 Task: Buy 3 Ice Crushers from Bar & Wine Tools section under best seller category for shipping address: Jasmine Robinson, 2098 Pike Street, San Diego, California 92126, Cell Number 8585770212. Pay from credit card ending with 9757, CVV 798
Action: Mouse moved to (30, 90)
Screenshot: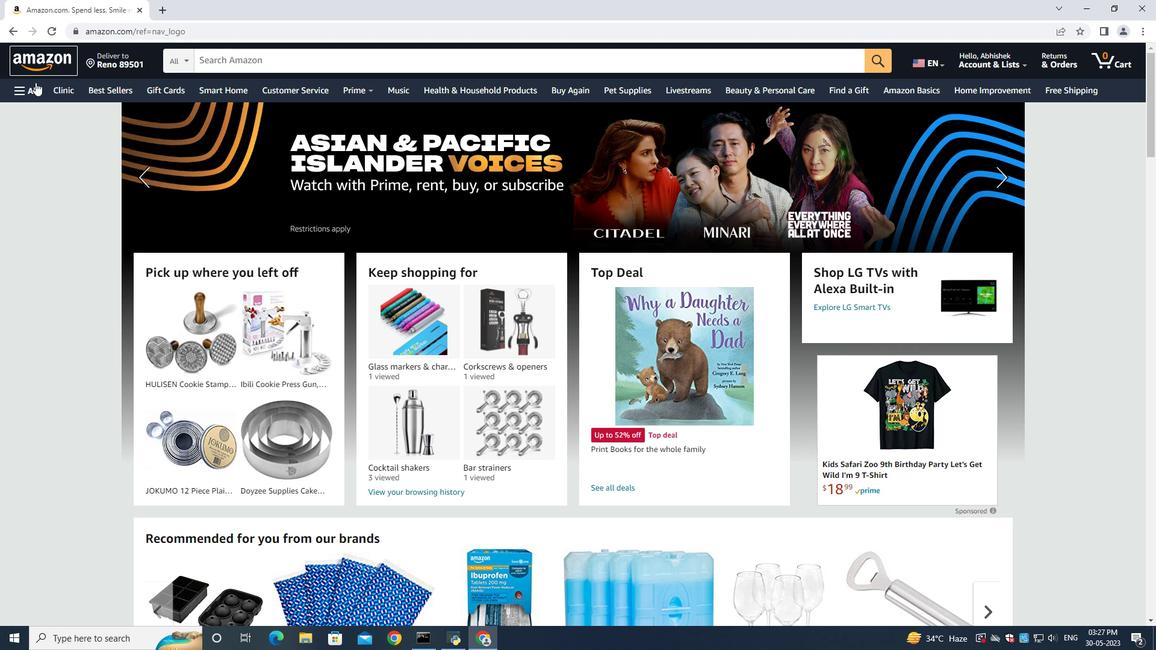 
Action: Mouse pressed left at (30, 90)
Screenshot: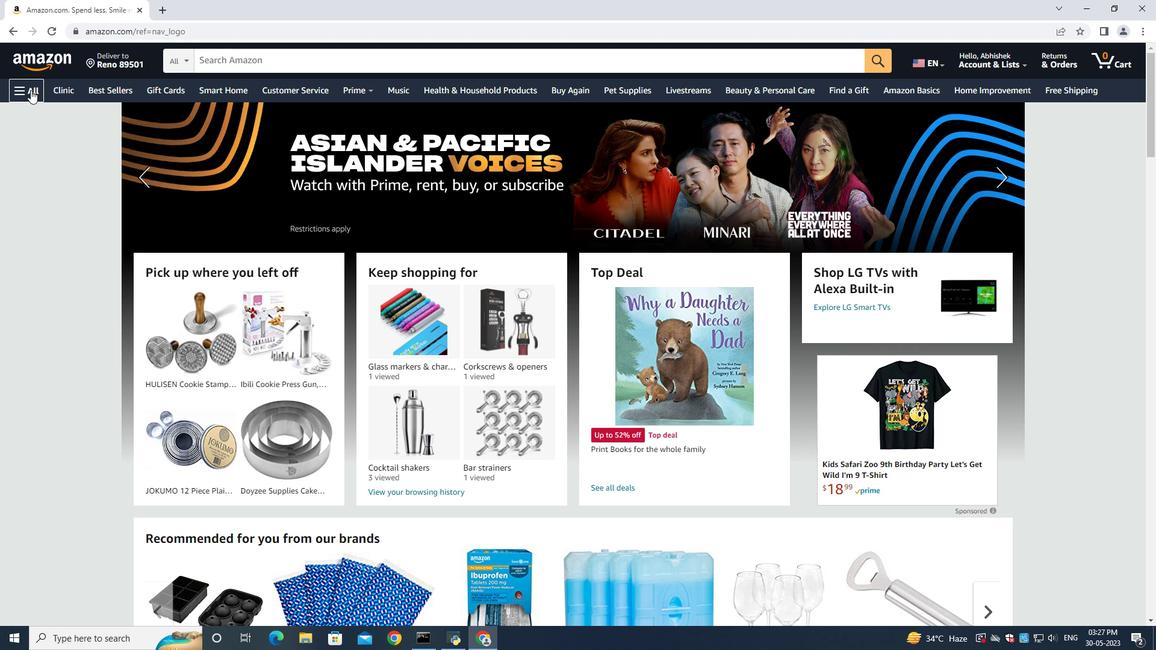
Action: Mouse moved to (36, 112)
Screenshot: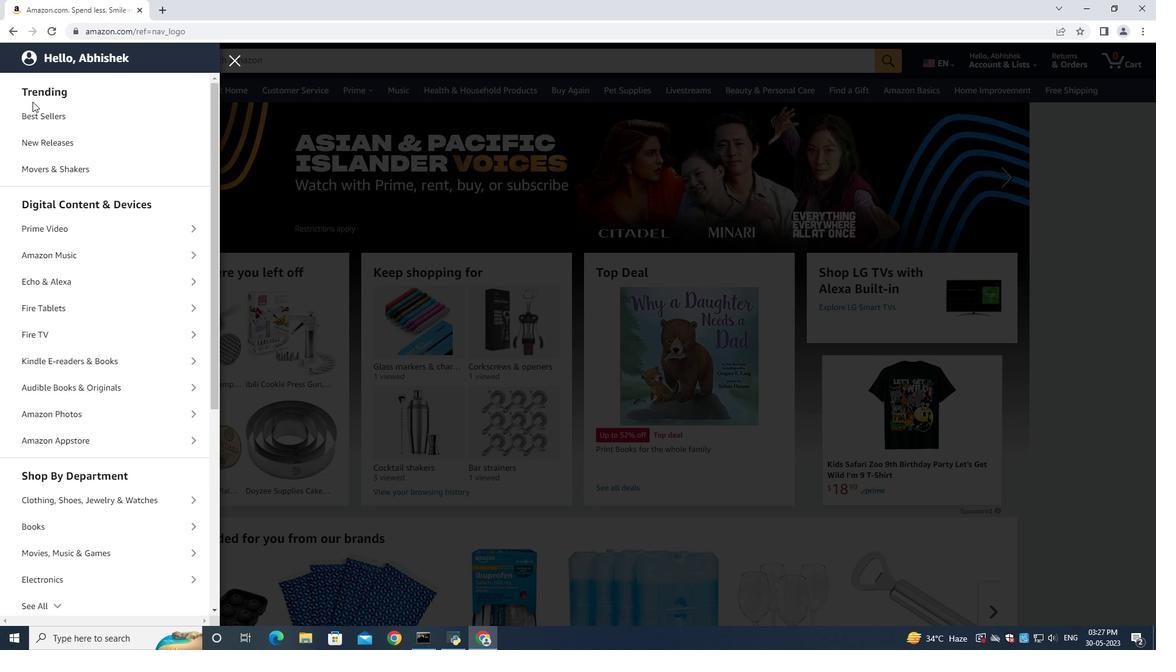 
Action: Mouse pressed left at (36, 112)
Screenshot: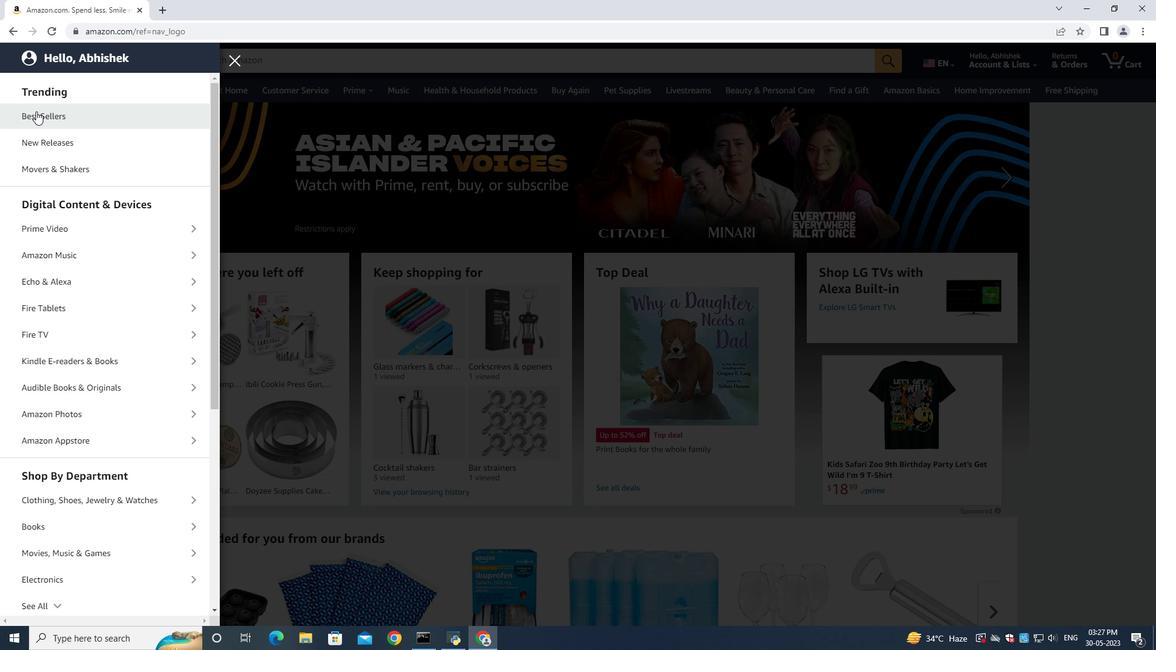
Action: Mouse moved to (234, 57)
Screenshot: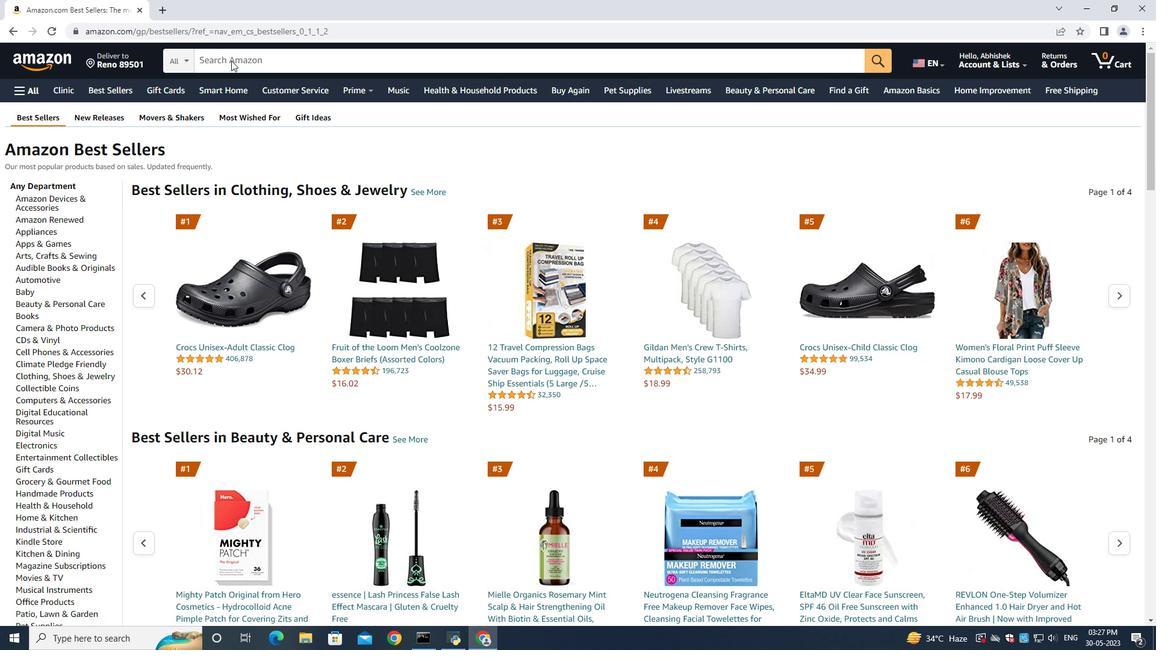 
Action: Mouse pressed left at (234, 57)
Screenshot: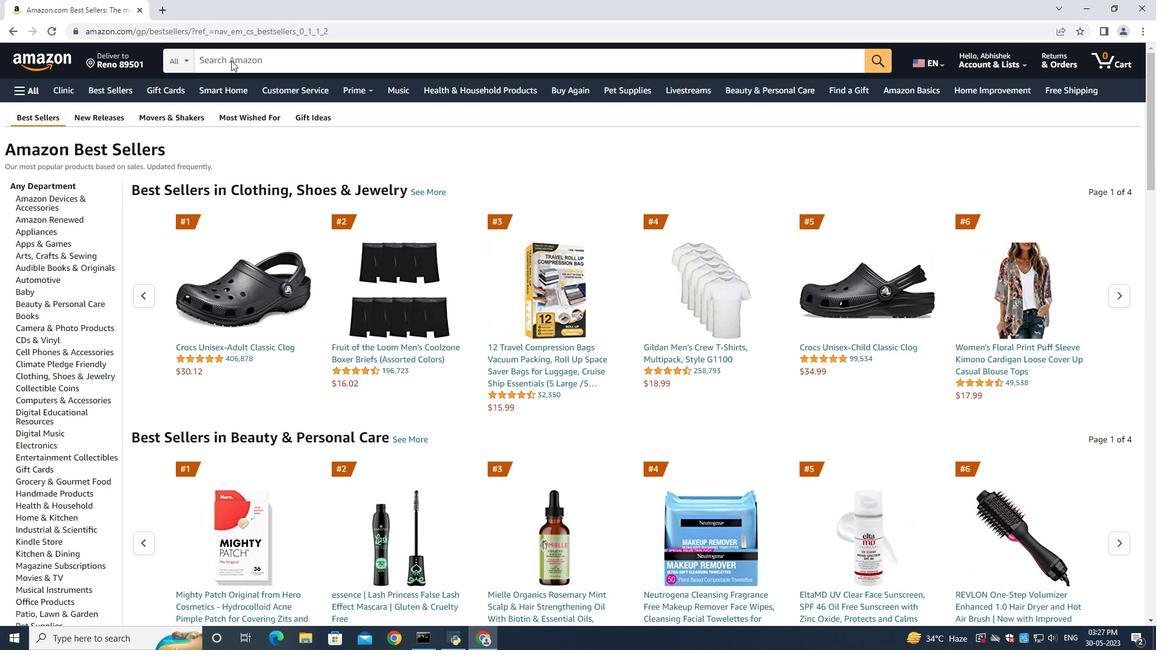 
Action: Key pressed ice<Key.space><Key.shift>Crushers<Key.enter>
Screenshot: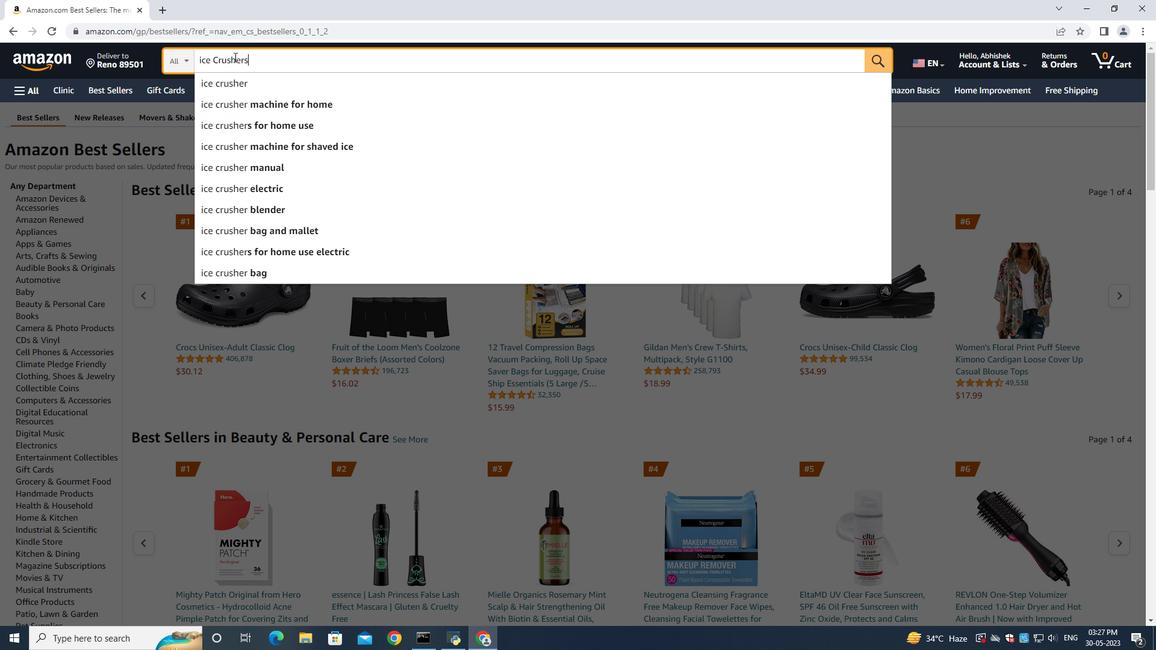 
Action: Mouse moved to (478, 368)
Screenshot: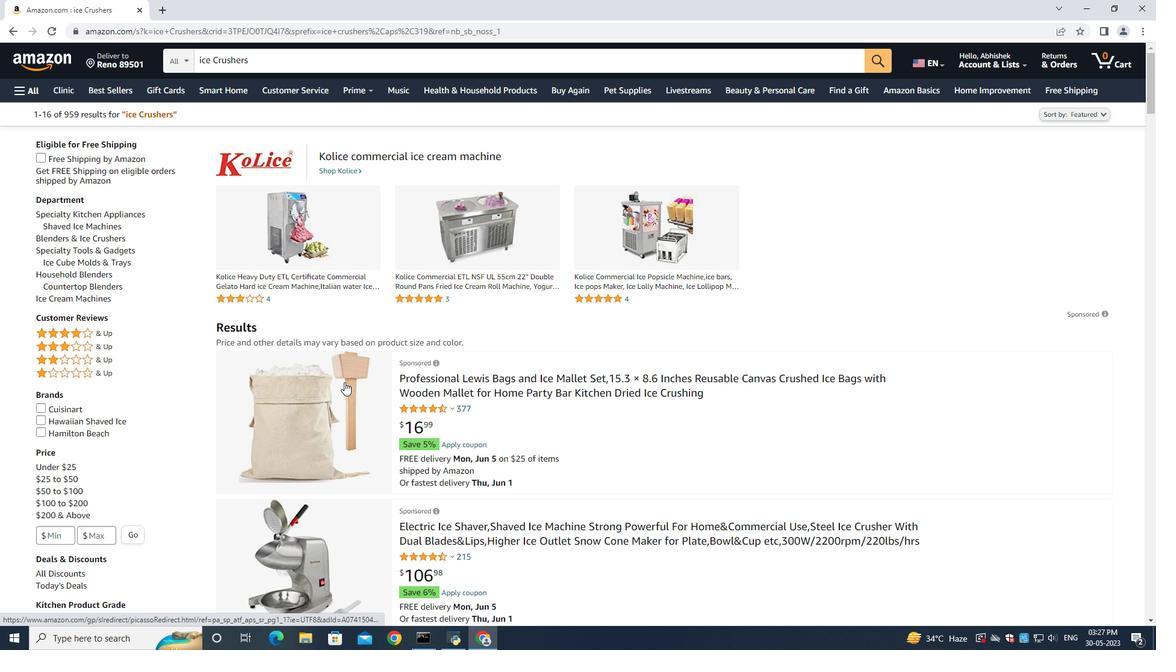 
Action: Mouse scrolled (478, 367) with delta (0, 0)
Screenshot: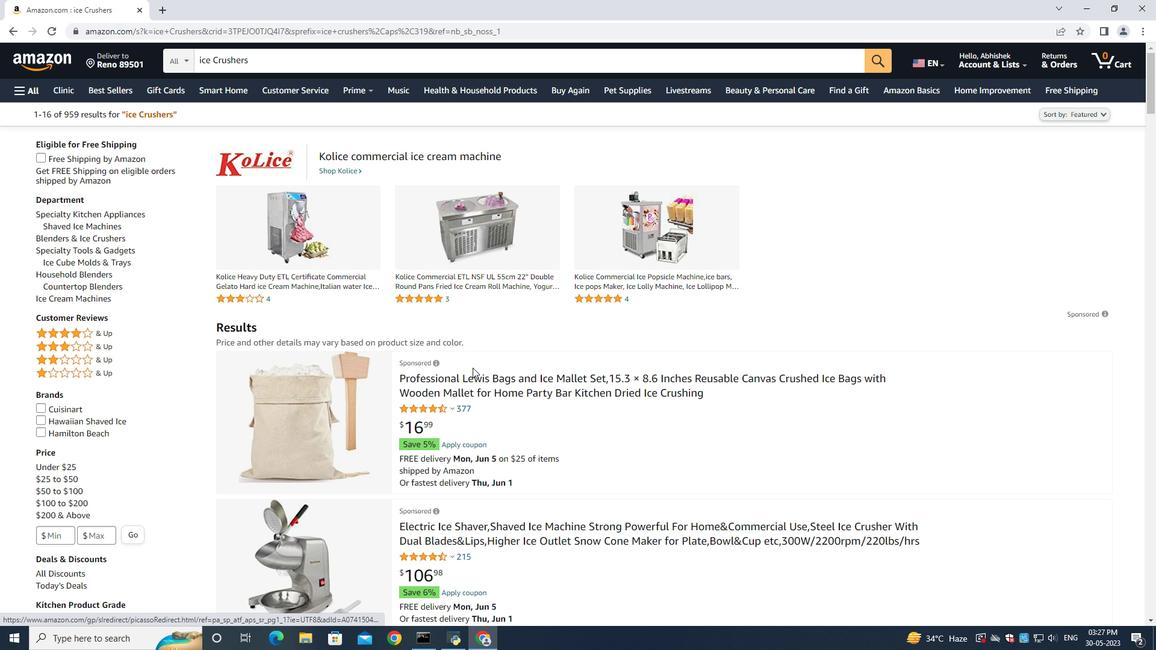 
Action: Mouse scrolled (478, 367) with delta (0, 0)
Screenshot: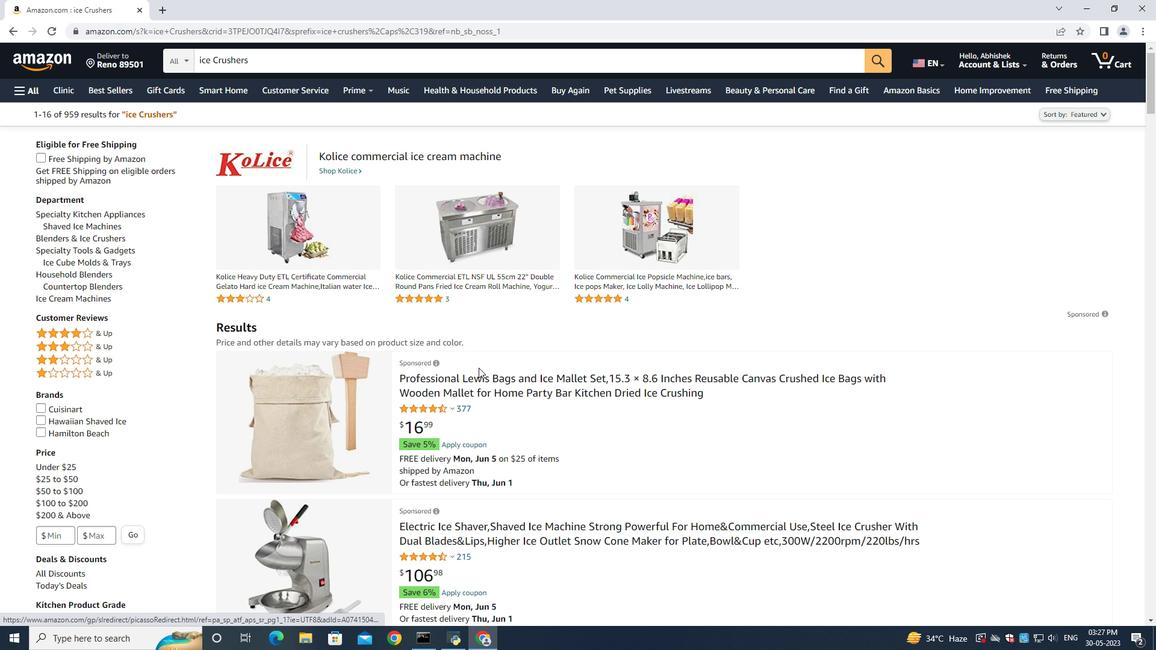 
Action: Mouse scrolled (478, 367) with delta (0, 0)
Screenshot: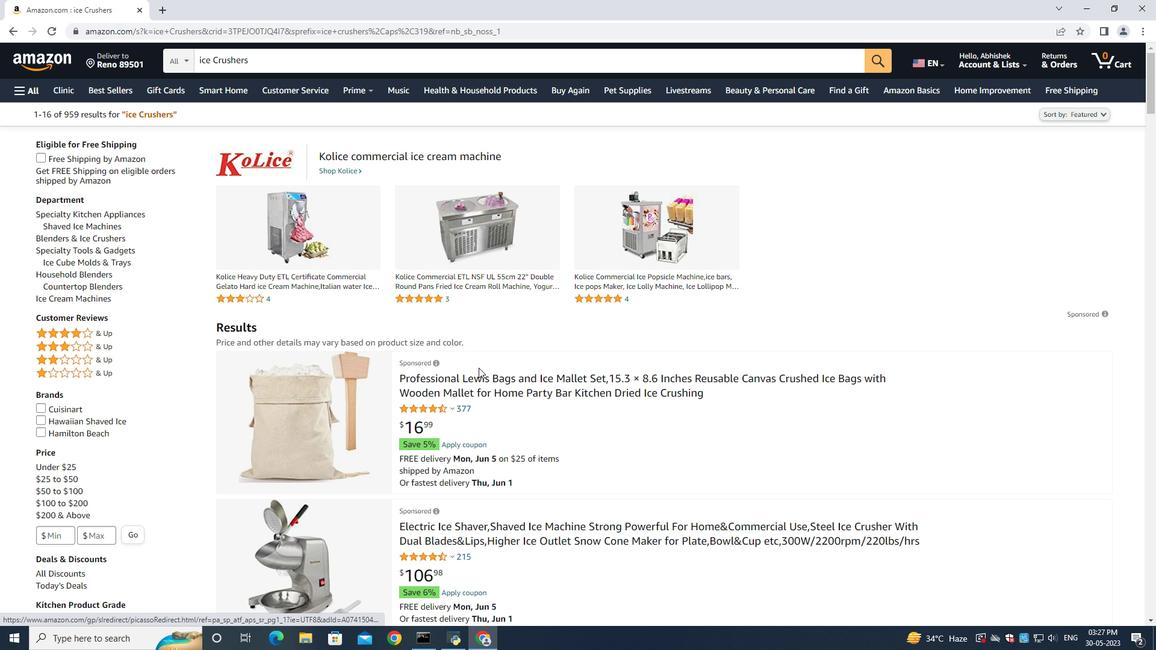 
Action: Mouse moved to (290, 342)
Screenshot: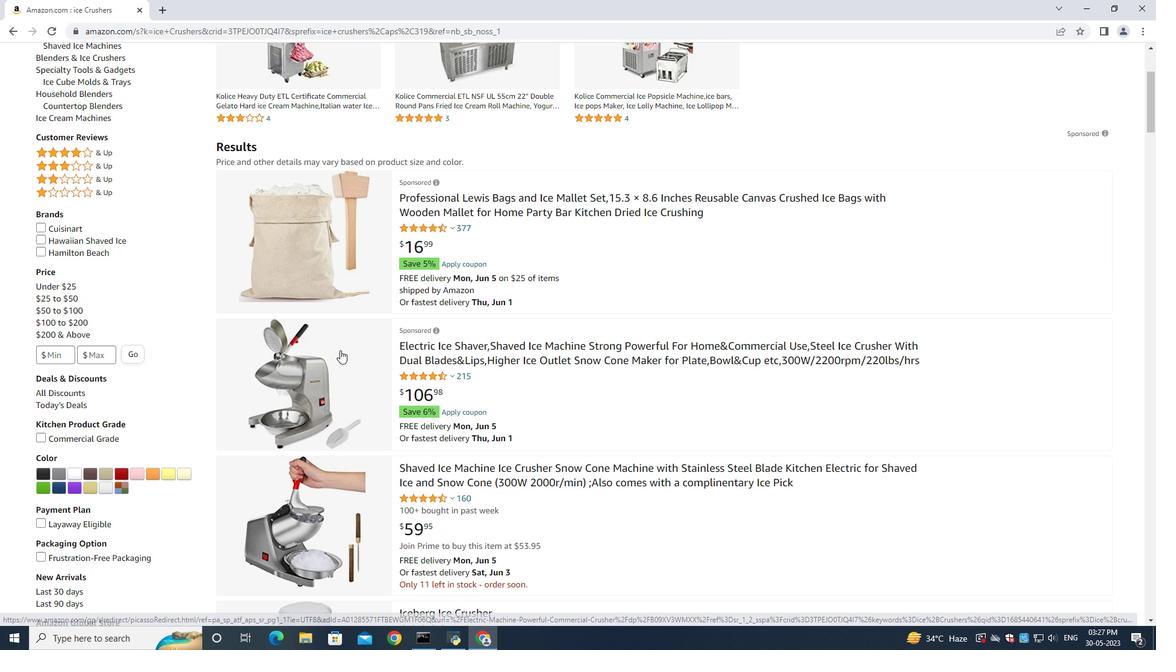 
Action: Mouse scrolled (290, 342) with delta (0, 0)
Screenshot: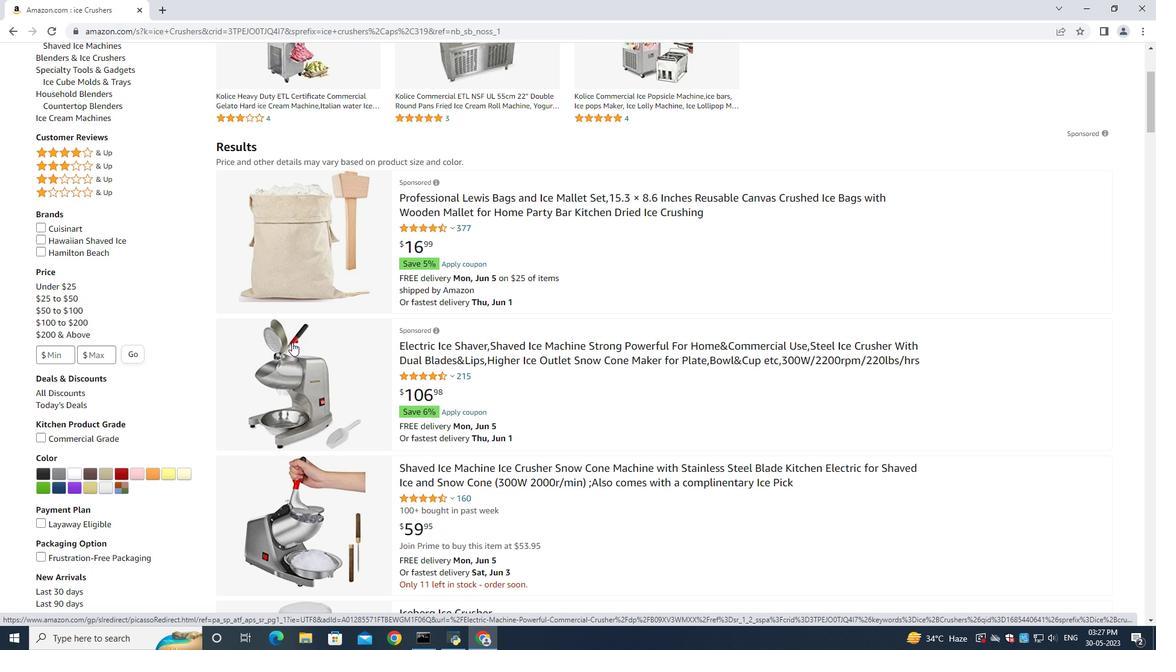
Action: Mouse moved to (616, 363)
Screenshot: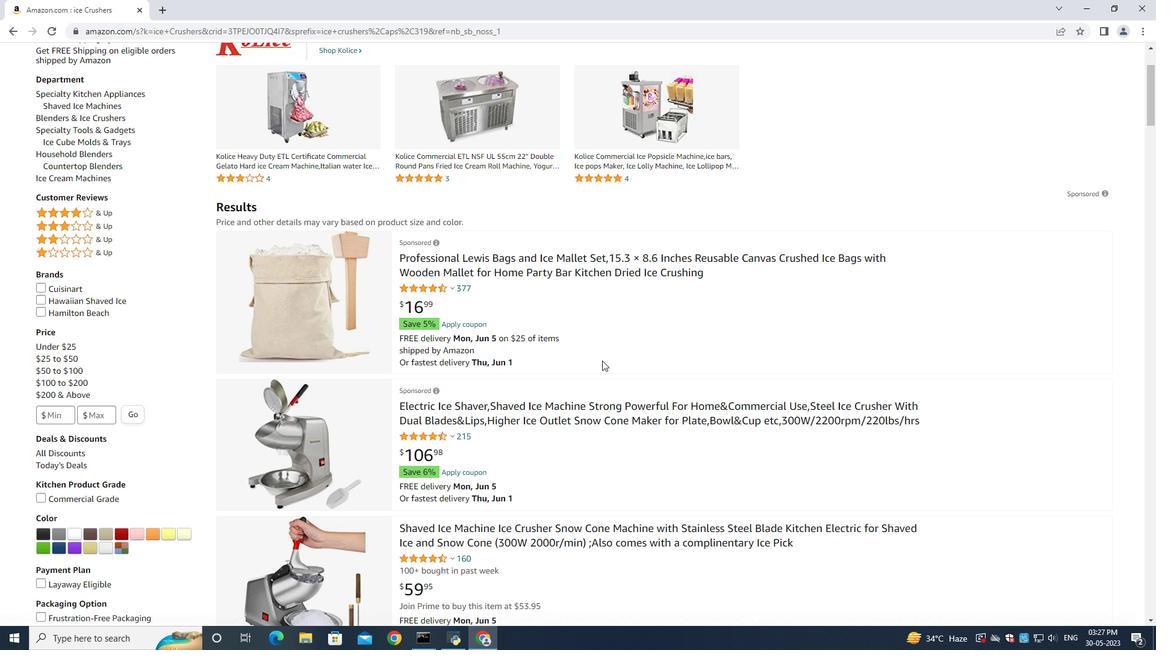 
Action: Mouse scrolled (616, 363) with delta (0, 0)
Screenshot: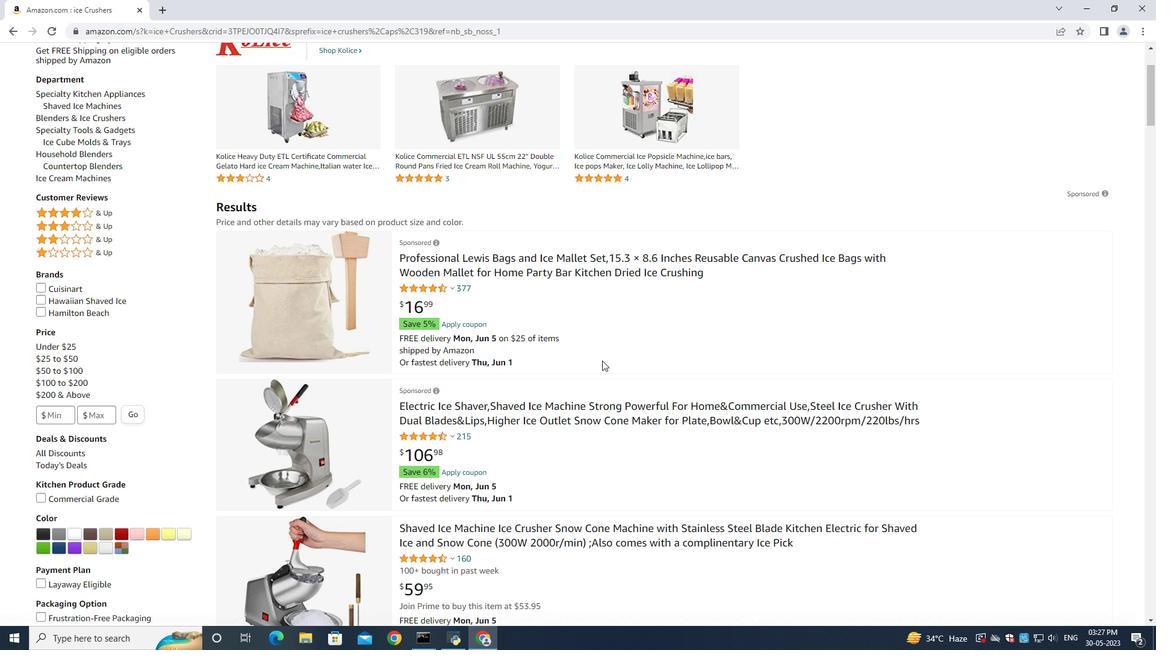 
Action: Mouse moved to (616, 364)
Screenshot: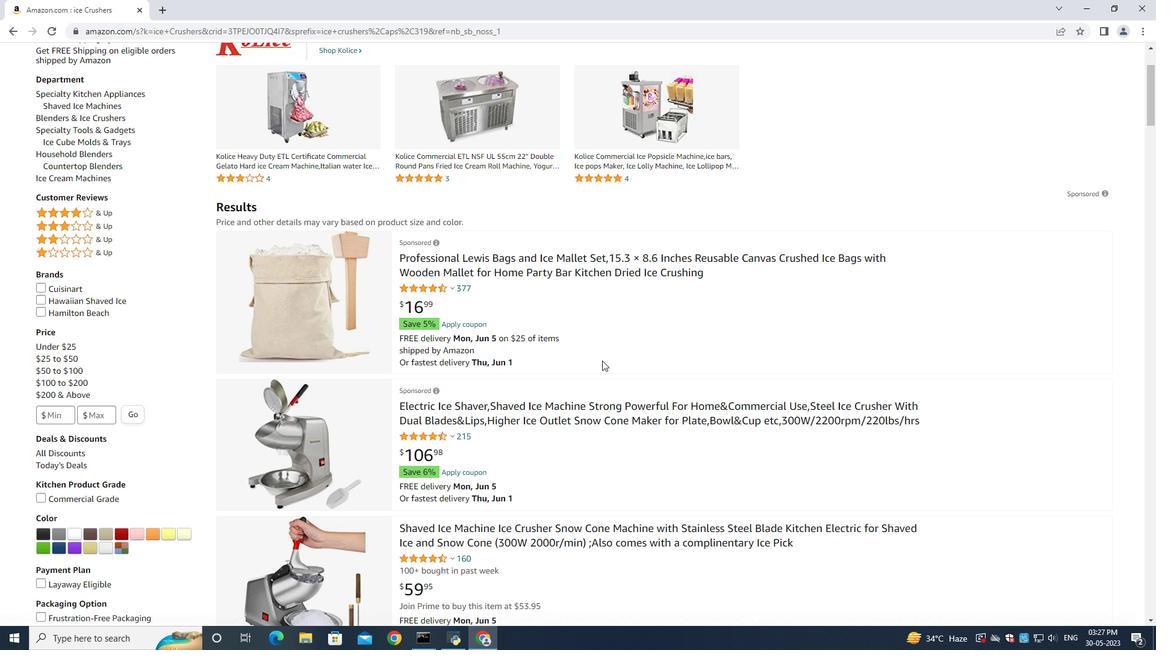 
Action: Mouse scrolled (616, 363) with delta (0, 0)
Screenshot: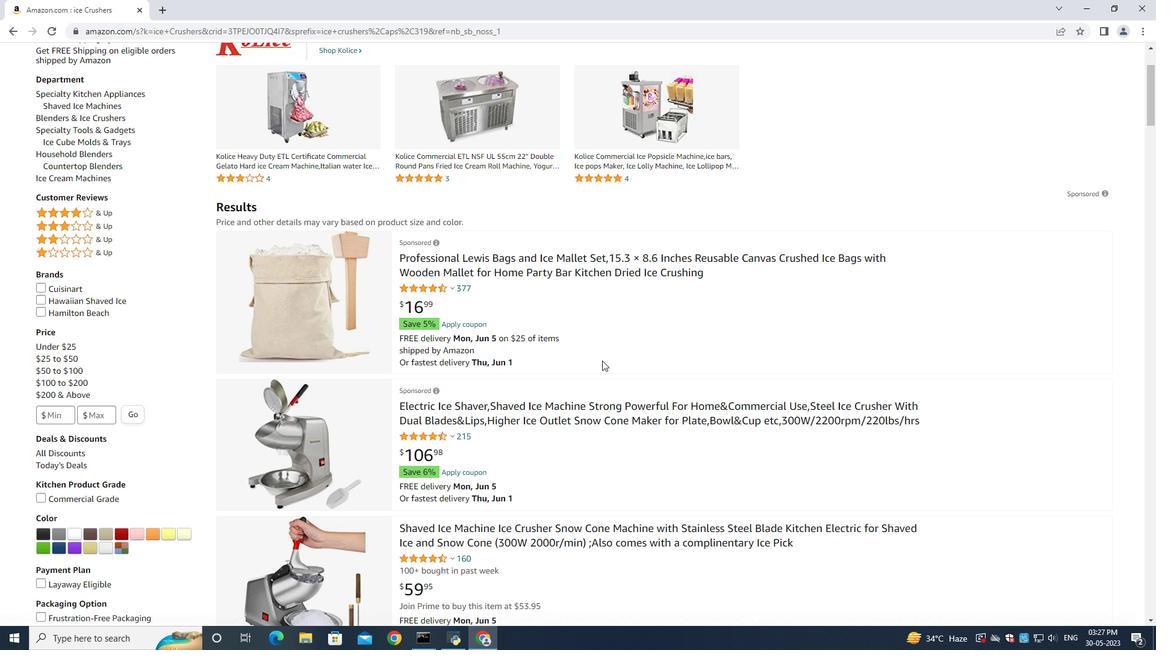 
Action: Mouse moved to (616, 364)
Screenshot: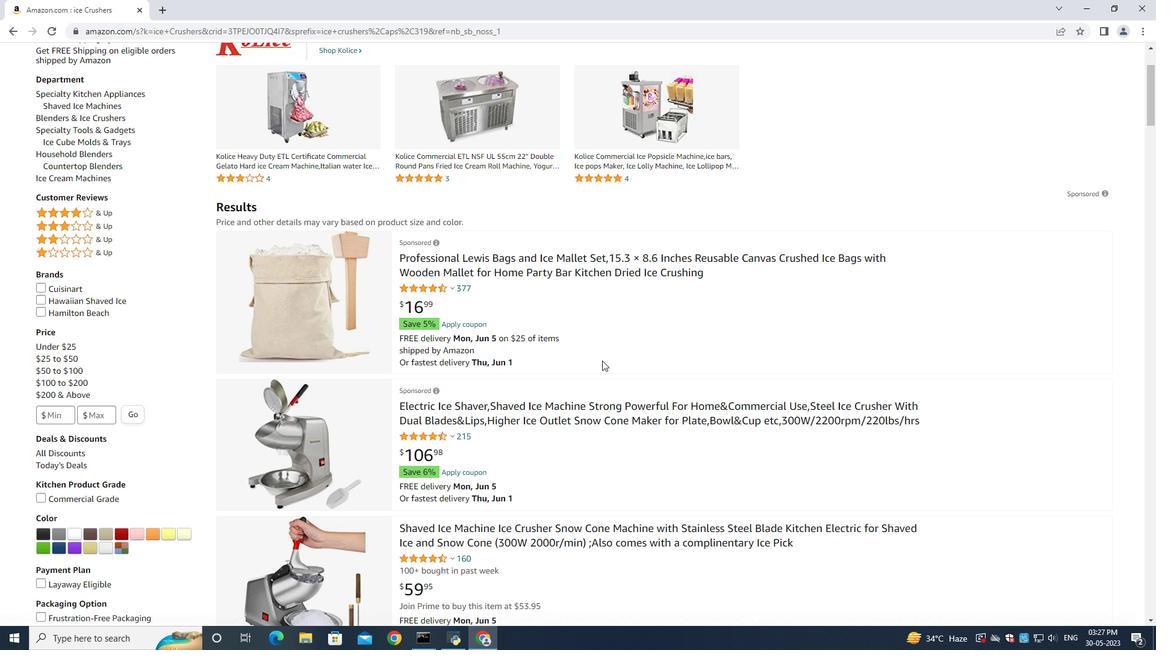 
Action: Mouse scrolled (616, 363) with delta (0, 0)
Screenshot: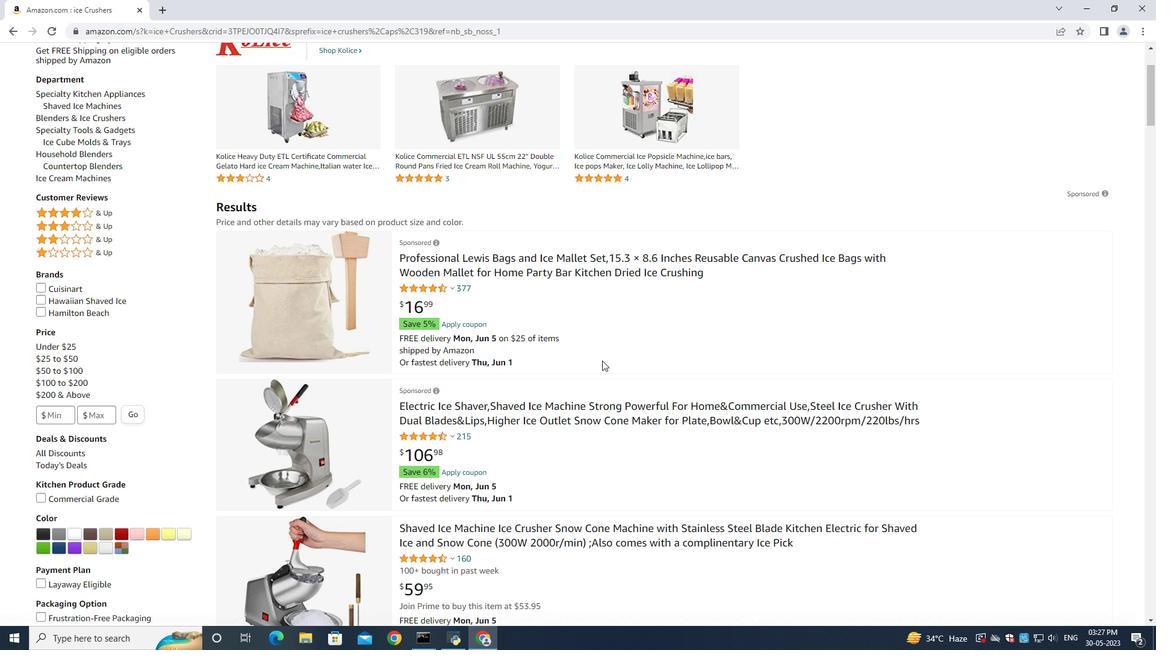 
Action: Mouse scrolled (616, 363) with delta (0, 0)
Screenshot: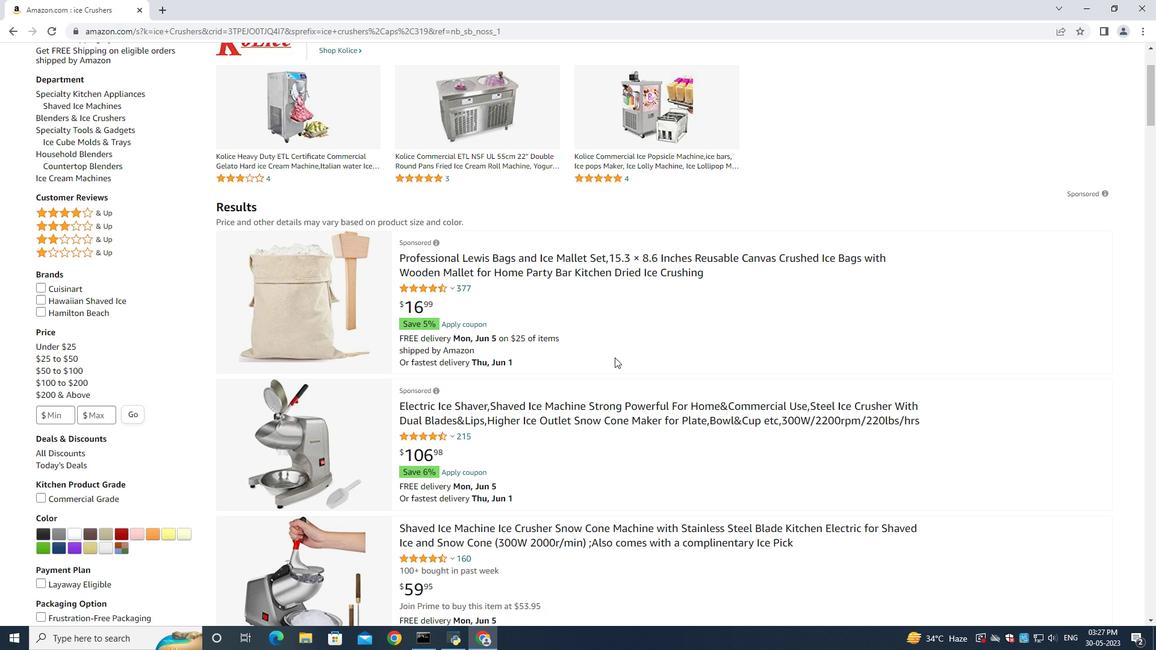 
Action: Mouse moved to (618, 360)
Screenshot: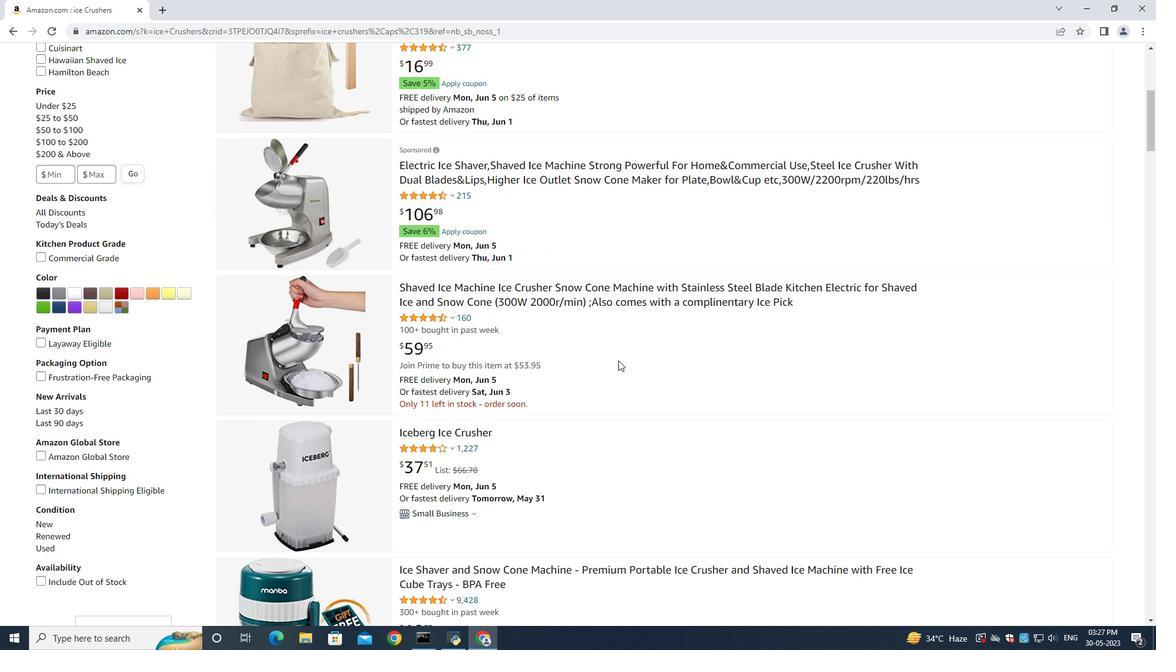 
Action: Mouse scrolled (618, 359) with delta (0, 0)
Screenshot: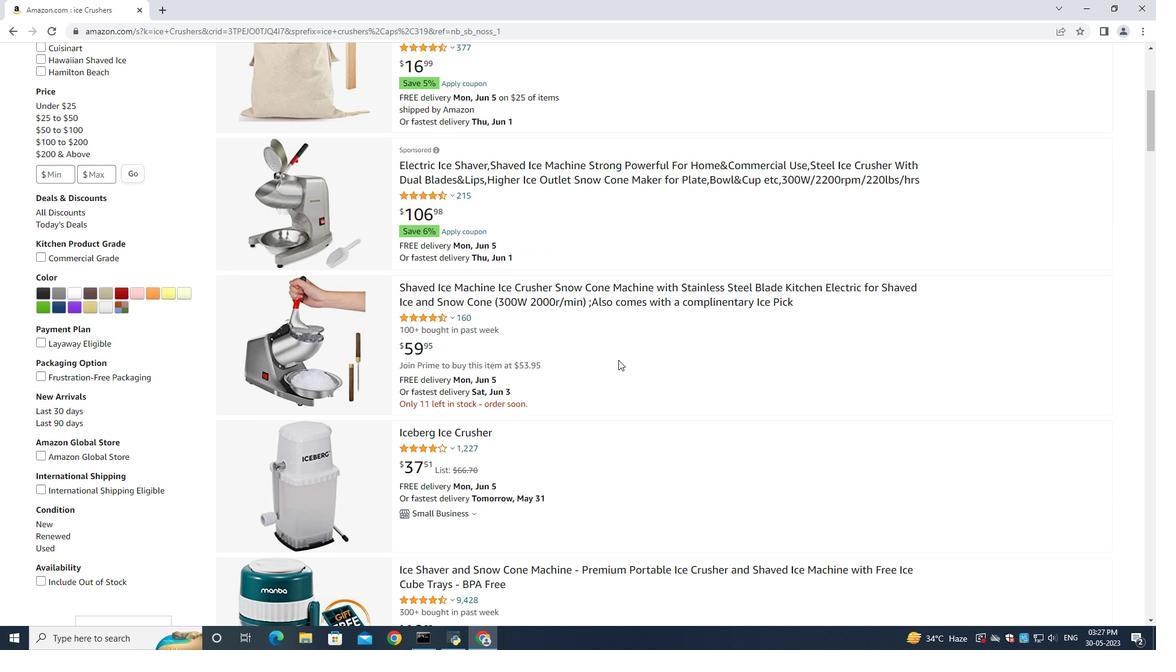 
Action: Mouse moved to (618, 360)
Screenshot: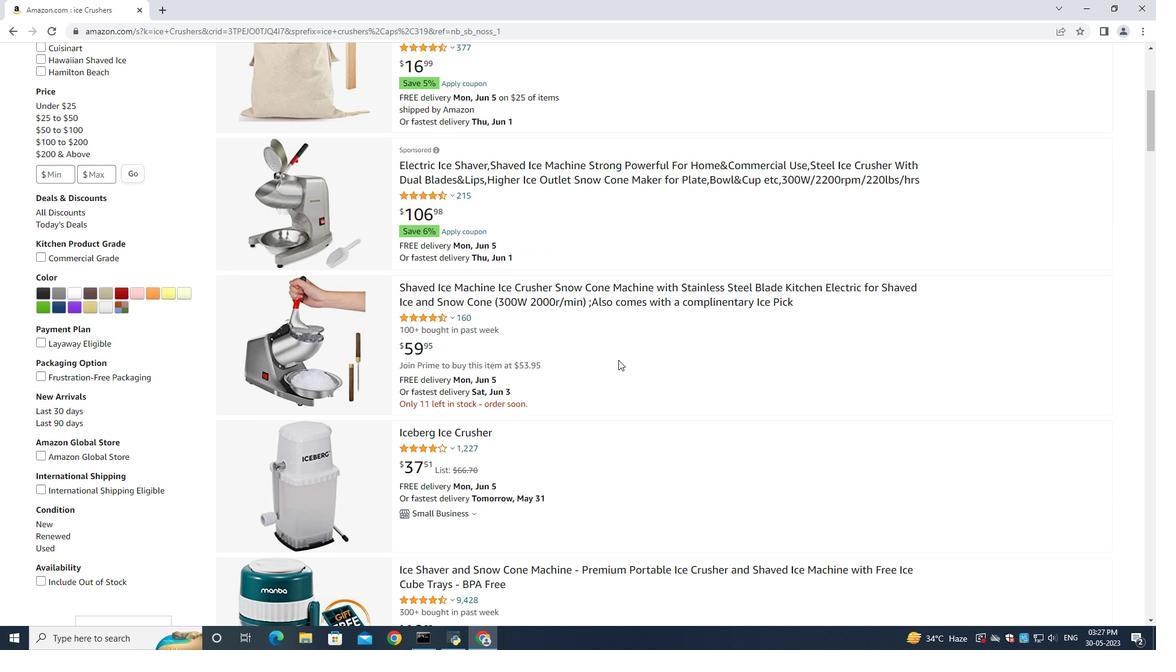 
Action: Mouse scrolled (618, 360) with delta (0, 0)
Screenshot: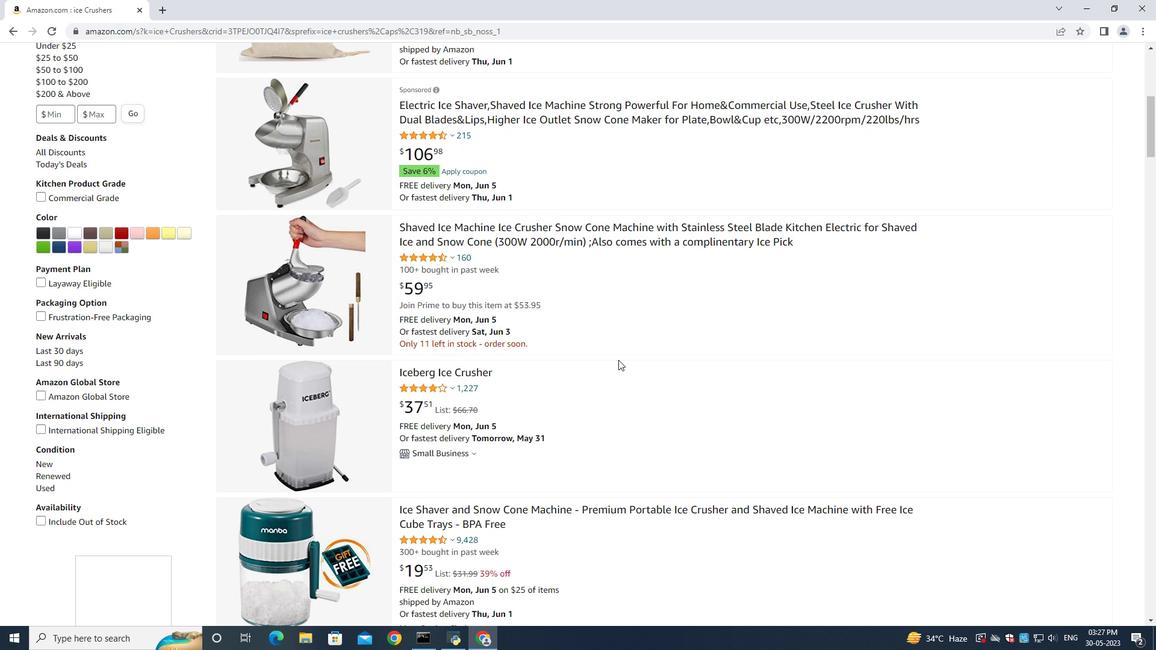 
Action: Mouse scrolled (618, 360) with delta (0, 0)
Screenshot: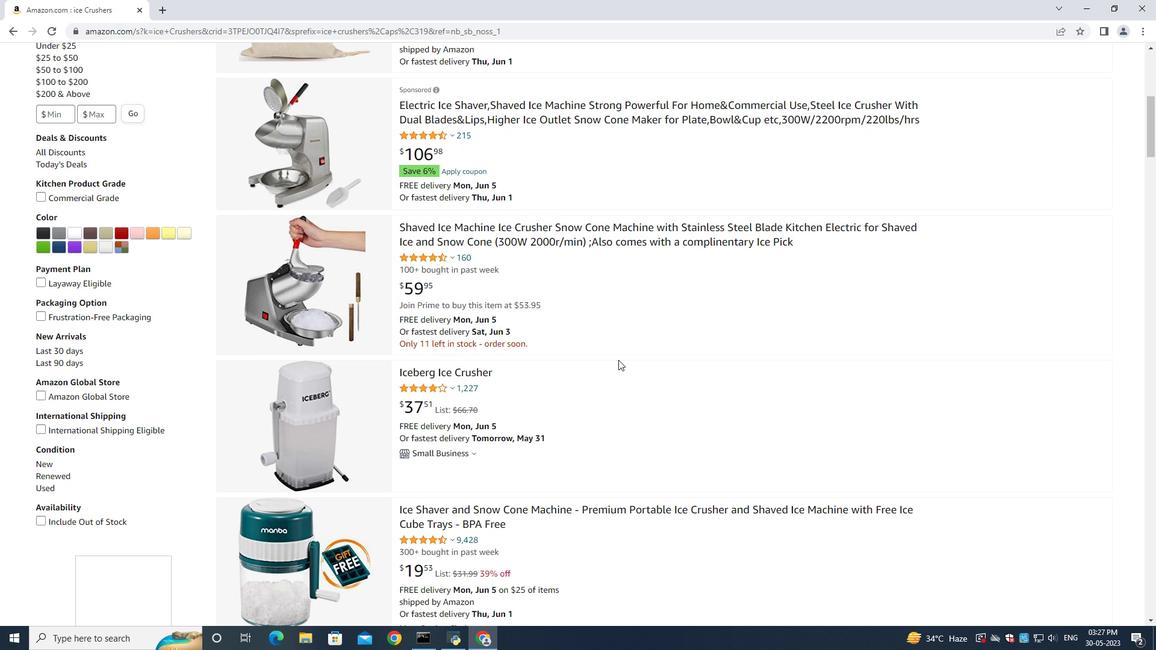 
Action: Mouse moved to (568, 352)
Screenshot: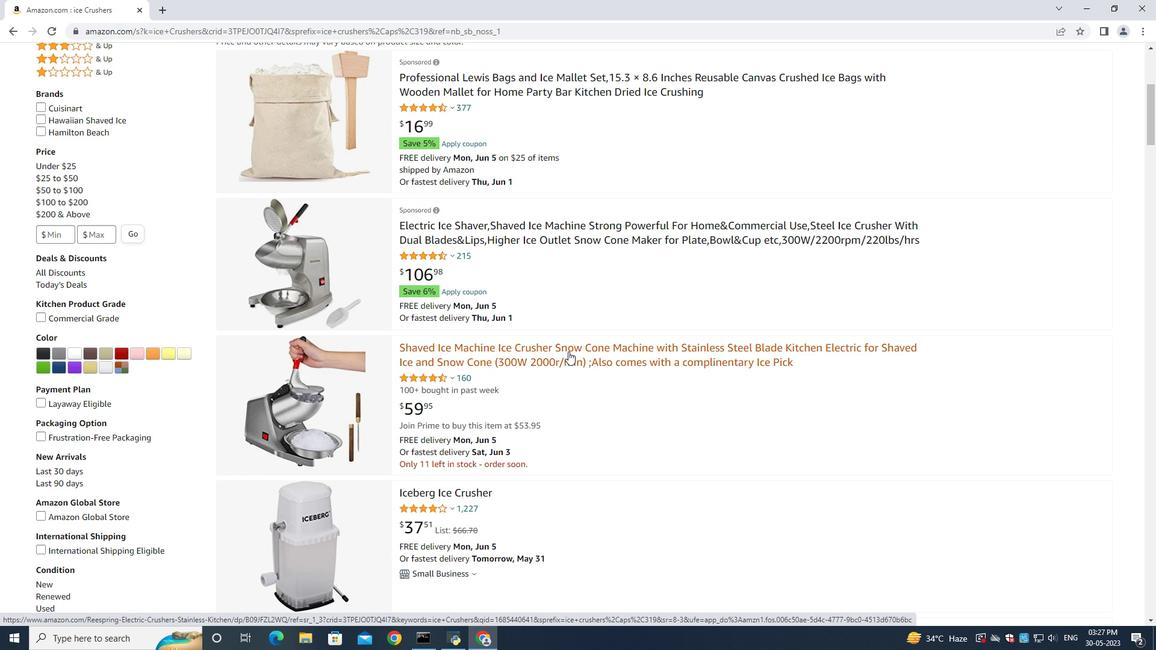 
Action: Mouse pressed left at (568, 352)
Screenshot: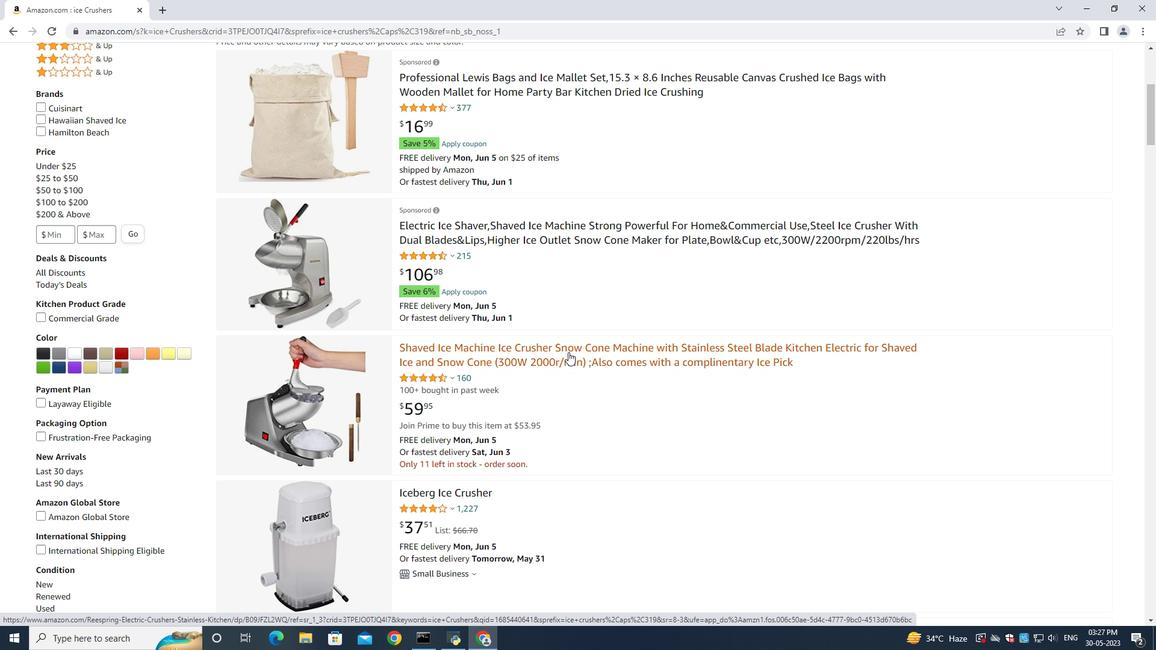 
Action: Mouse moved to (906, 445)
Screenshot: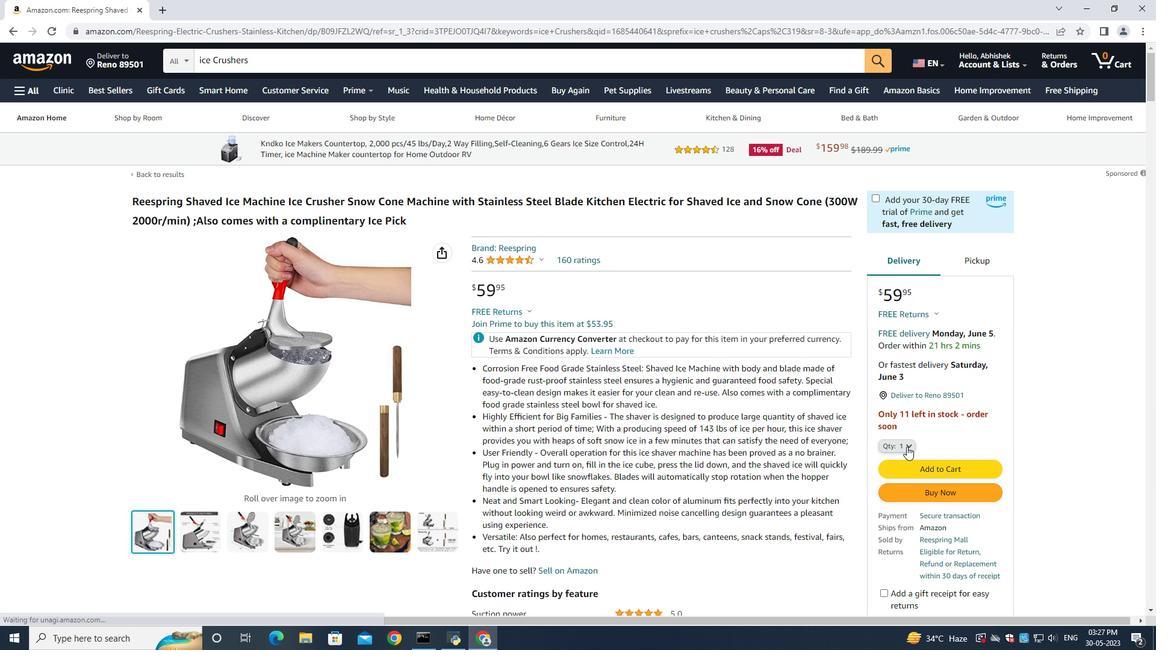 
Action: Mouse pressed left at (906, 445)
Screenshot: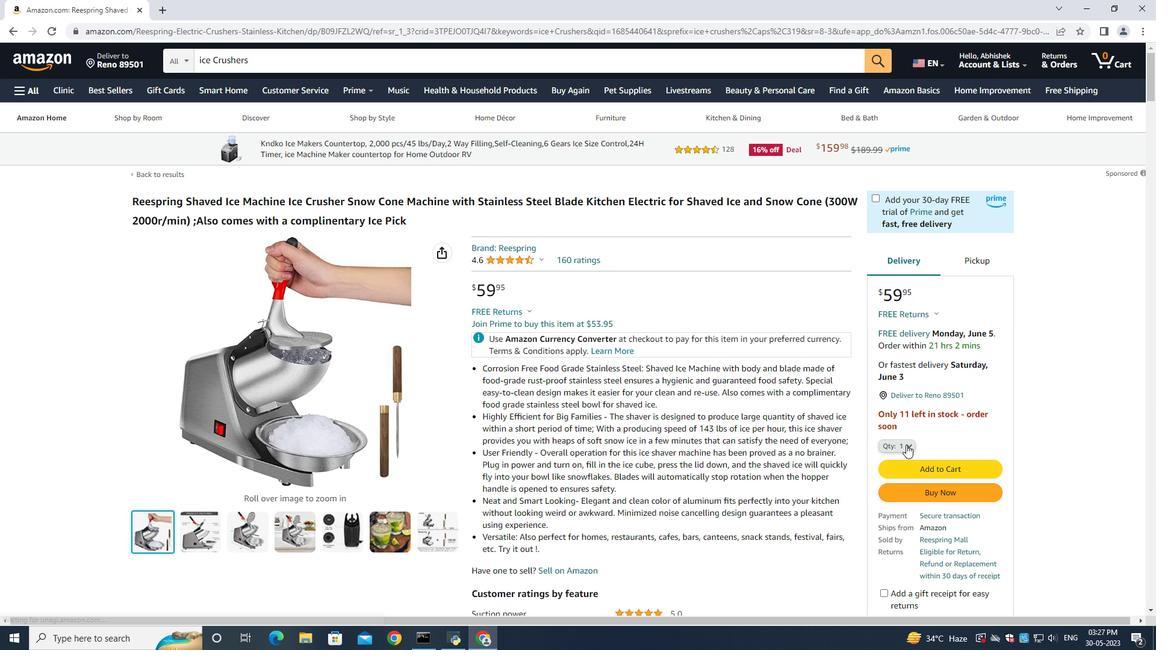 
Action: Mouse moved to (893, 481)
Screenshot: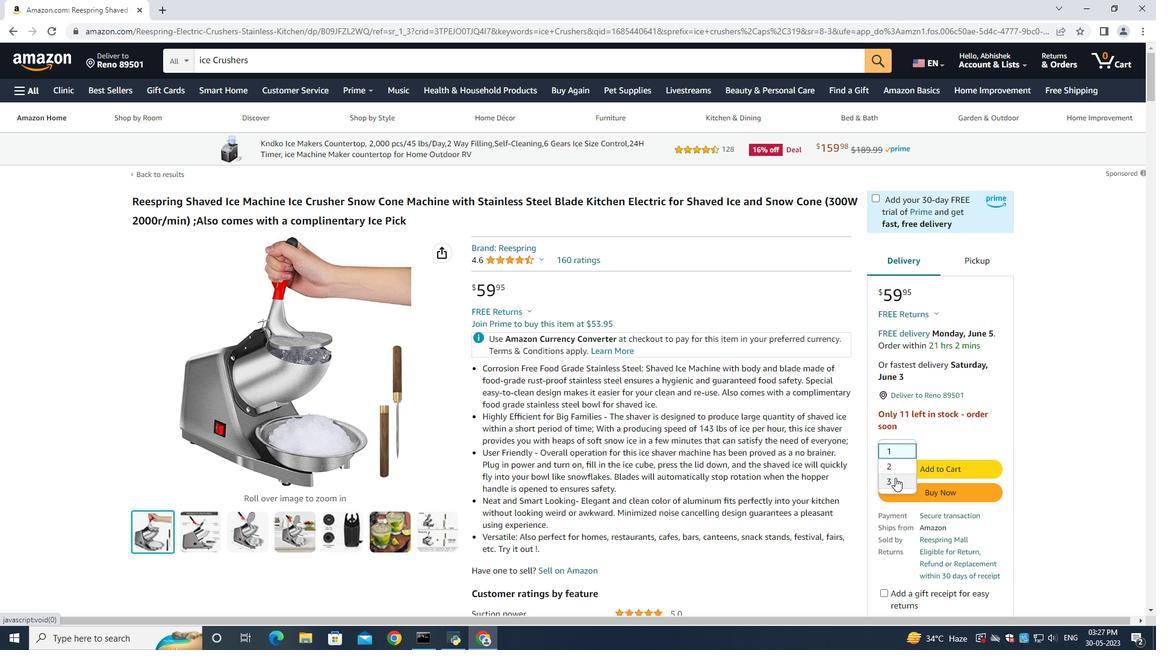 
Action: Mouse pressed left at (893, 481)
Screenshot: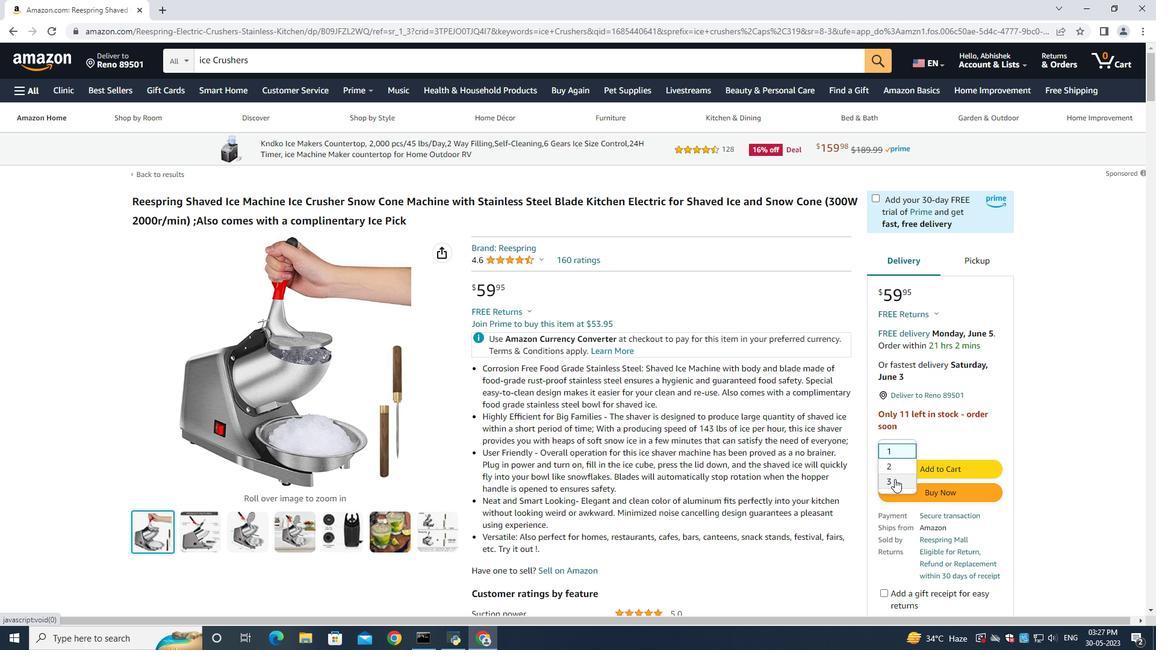 
Action: Mouse moved to (928, 492)
Screenshot: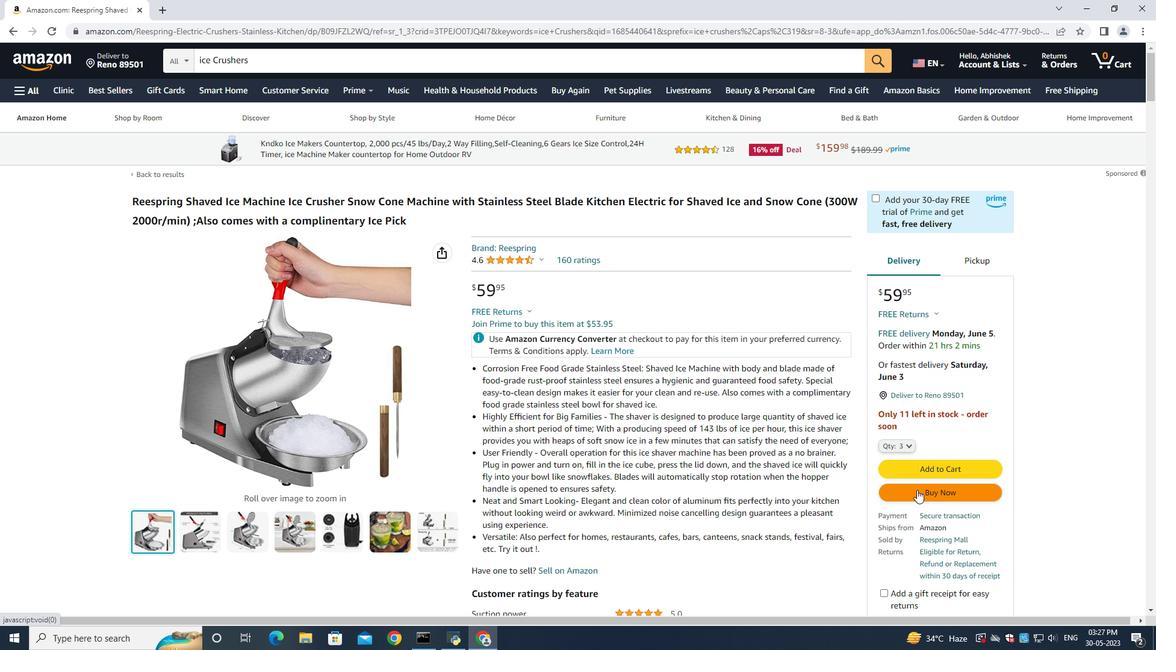 
Action: Mouse pressed left at (928, 492)
Screenshot: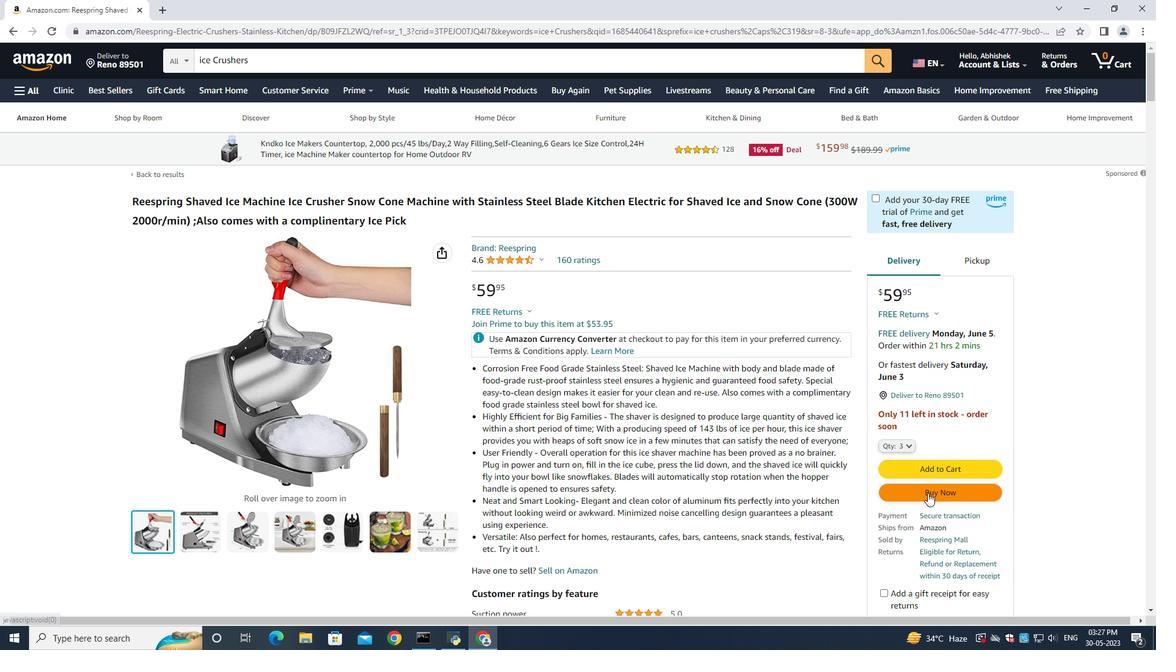 
Action: Mouse moved to (533, 433)
Screenshot: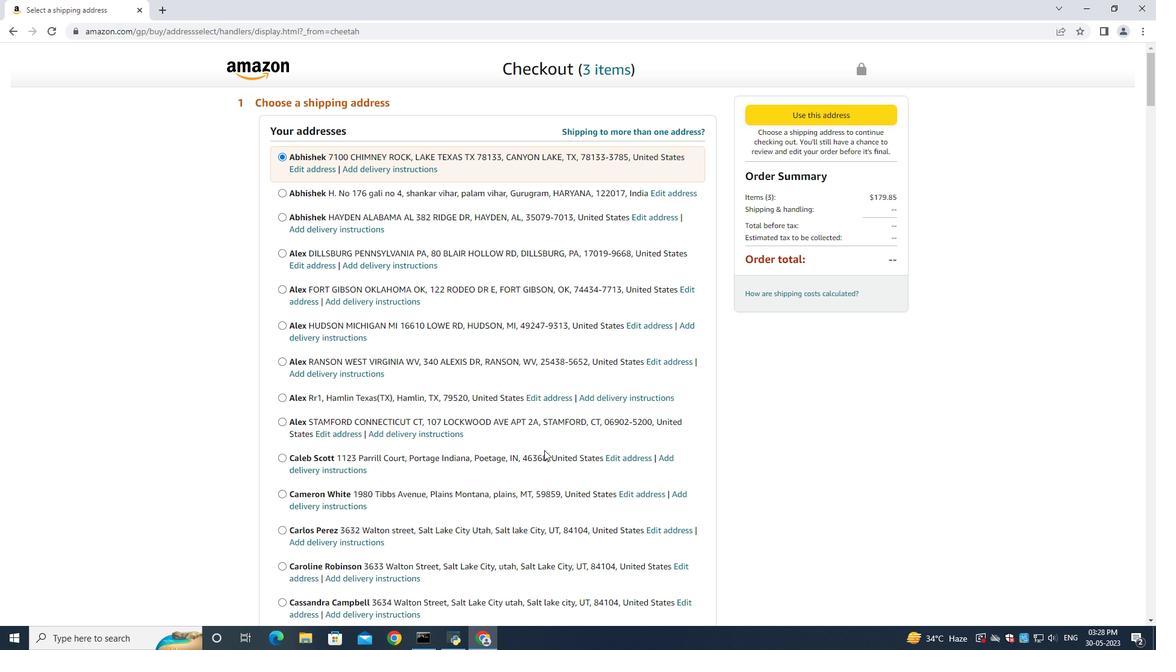 
Action: Mouse scrolled (533, 432) with delta (0, 0)
Screenshot: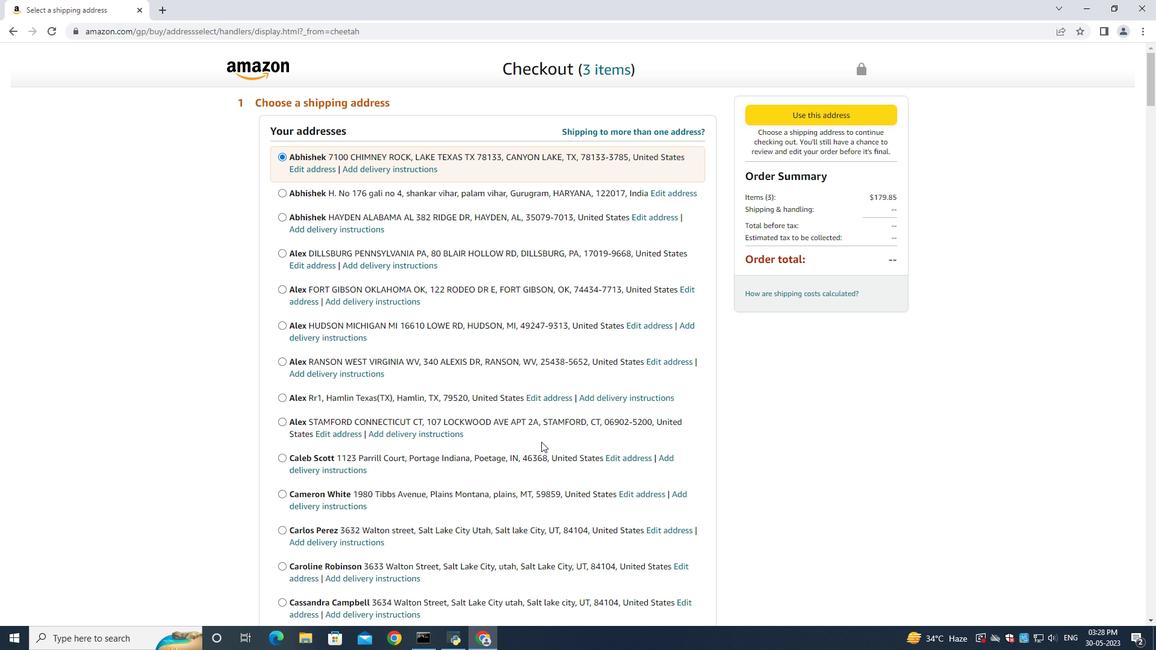 
Action: Mouse moved to (533, 433)
Screenshot: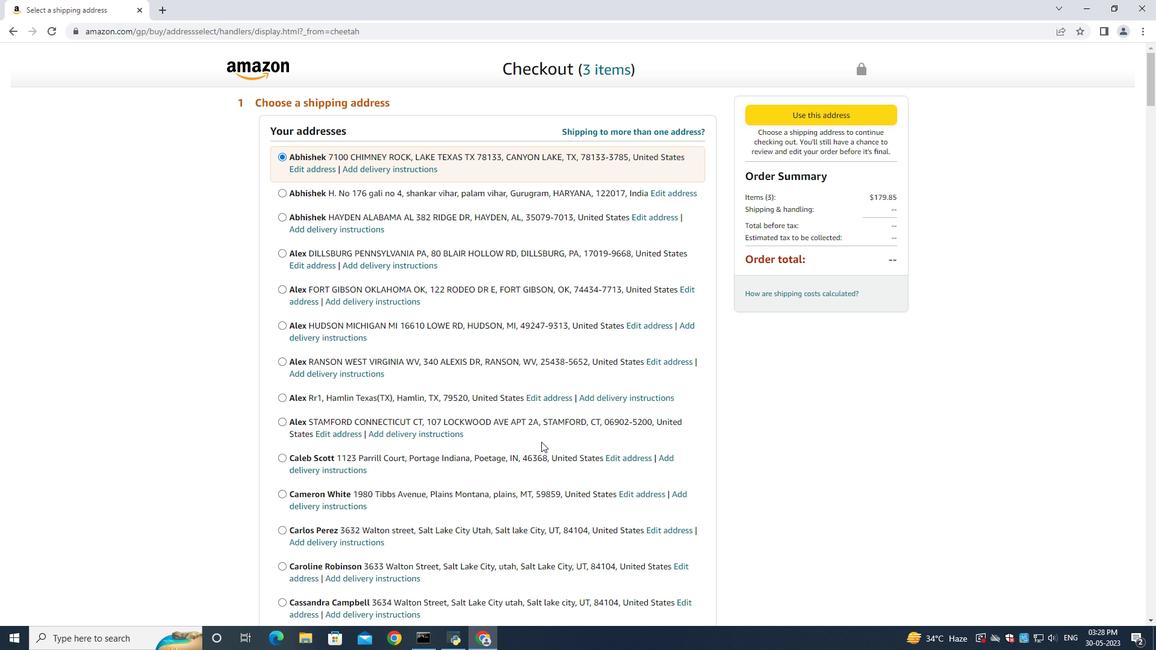 
Action: Mouse scrolled (533, 432) with delta (0, 0)
Screenshot: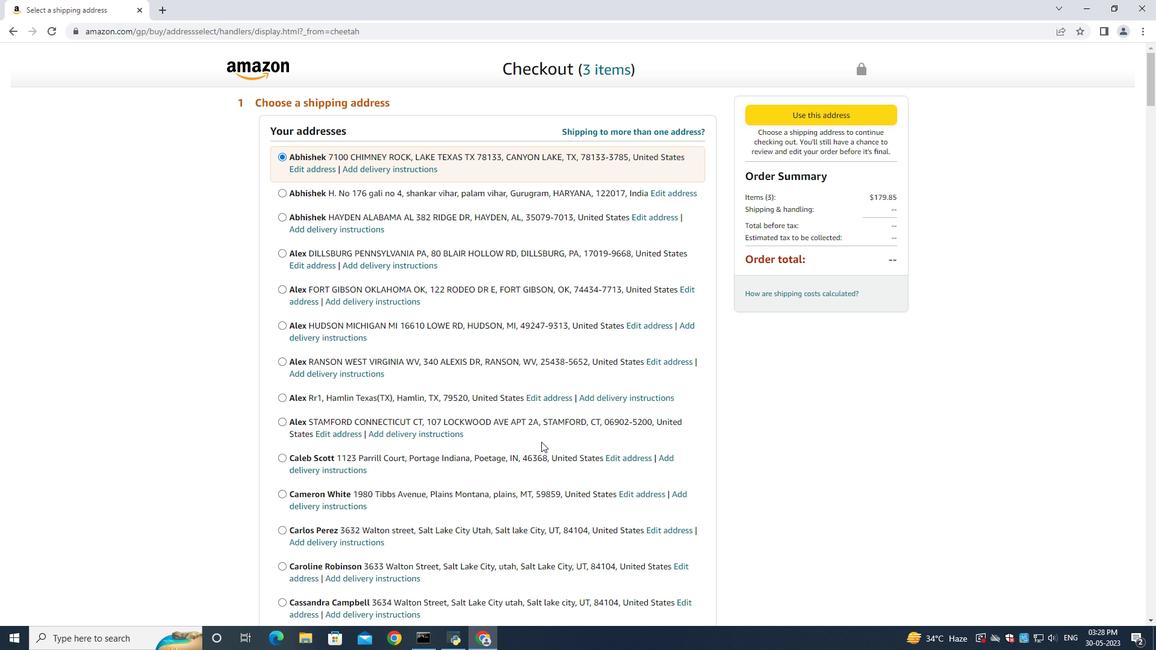 
Action: Mouse moved to (533, 433)
Screenshot: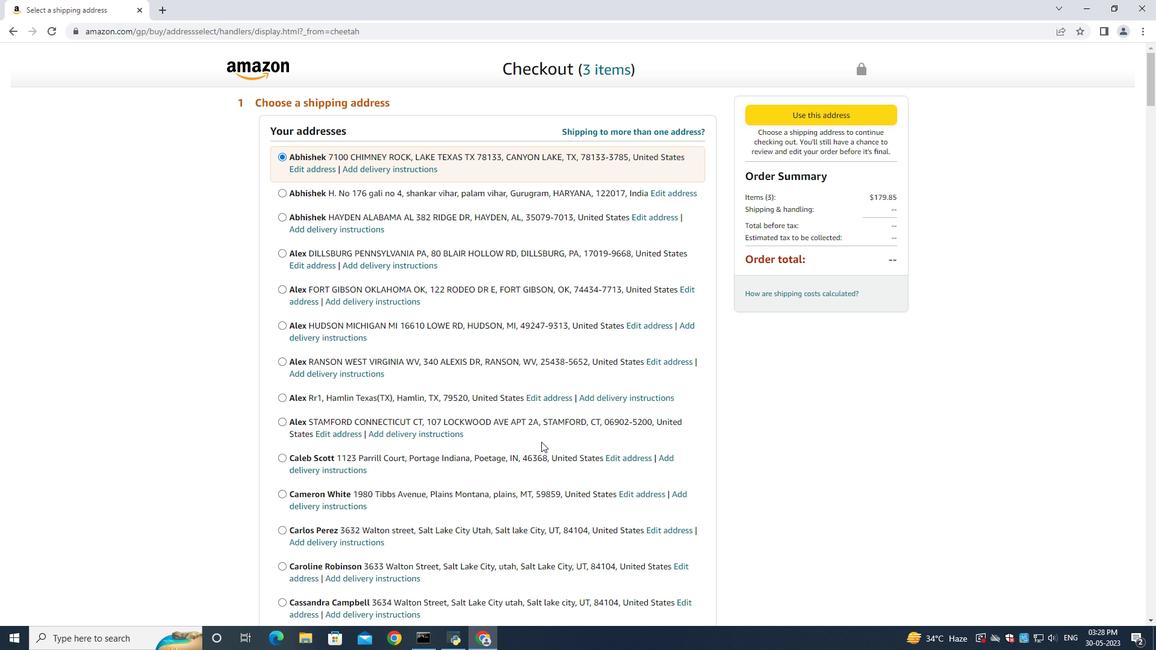
Action: Mouse scrolled (533, 432) with delta (0, 0)
Screenshot: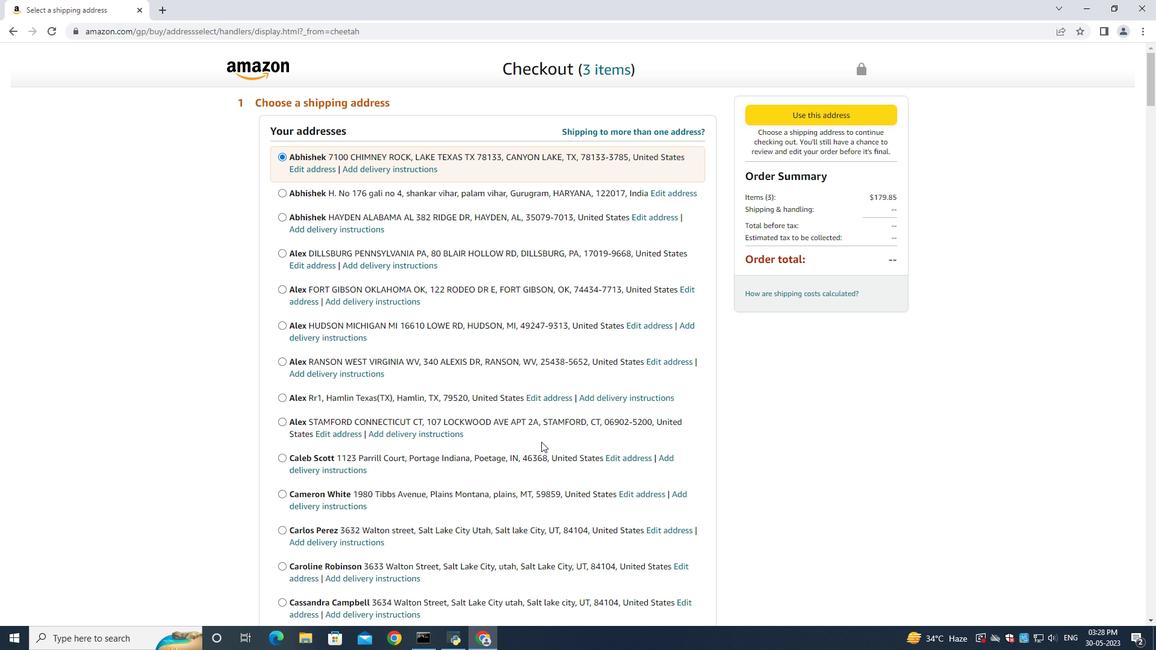 
Action: Mouse moved to (532, 433)
Screenshot: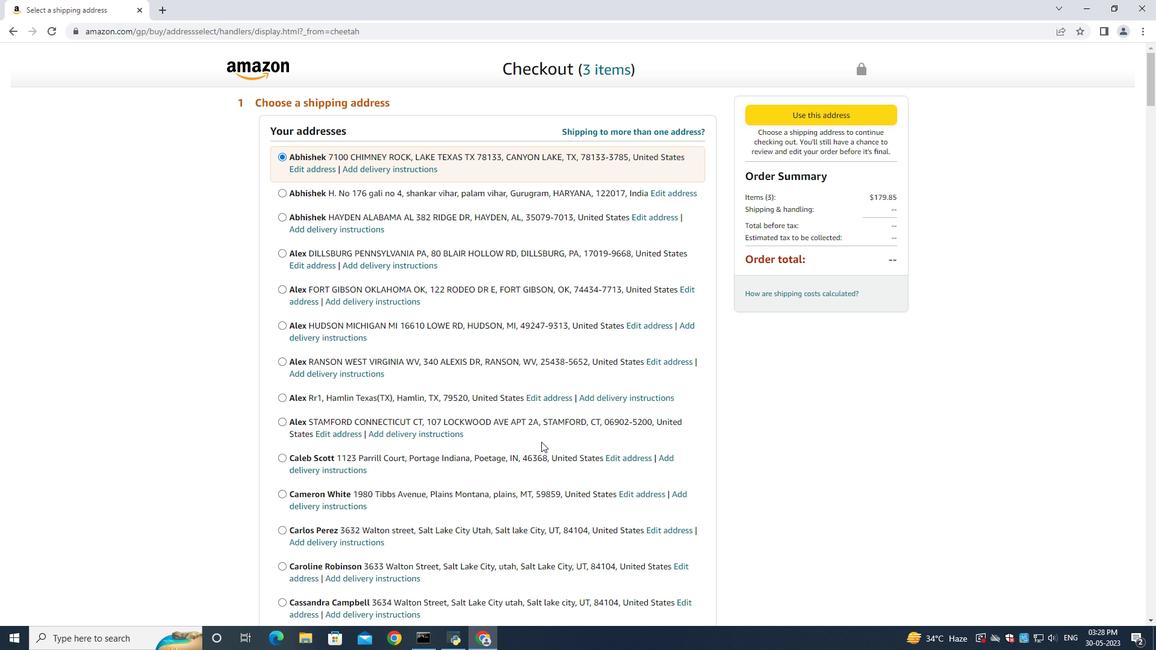 
Action: Mouse scrolled (533, 432) with delta (0, 0)
Screenshot: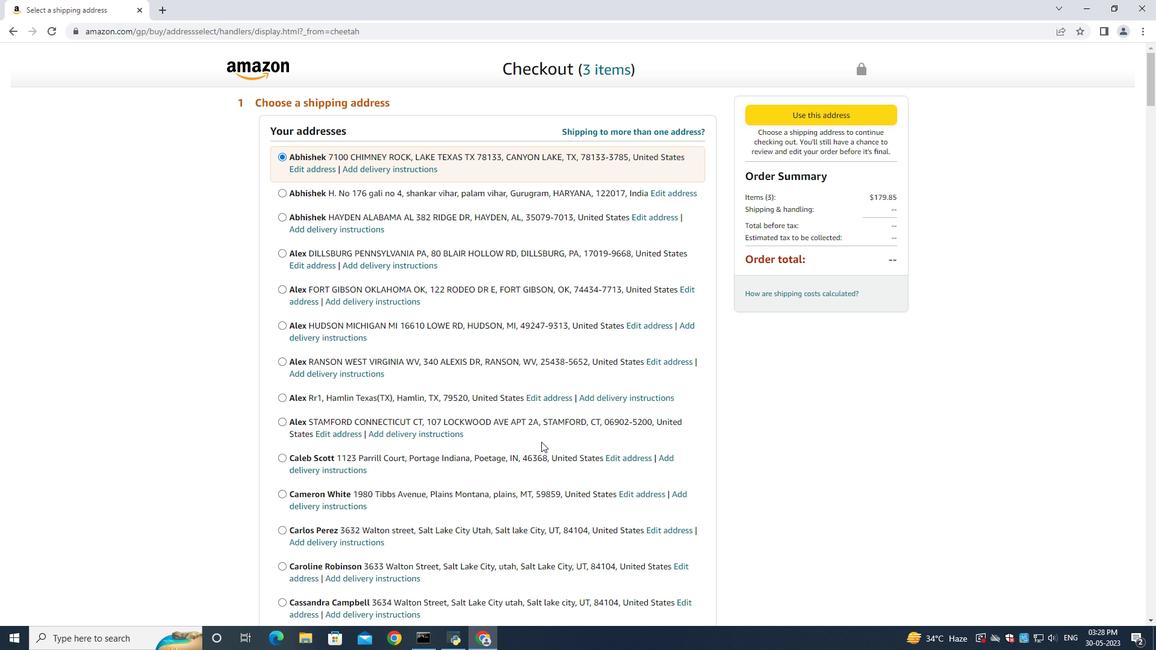
Action: Mouse moved to (532, 430)
Screenshot: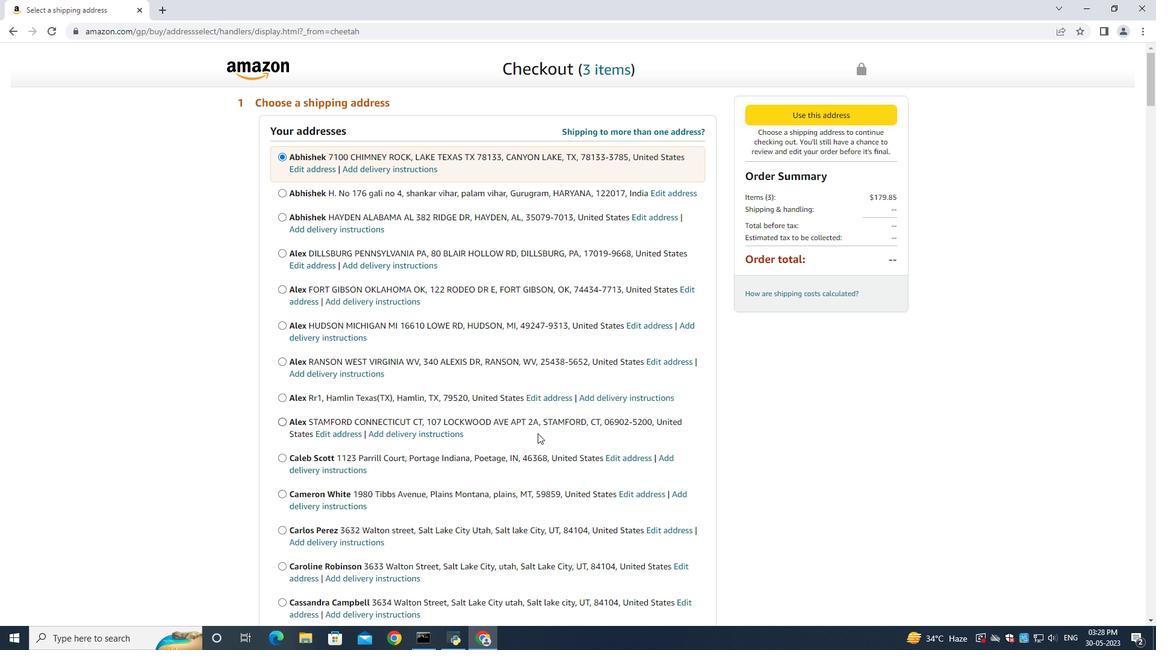 
Action: Mouse scrolled (532, 432) with delta (0, 0)
Screenshot: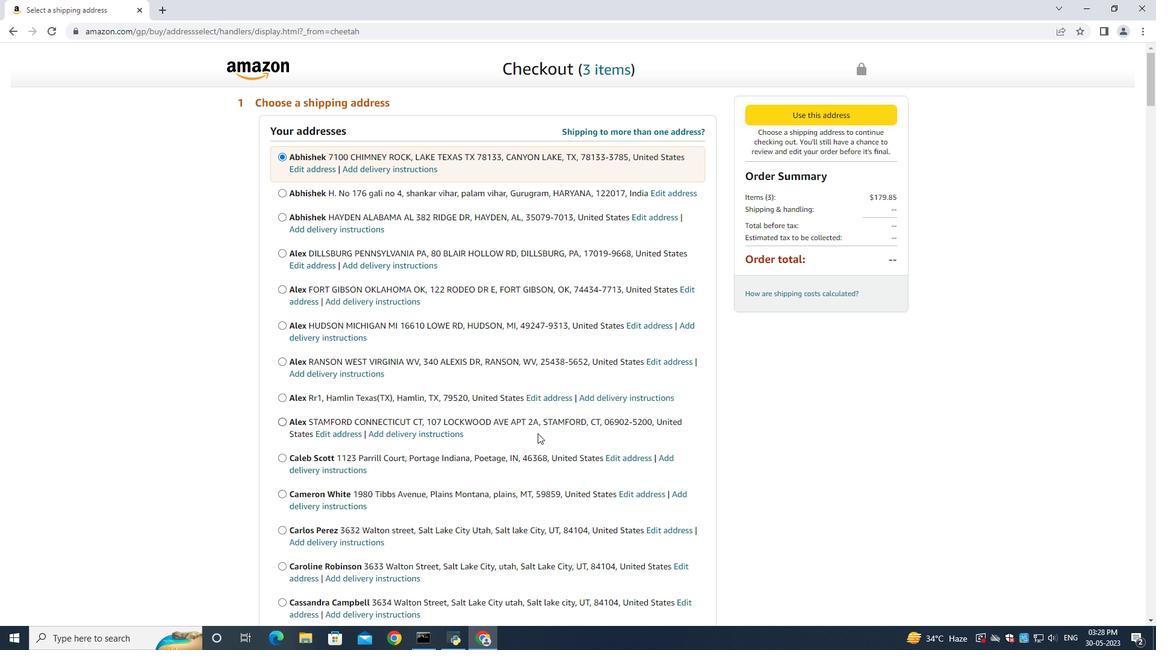 
Action: Mouse moved to (533, 427)
Screenshot: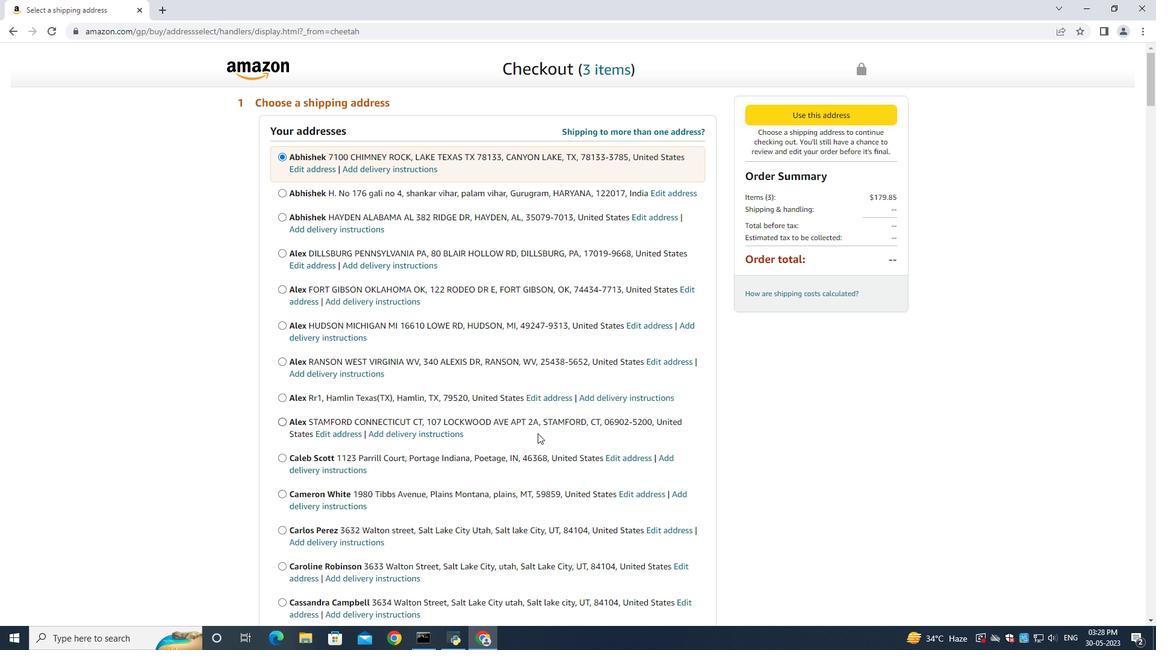 
Action: Mouse scrolled (532, 429) with delta (0, 0)
Screenshot: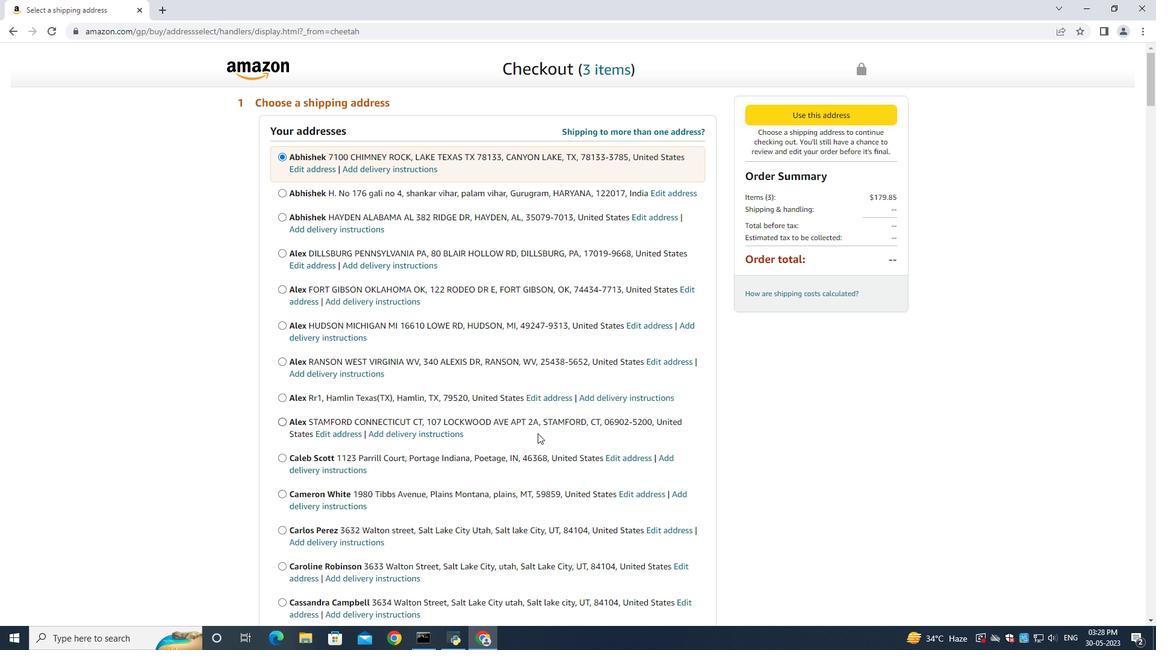 
Action: Mouse moved to (532, 418)
Screenshot: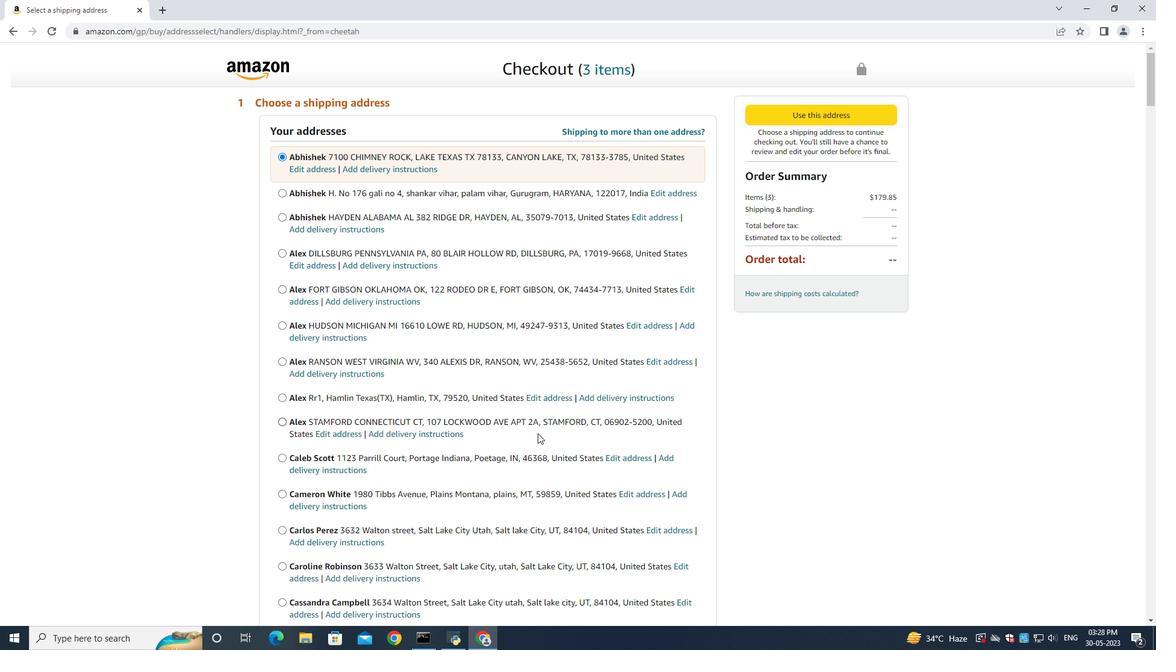 
Action: Mouse scrolled (532, 417) with delta (0, 0)
Screenshot: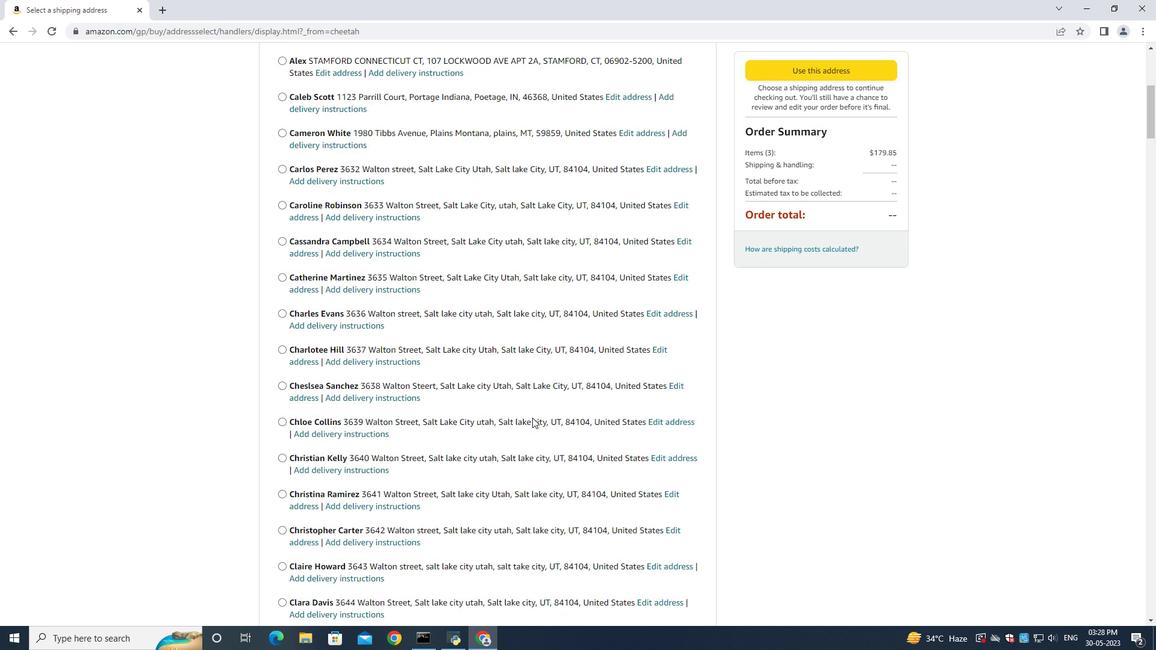 
Action: Mouse scrolled (532, 417) with delta (0, 0)
Screenshot: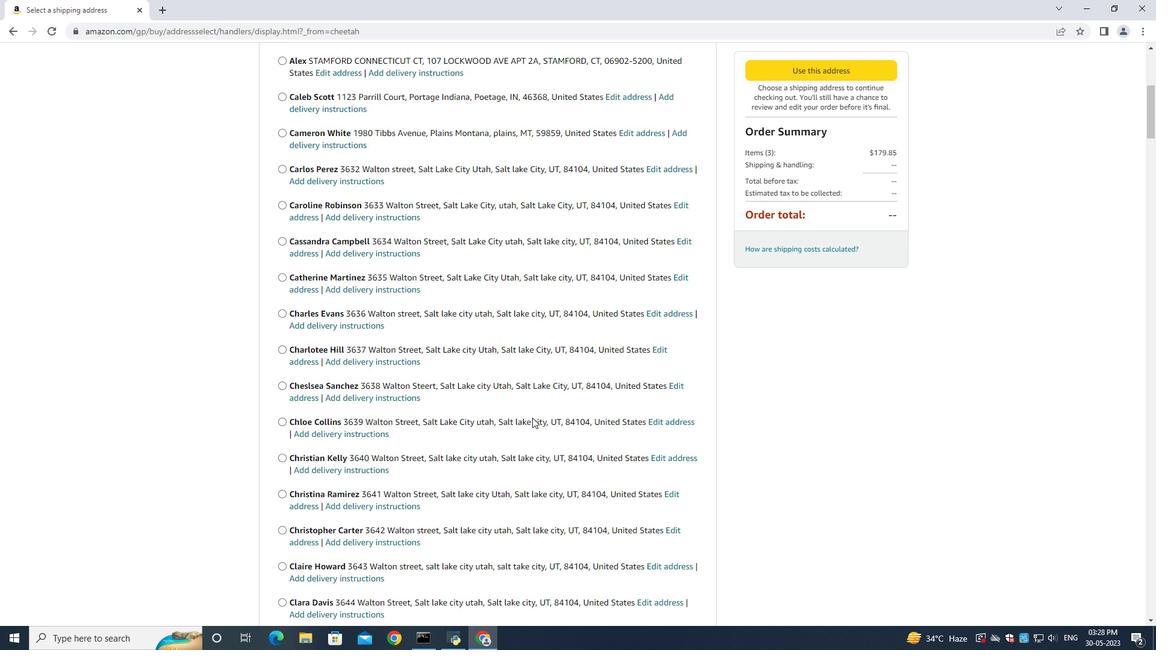 
Action: Mouse scrolled (532, 417) with delta (0, 0)
Screenshot: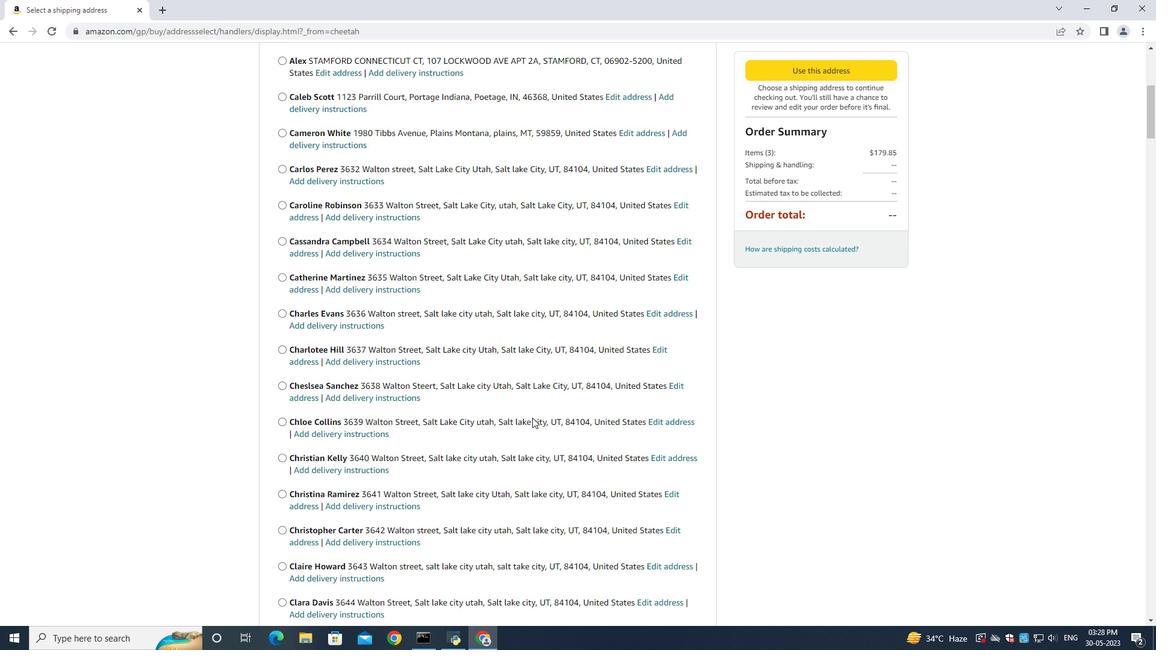 
Action: Mouse moved to (532, 418)
Screenshot: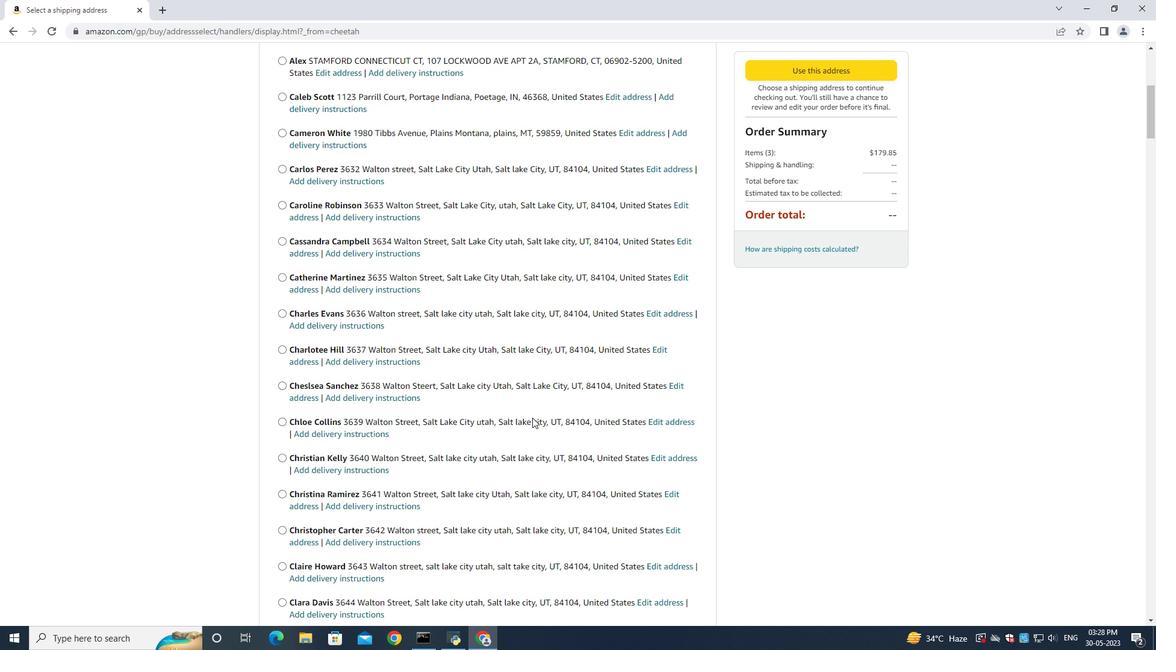 
Action: Mouse scrolled (532, 417) with delta (0, 0)
Screenshot: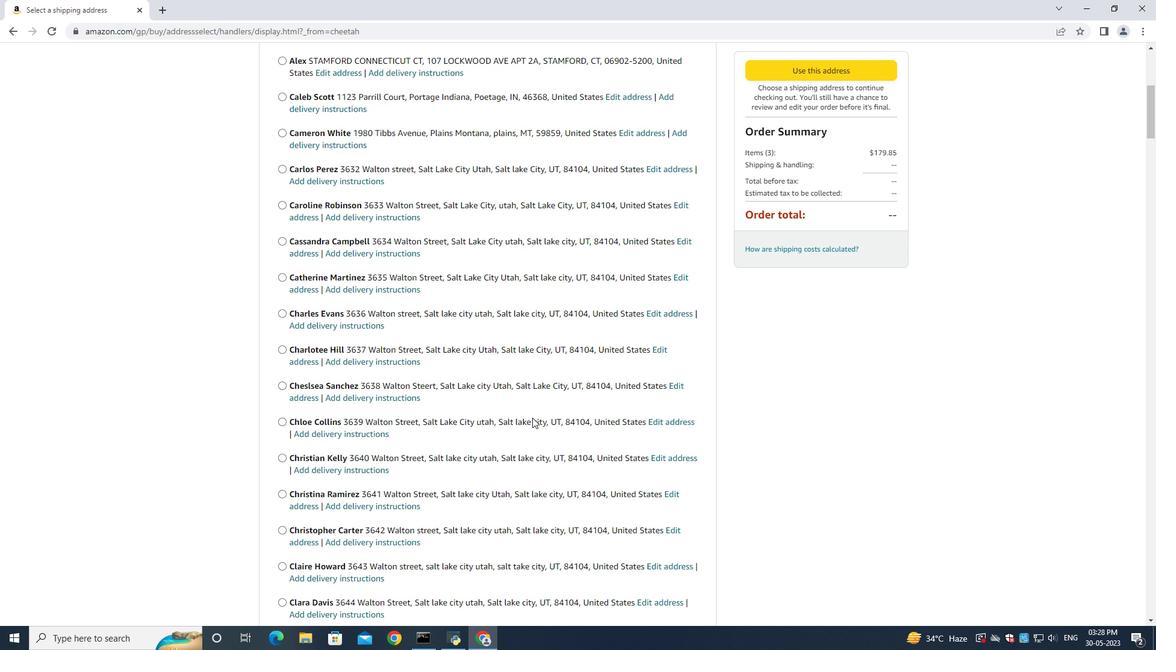 
Action: Mouse moved to (531, 416)
Screenshot: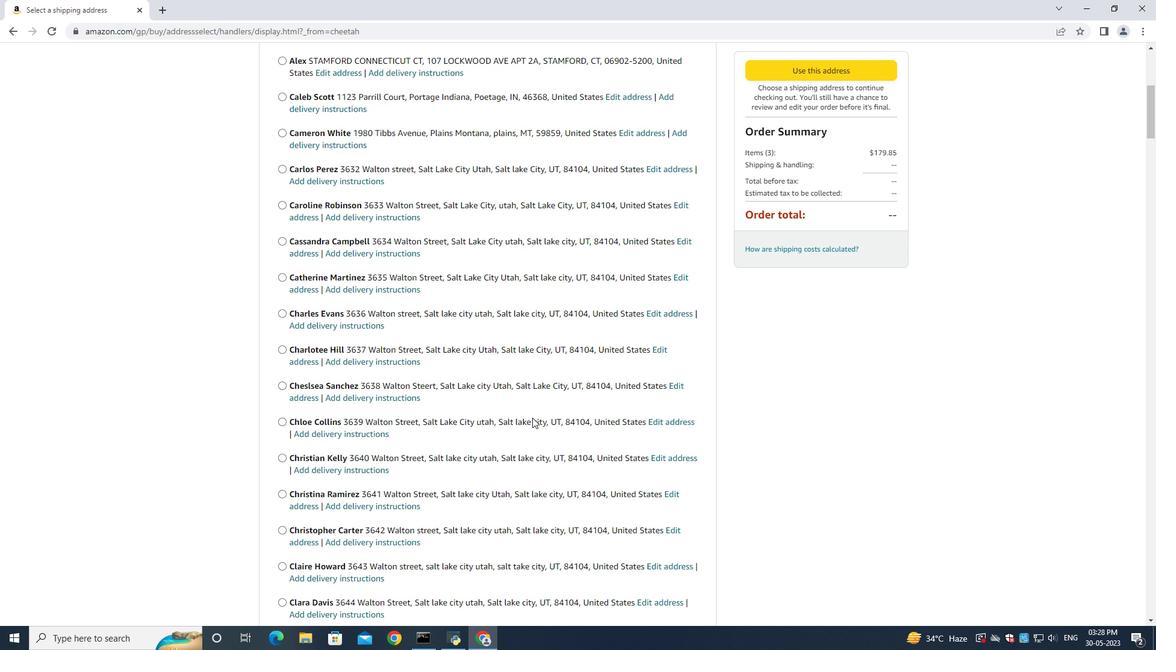 
Action: Mouse scrolled (532, 417) with delta (0, 0)
Screenshot: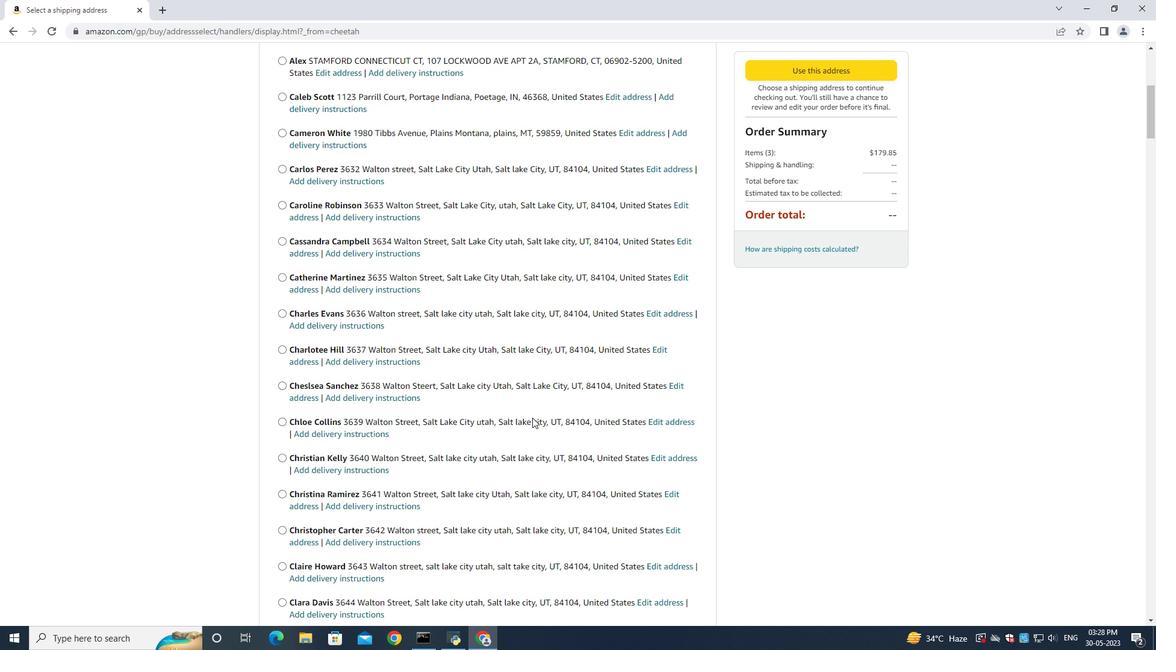 
Action: Mouse moved to (530, 416)
Screenshot: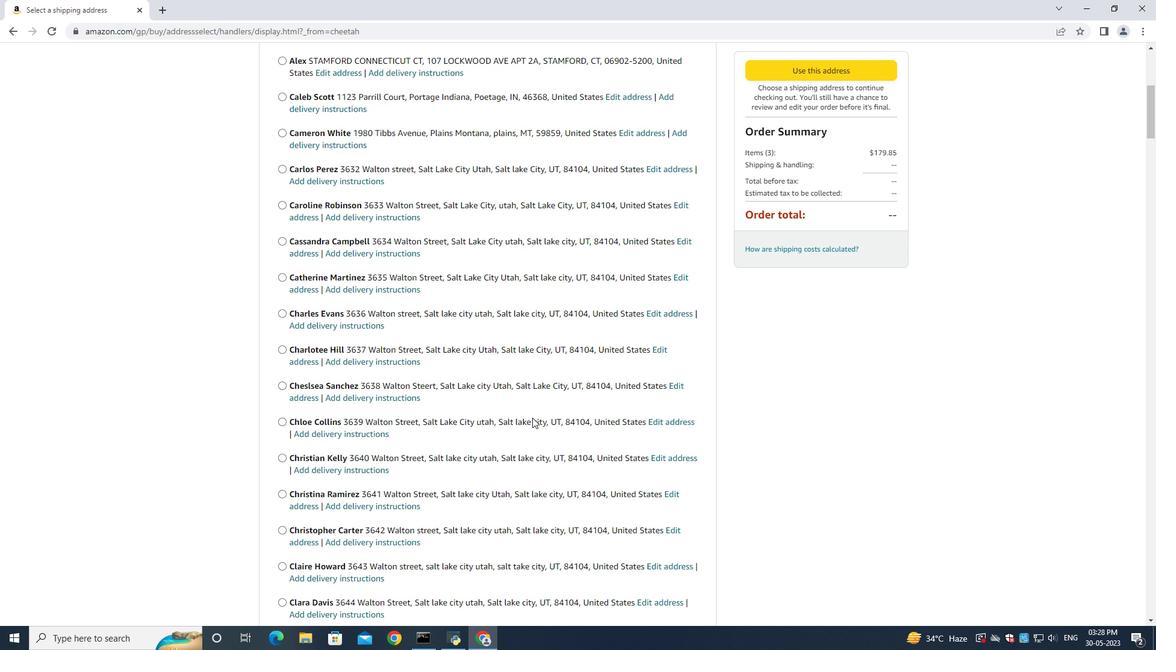 
Action: Mouse scrolled (532, 417) with delta (0, 0)
Screenshot: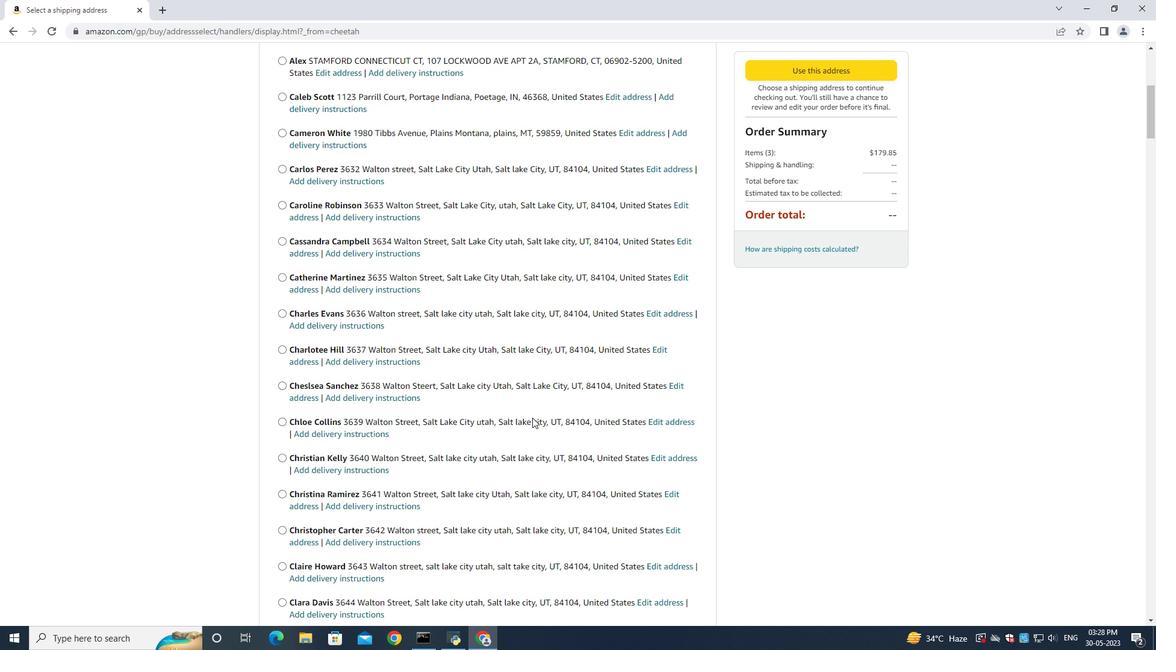 
Action: Mouse moved to (528, 413)
Screenshot: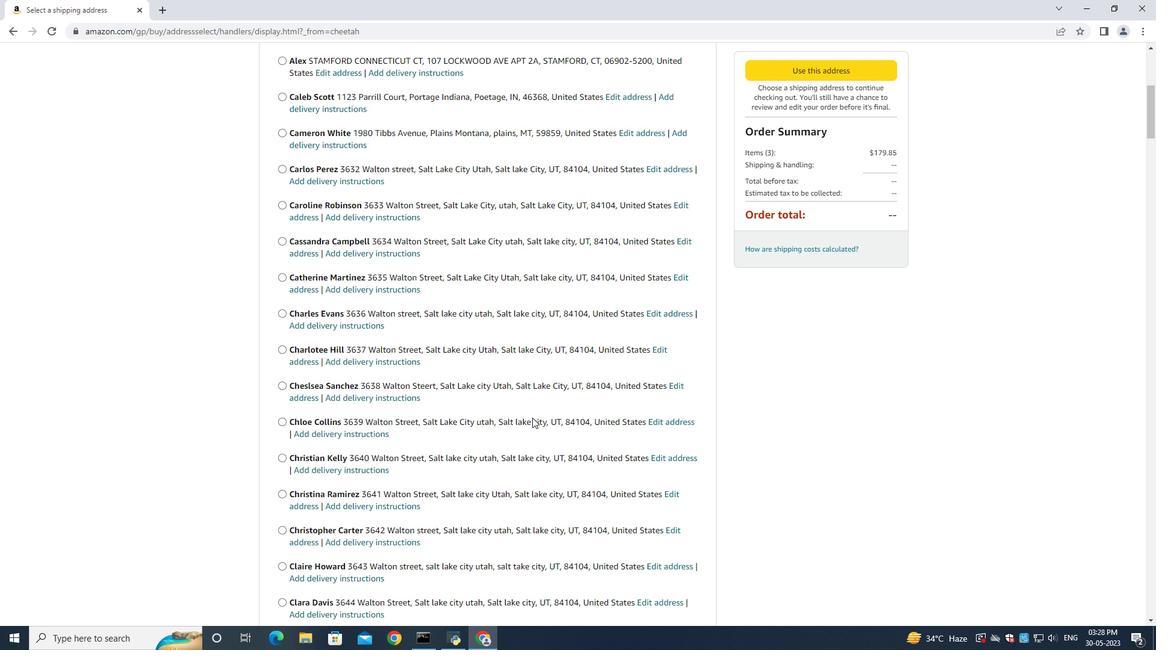
Action: Mouse scrolled (528, 412) with delta (0, 0)
Screenshot: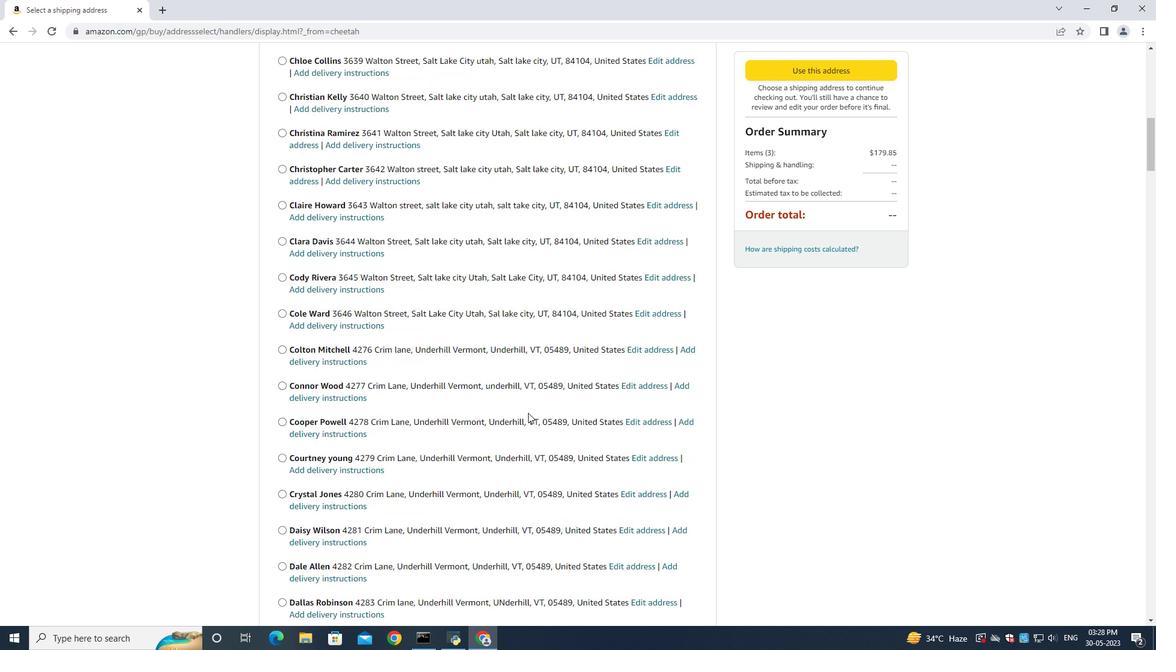 
Action: Mouse scrolled (528, 412) with delta (0, 0)
Screenshot: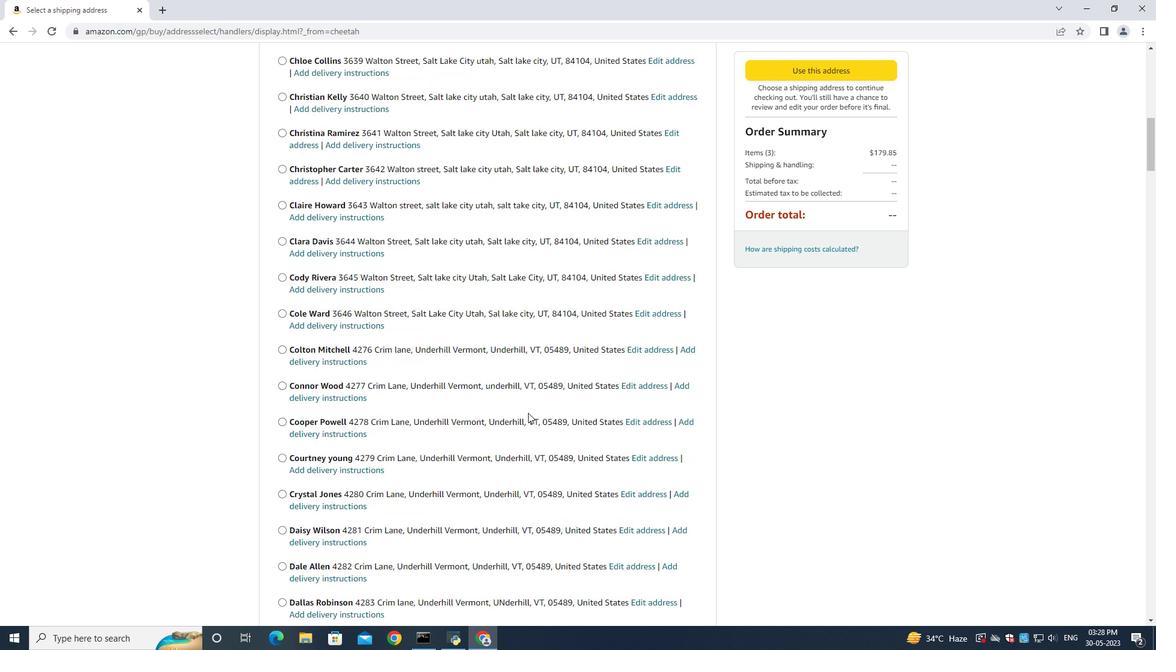 
Action: Mouse scrolled (528, 412) with delta (0, 0)
Screenshot: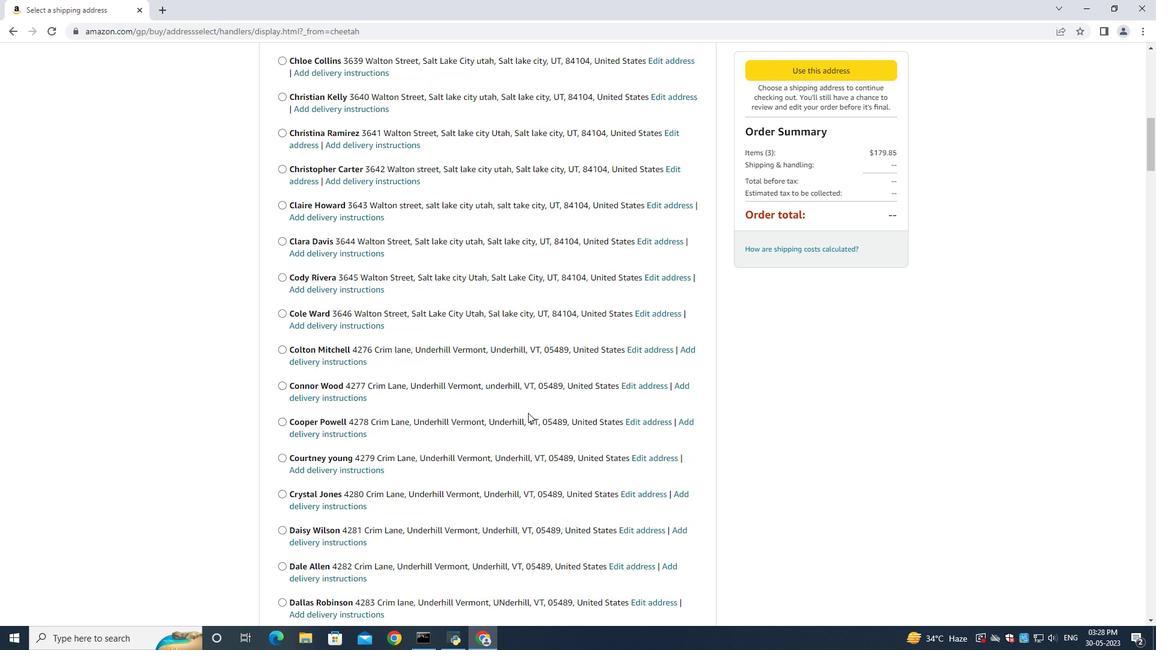 
Action: Mouse scrolled (528, 412) with delta (0, 0)
Screenshot: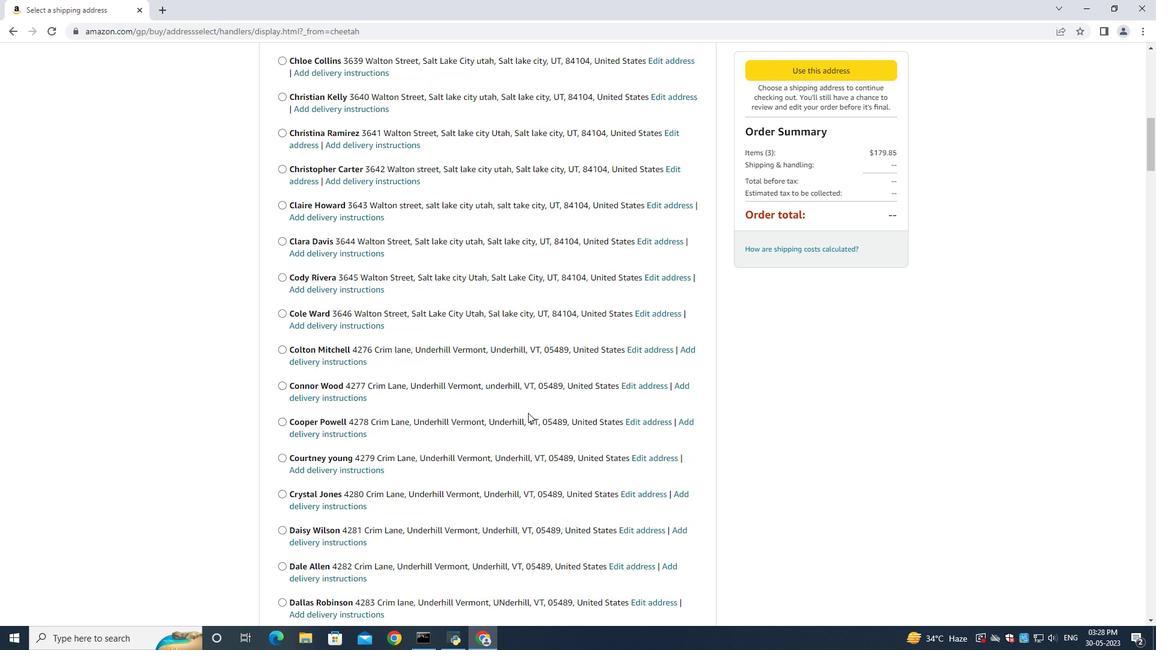 
Action: Mouse scrolled (528, 412) with delta (0, 0)
Screenshot: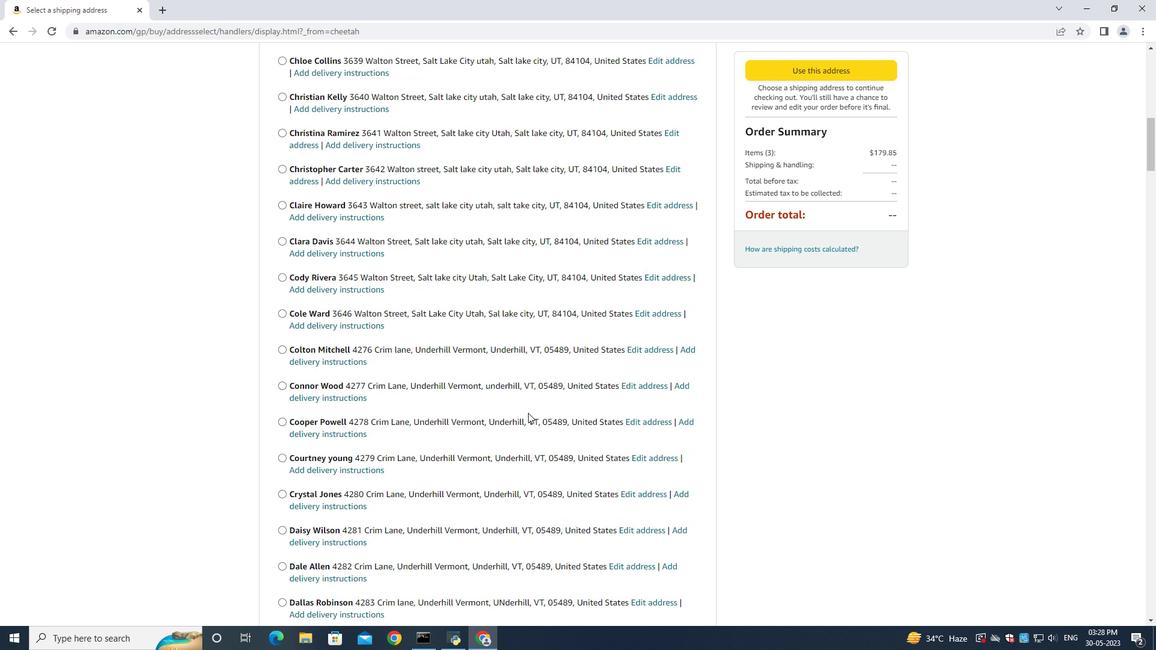 
Action: Mouse moved to (527, 410)
Screenshot: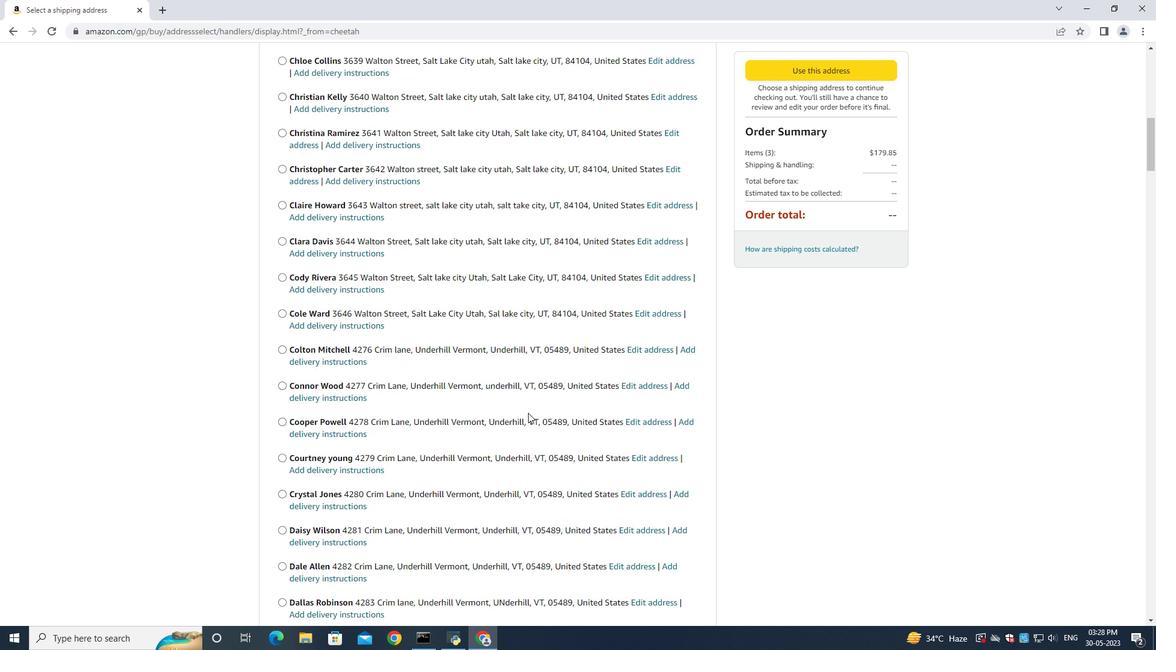 
Action: Mouse scrolled (527, 410) with delta (0, 0)
Screenshot: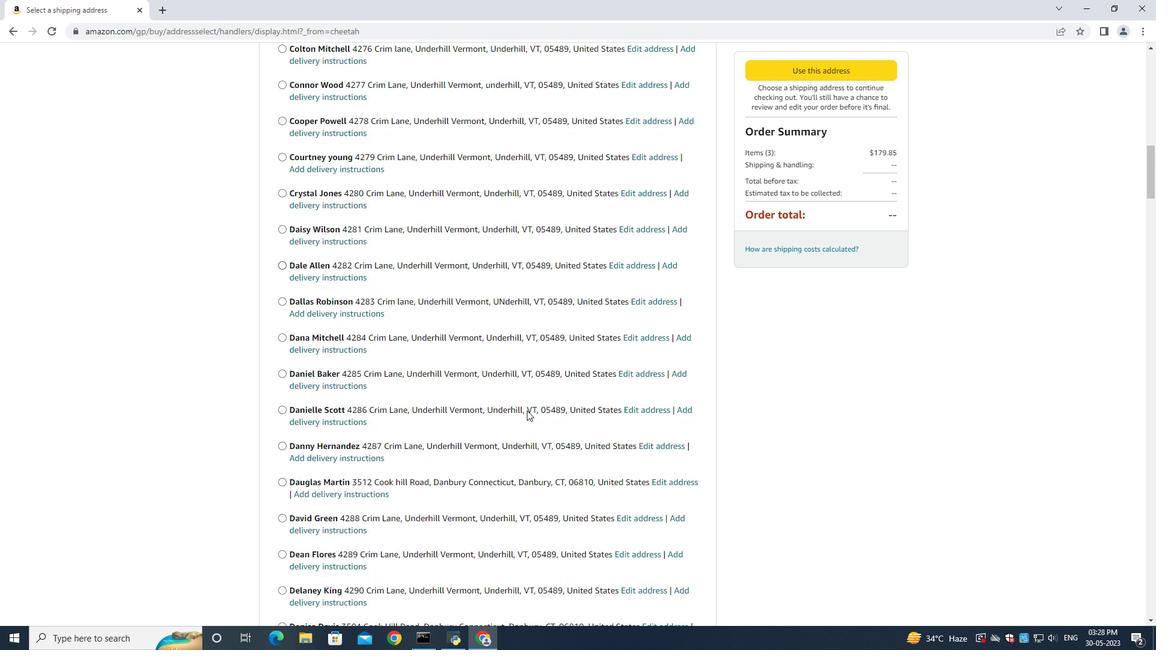 
Action: Mouse scrolled (527, 410) with delta (0, 0)
Screenshot: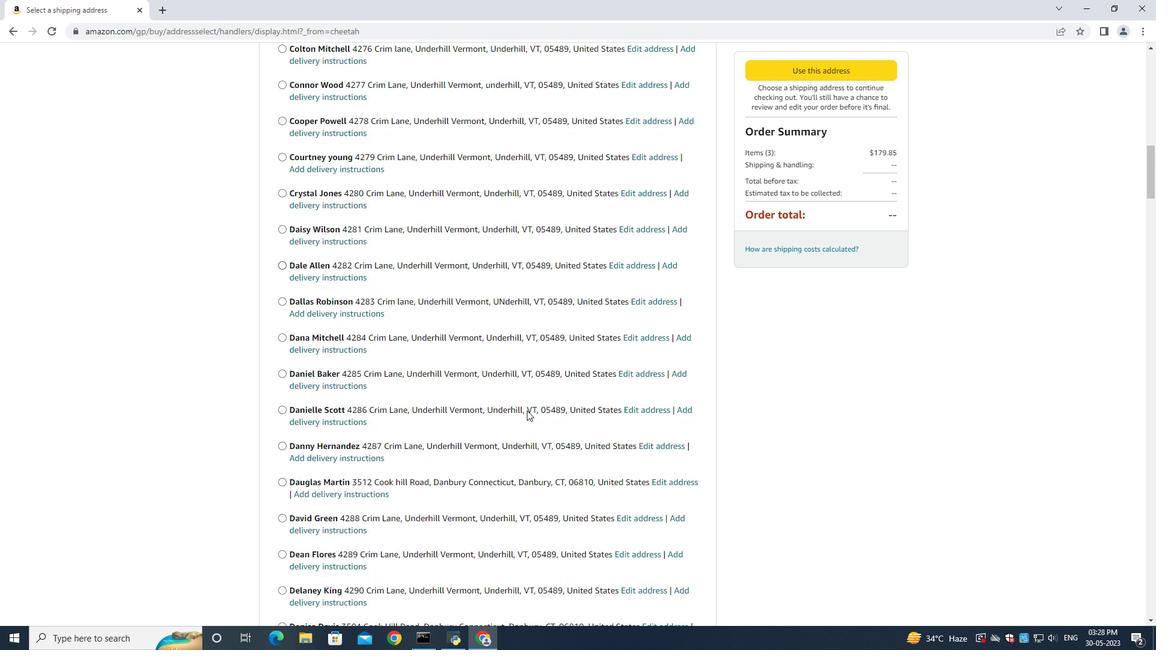 
Action: Mouse scrolled (527, 410) with delta (0, 0)
Screenshot: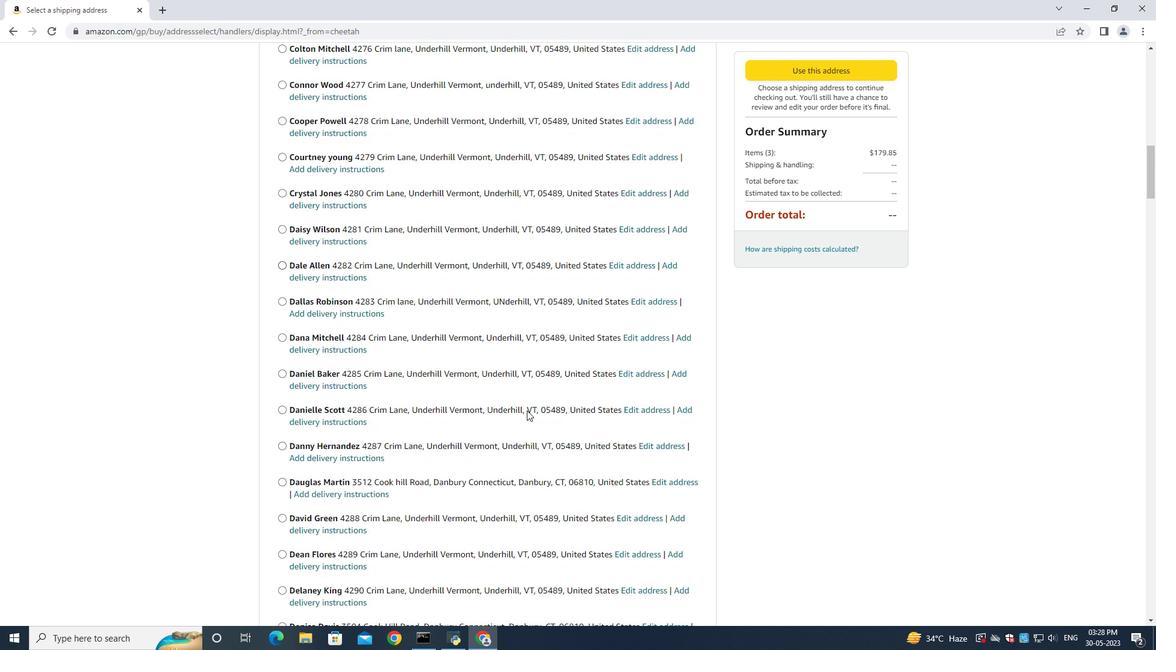 
Action: Mouse scrolled (527, 410) with delta (0, 0)
Screenshot: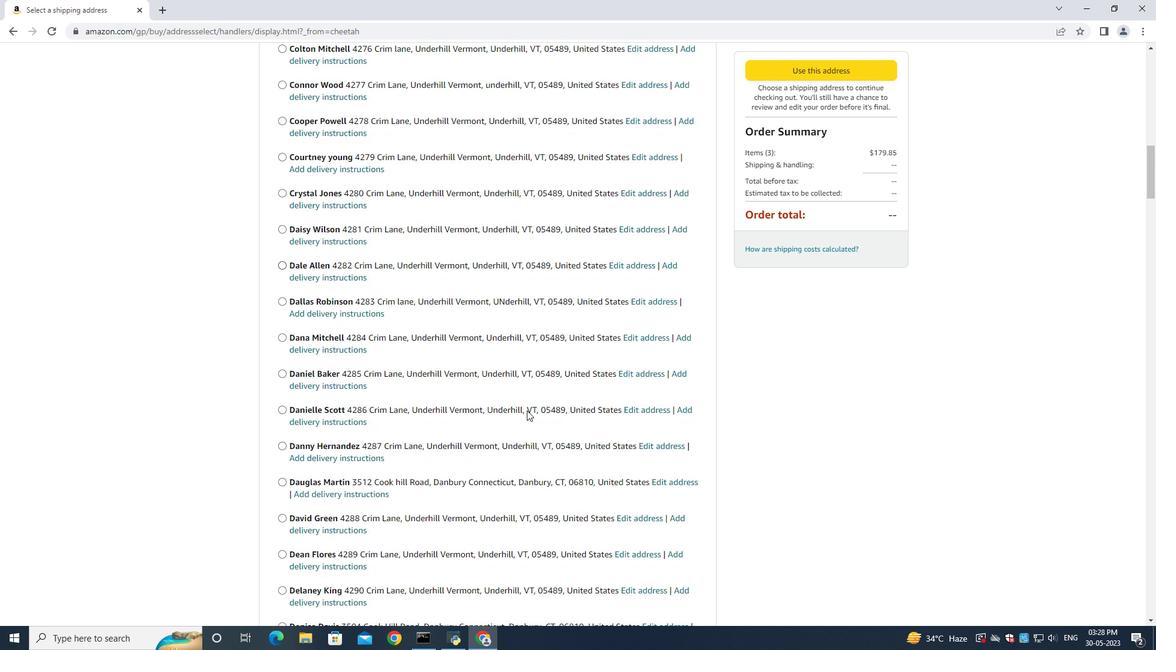 
Action: Mouse scrolled (527, 410) with delta (0, 0)
Screenshot: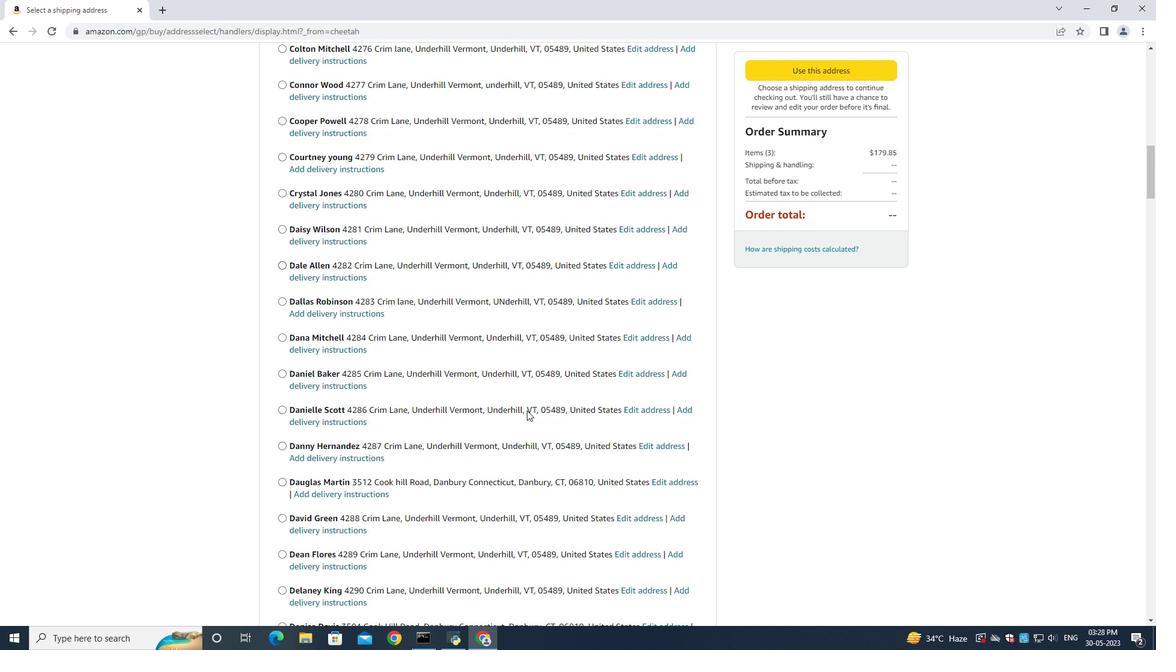 
Action: Mouse scrolled (527, 410) with delta (0, 0)
Screenshot: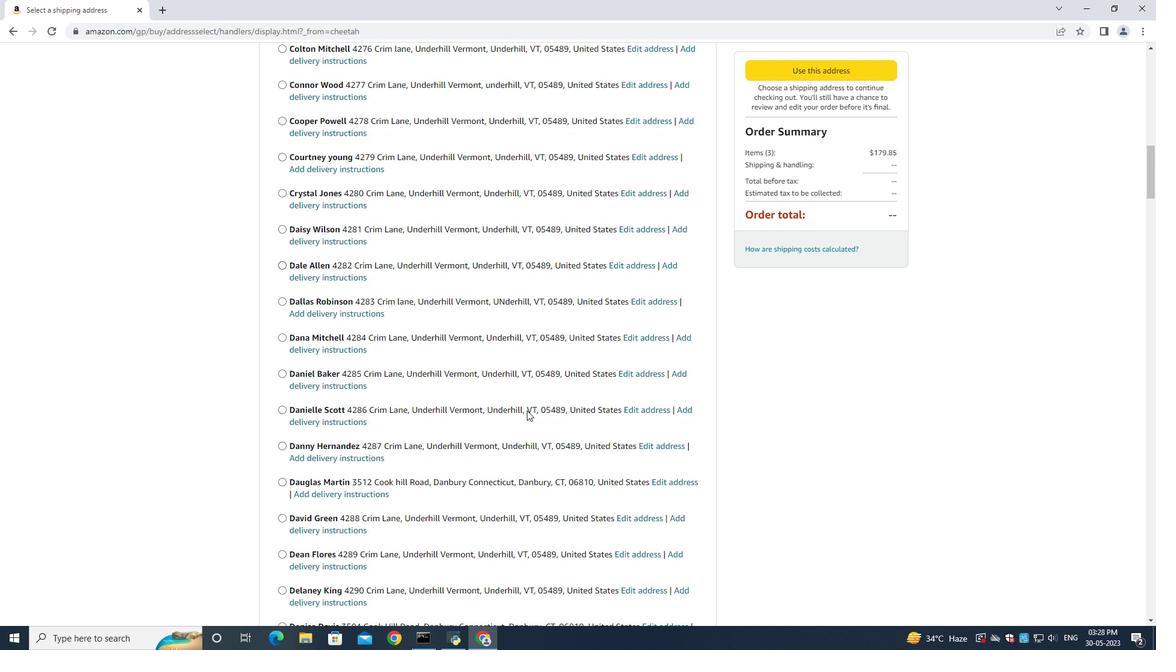 
Action: Mouse moved to (527, 407)
Screenshot: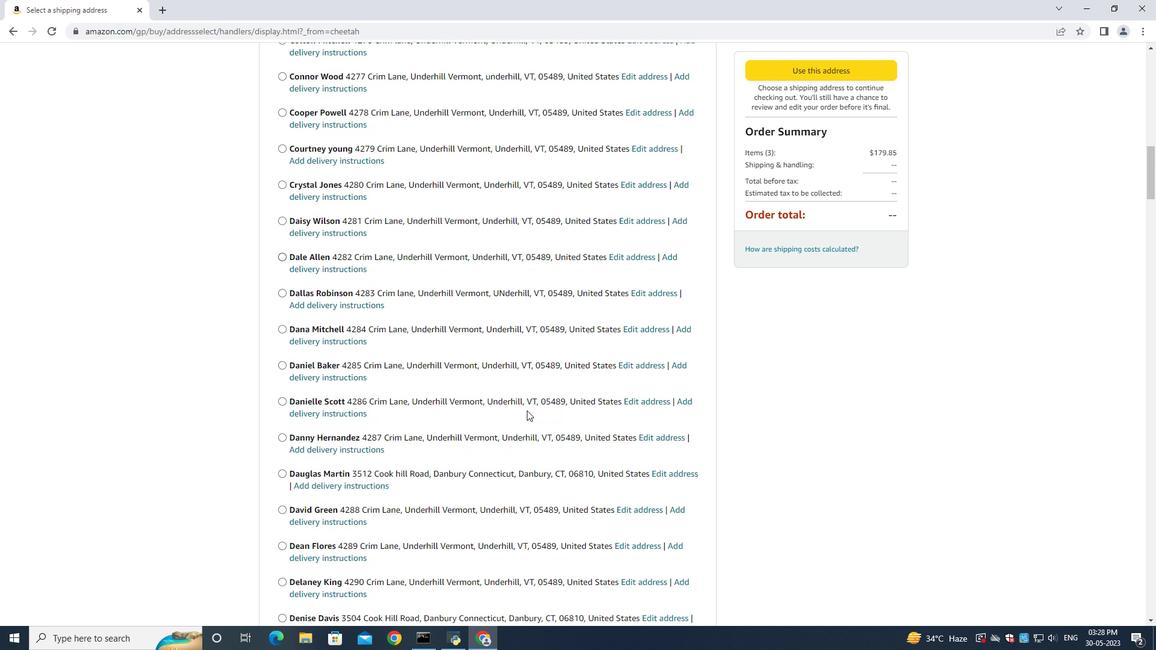 
Action: Mouse scrolled (527, 407) with delta (0, 0)
Screenshot: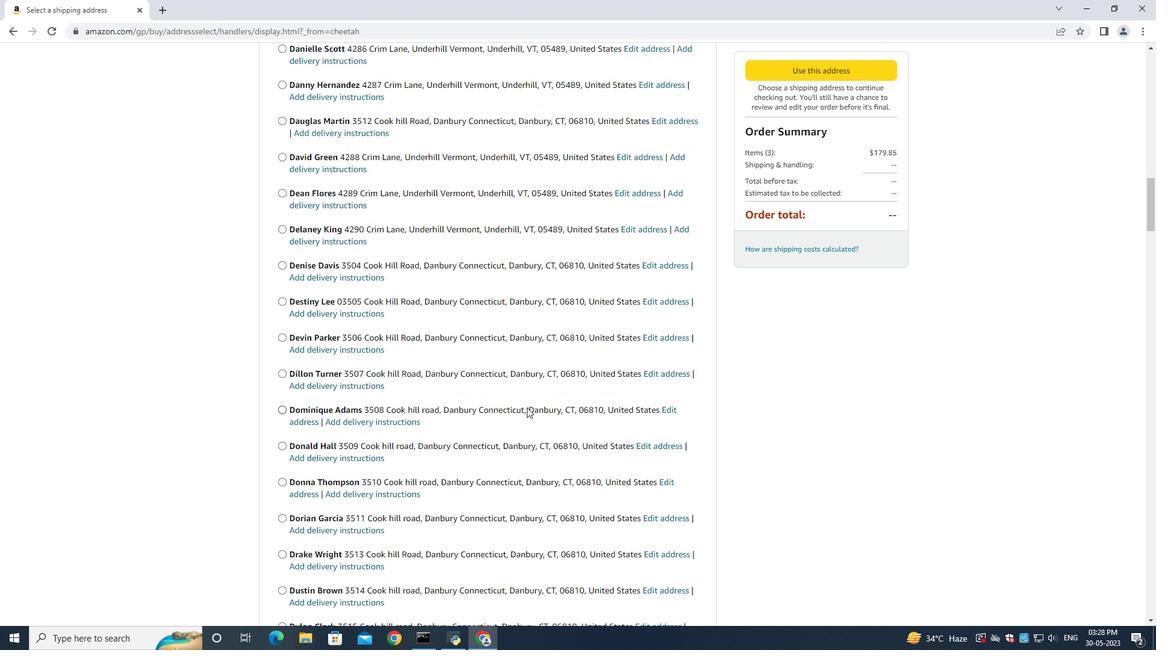 
Action: Mouse scrolled (527, 407) with delta (0, 0)
Screenshot: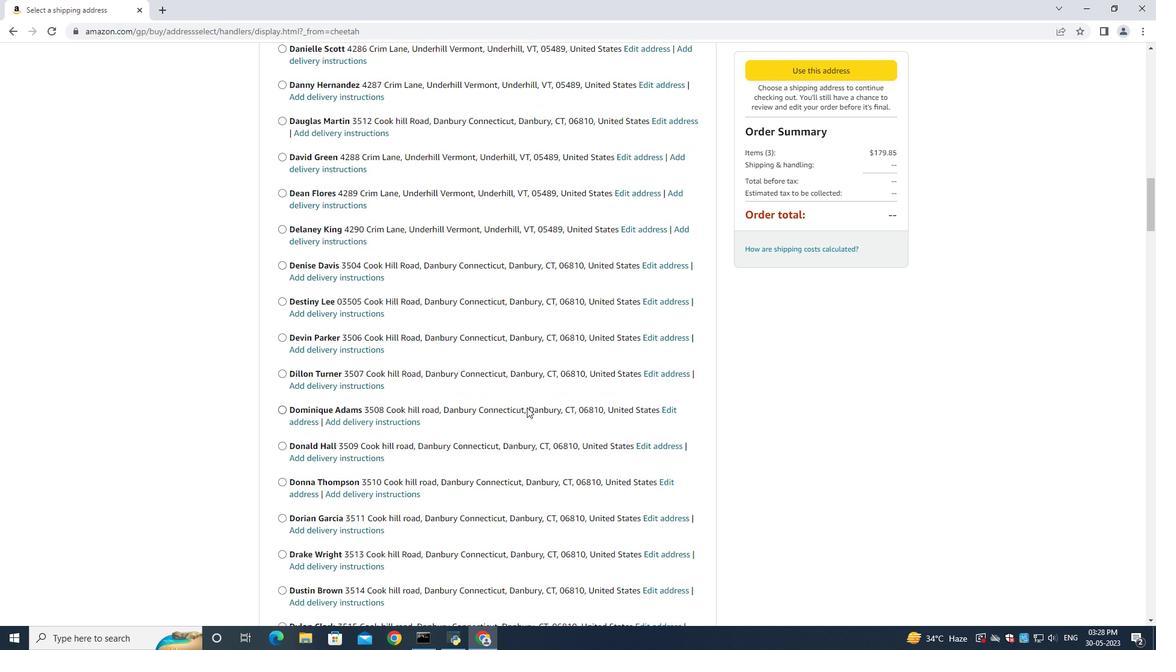 
Action: Mouse scrolled (527, 407) with delta (0, 0)
Screenshot: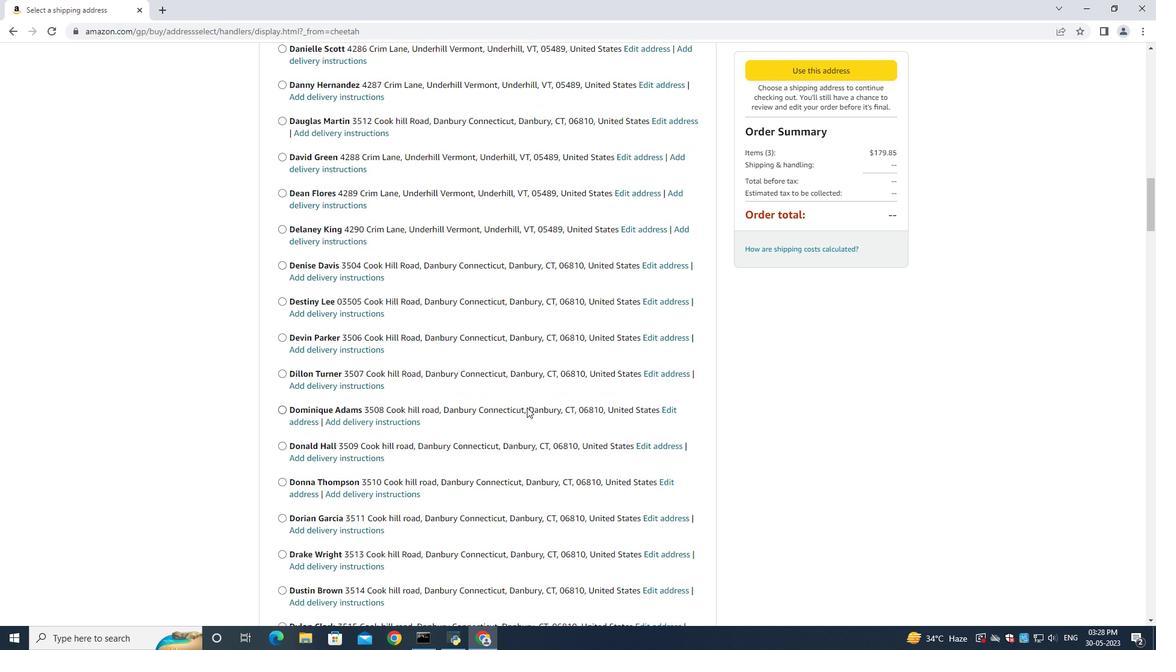 
Action: Mouse scrolled (527, 407) with delta (0, 0)
Screenshot: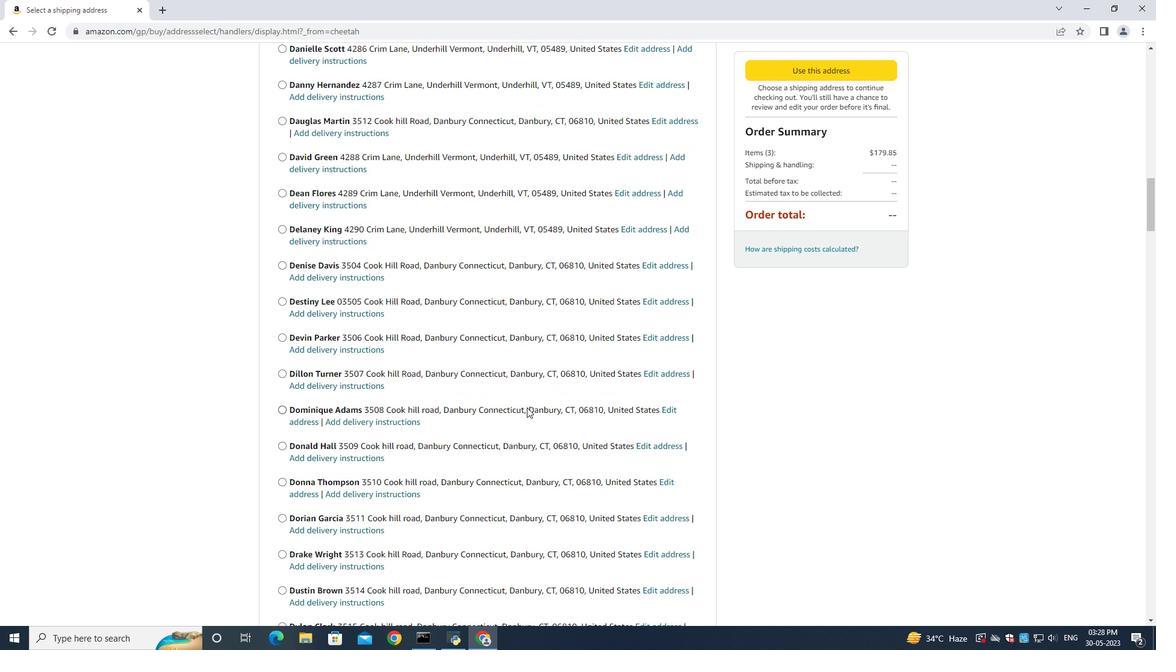 
Action: Mouse scrolled (527, 407) with delta (0, 0)
Screenshot: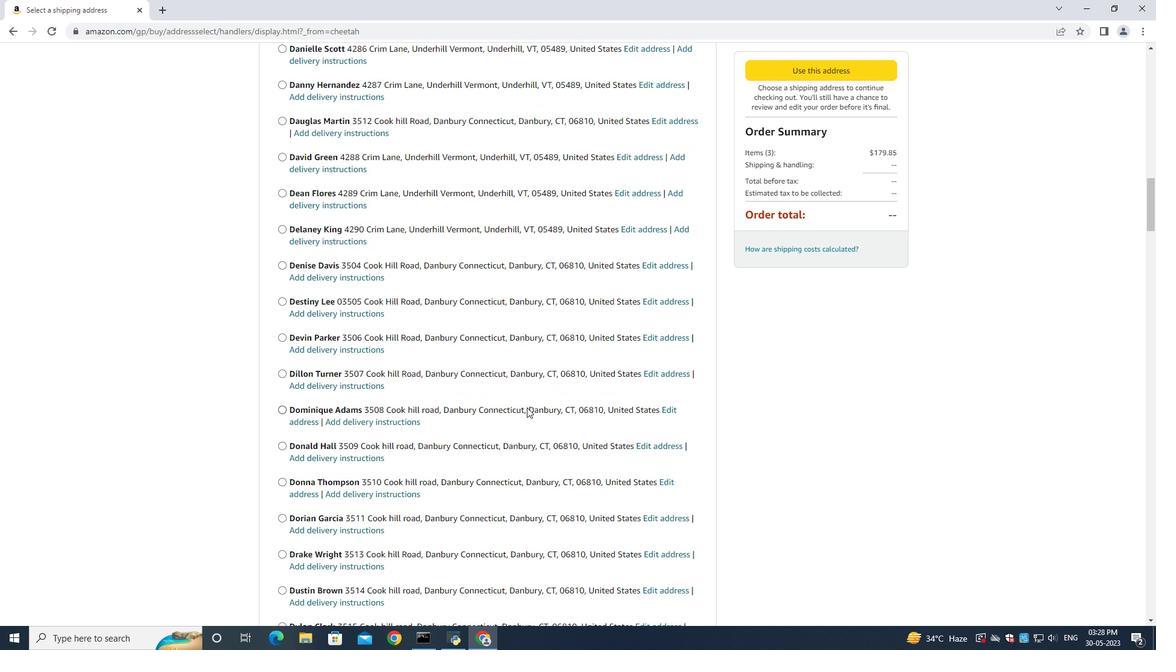 
Action: Mouse scrolled (527, 407) with delta (0, 0)
Screenshot: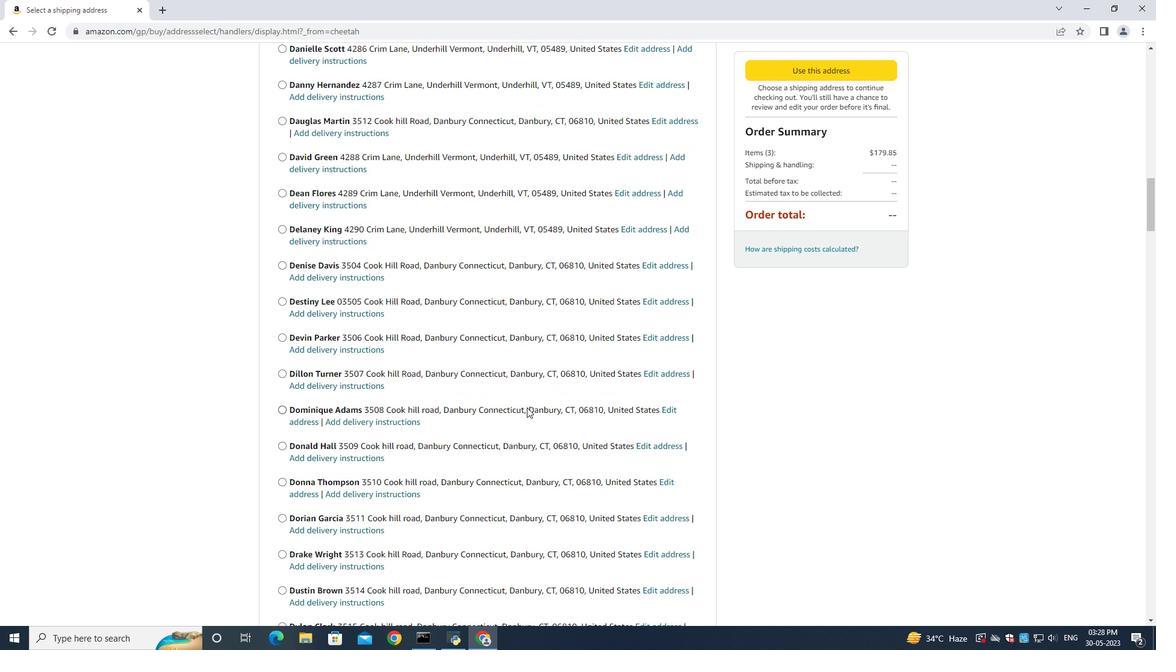 
Action: Mouse scrolled (527, 407) with delta (0, 0)
Screenshot: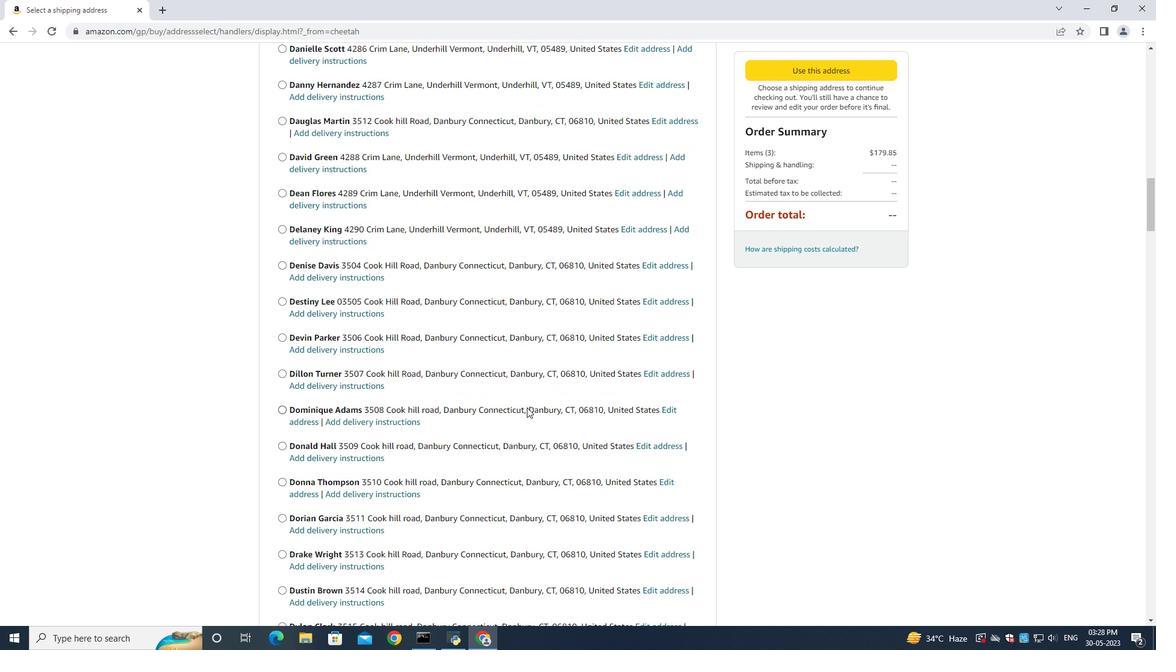 
Action: Mouse moved to (461, 415)
Screenshot: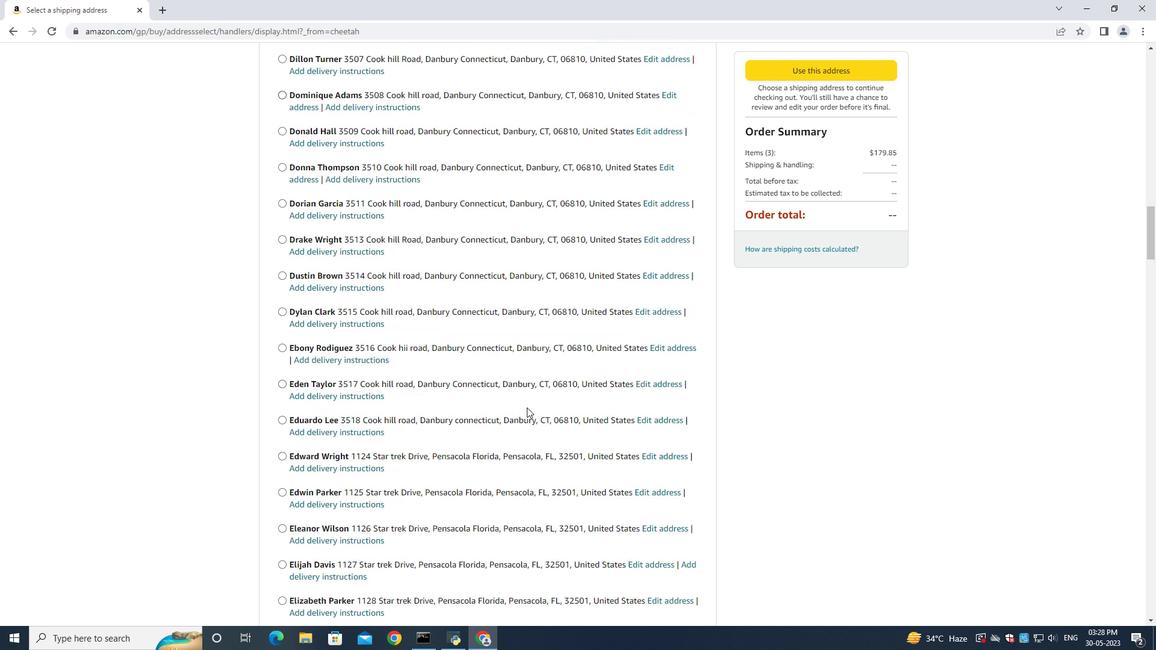 
Action: Mouse scrolled (461, 415) with delta (0, 0)
Screenshot: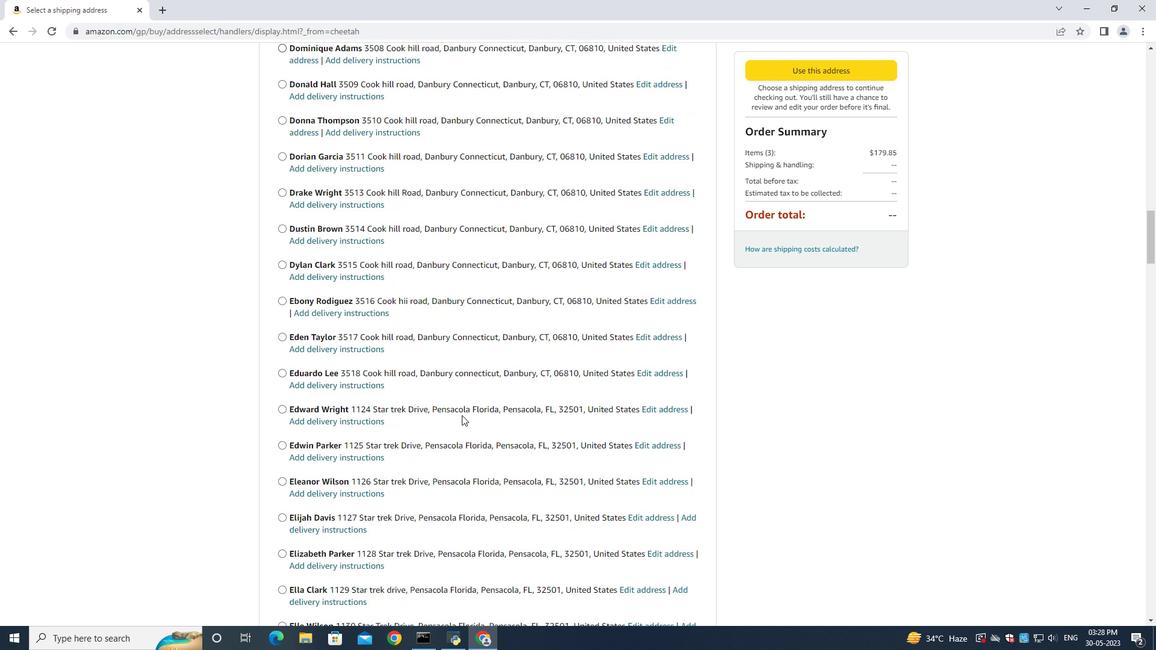 
Action: Mouse scrolled (461, 415) with delta (0, 0)
Screenshot: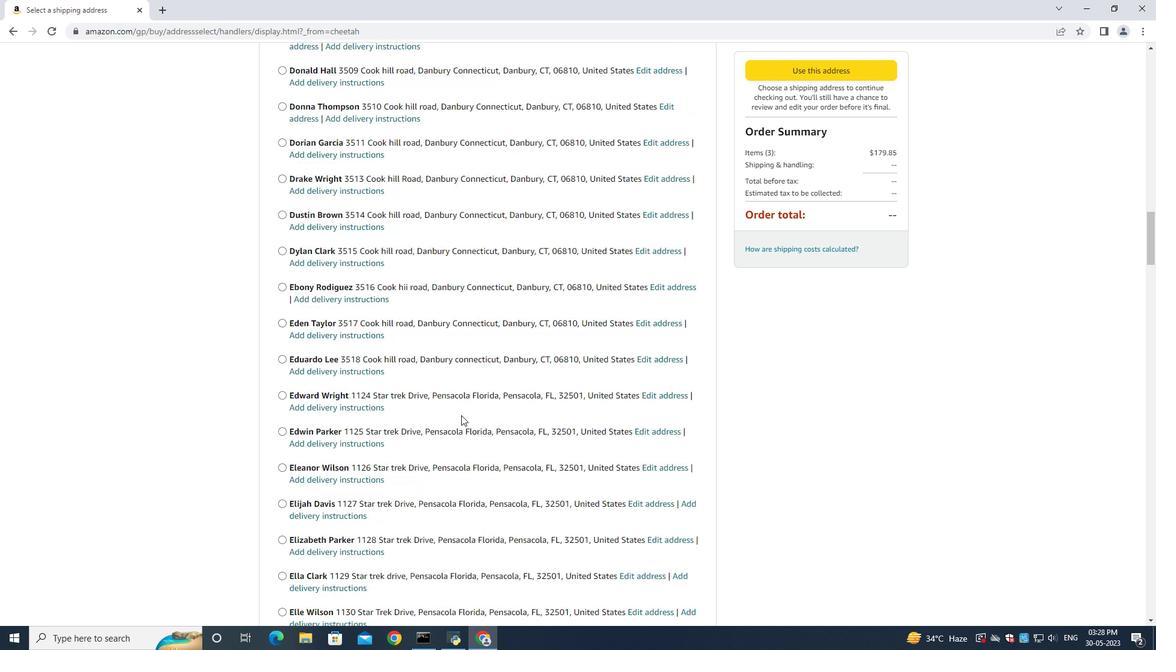 
Action: Mouse scrolled (461, 415) with delta (0, 0)
Screenshot: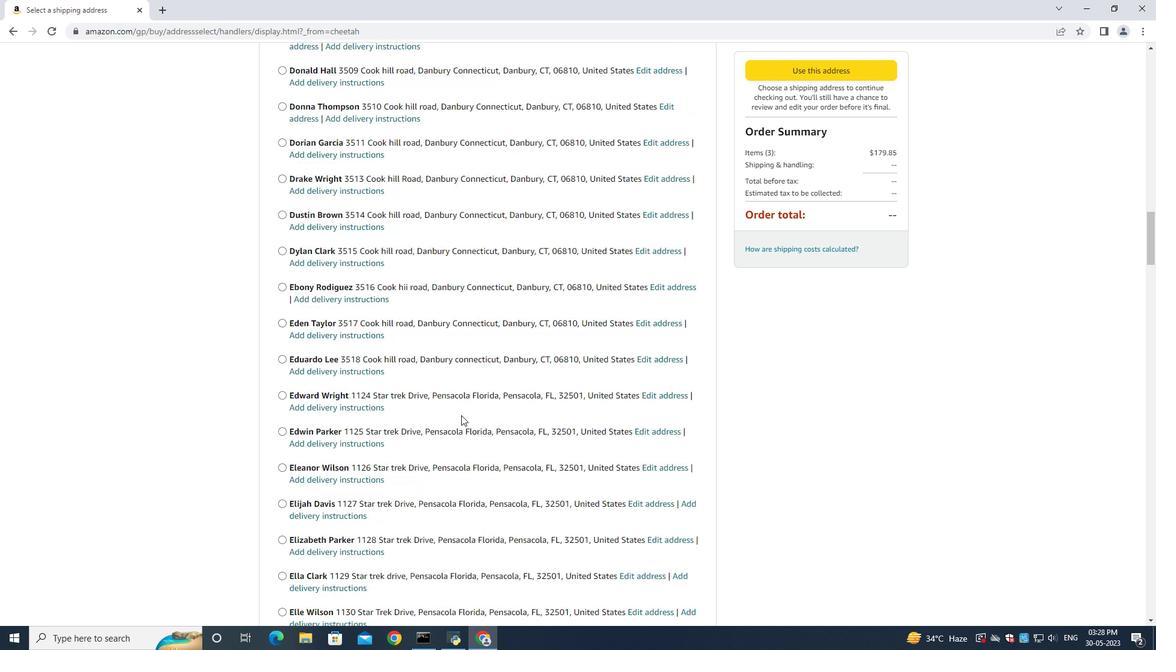 
Action: Mouse scrolled (461, 415) with delta (0, 0)
Screenshot: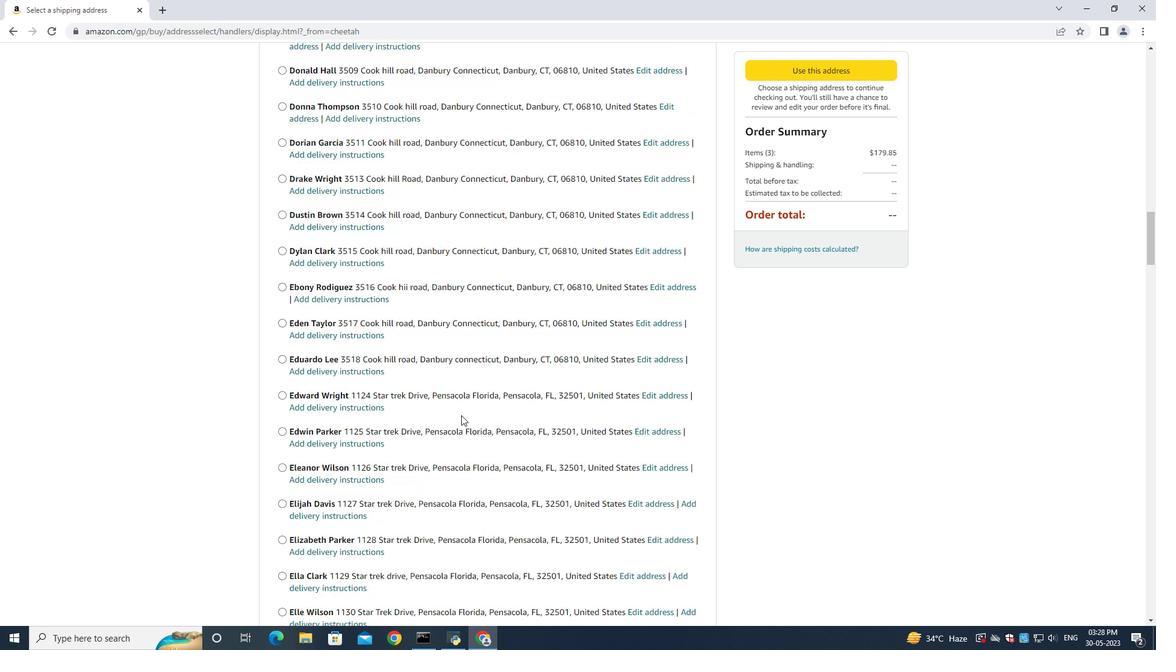 
Action: Mouse scrolled (461, 415) with delta (0, 0)
Screenshot: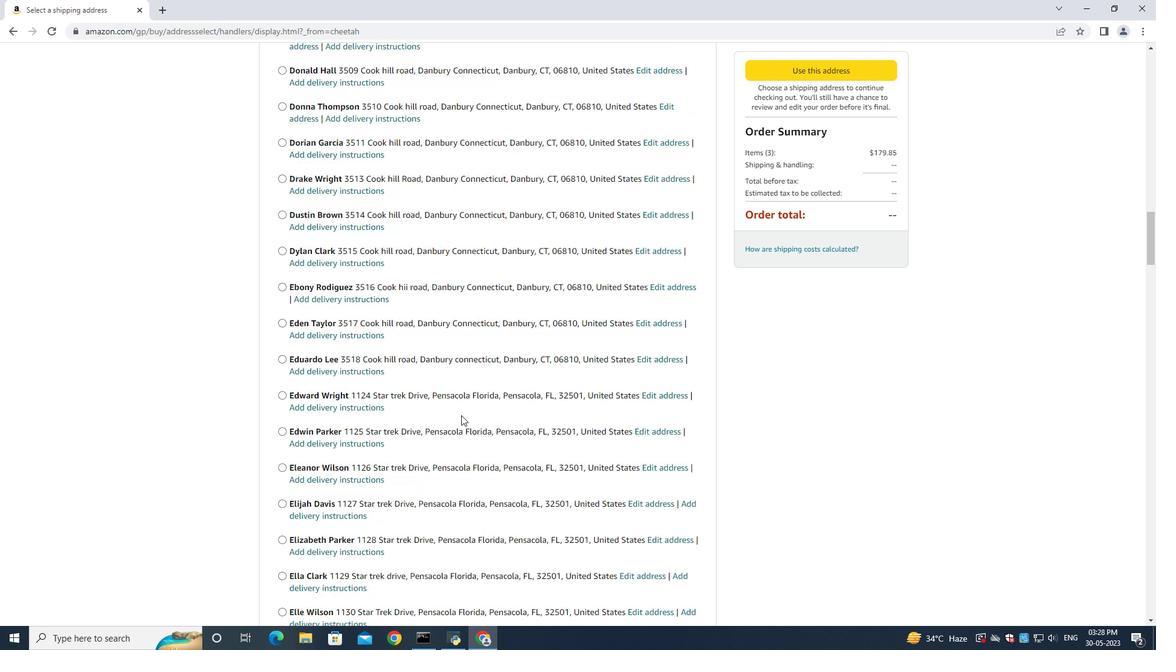 
Action: Mouse moved to (464, 407)
Screenshot: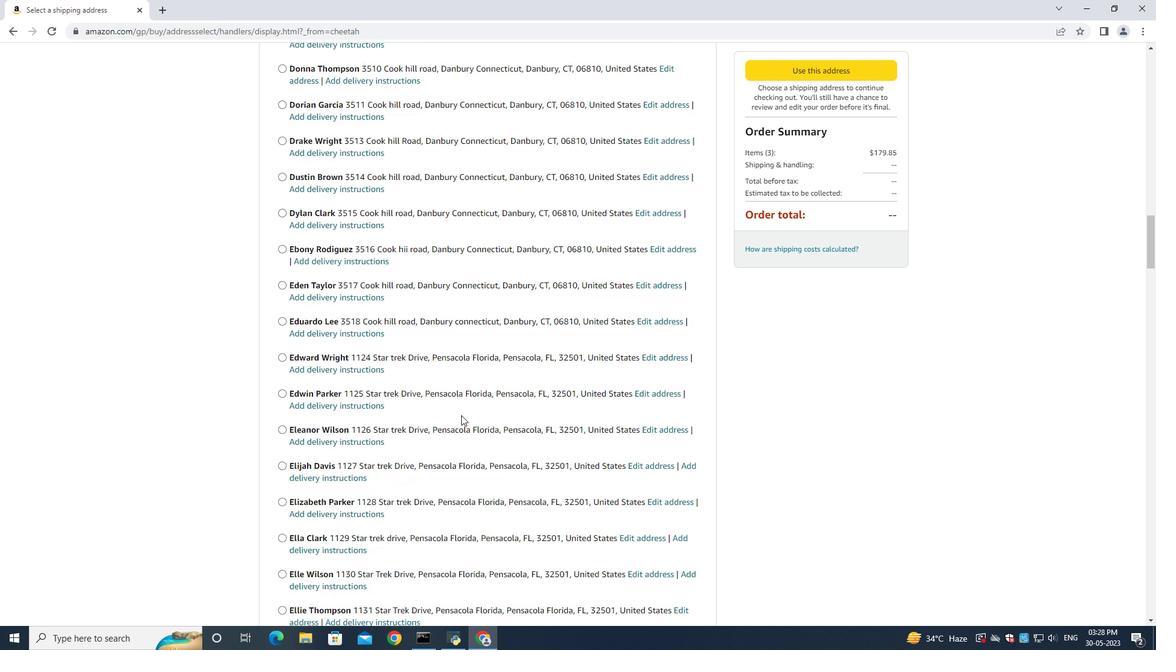 
Action: Mouse scrolled (464, 407) with delta (0, 0)
Screenshot: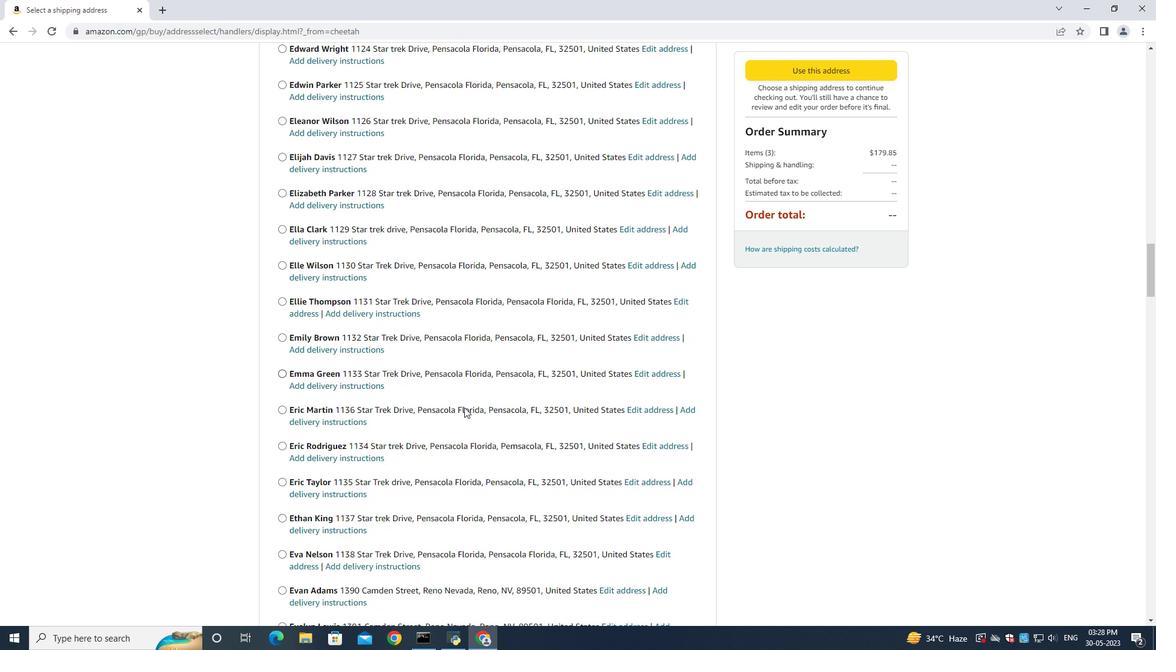
Action: Mouse scrolled (464, 407) with delta (0, 0)
Screenshot: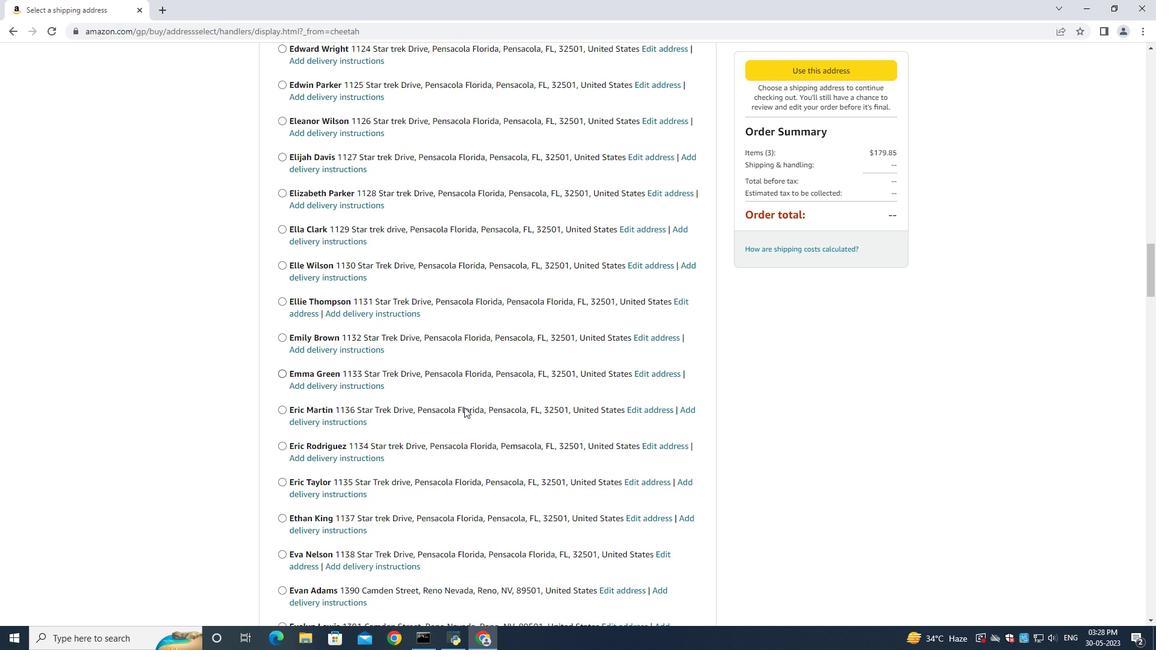 
Action: Mouse scrolled (464, 407) with delta (0, 0)
Screenshot: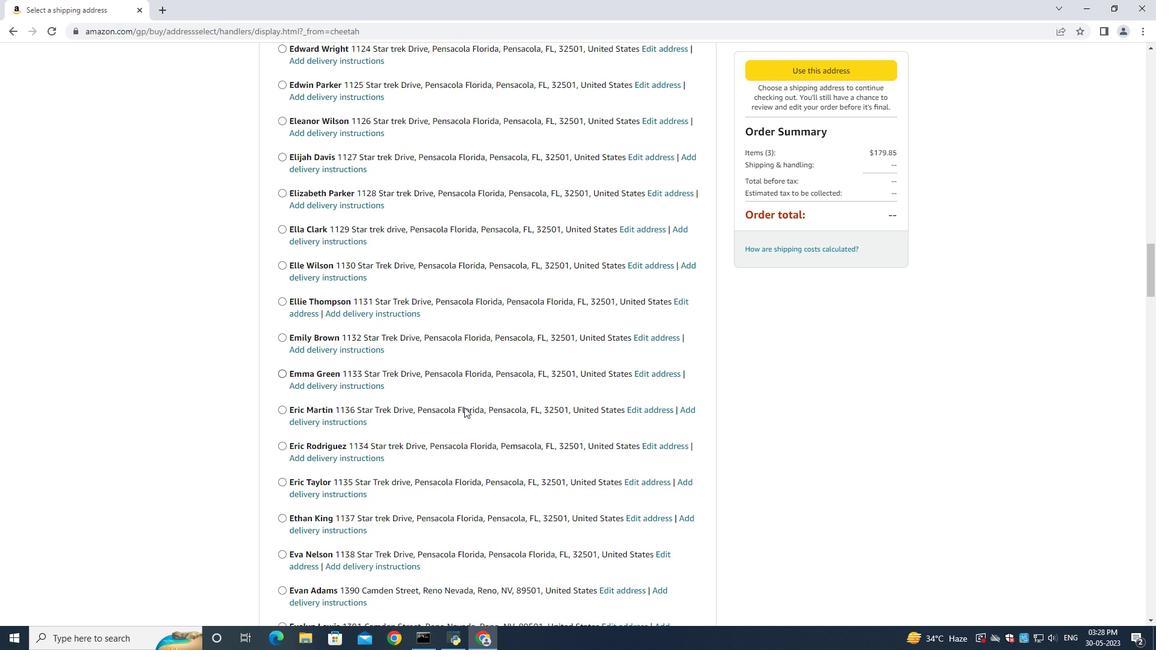 
Action: Mouse scrolled (464, 407) with delta (0, 0)
Screenshot: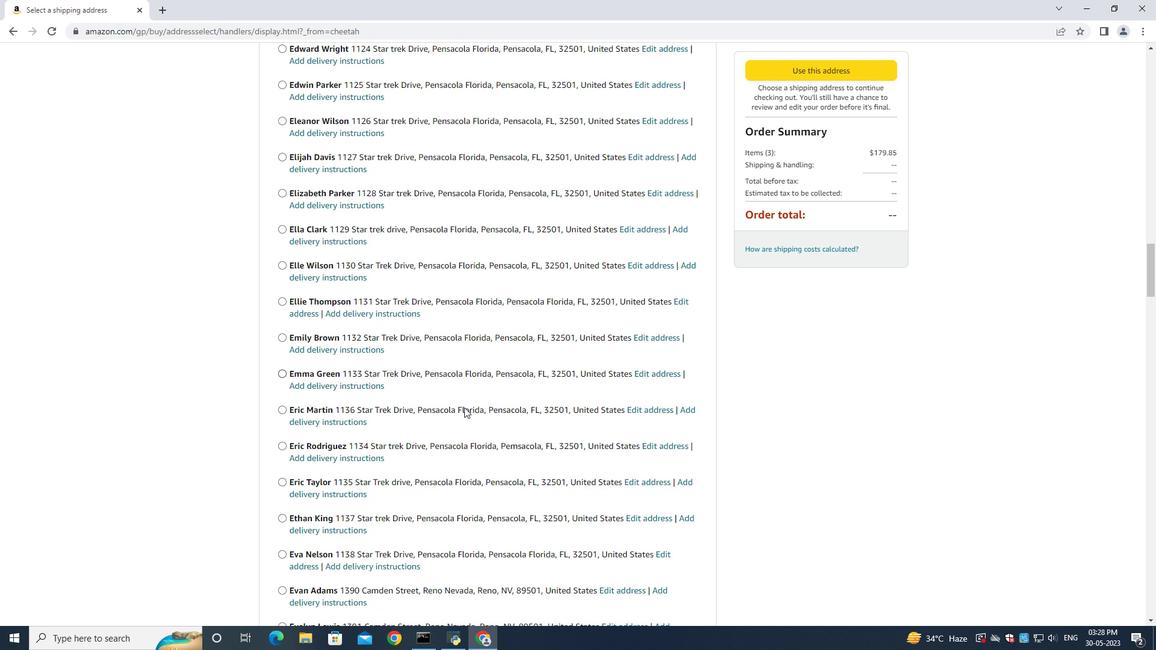 
Action: Mouse scrolled (464, 407) with delta (0, 0)
Screenshot: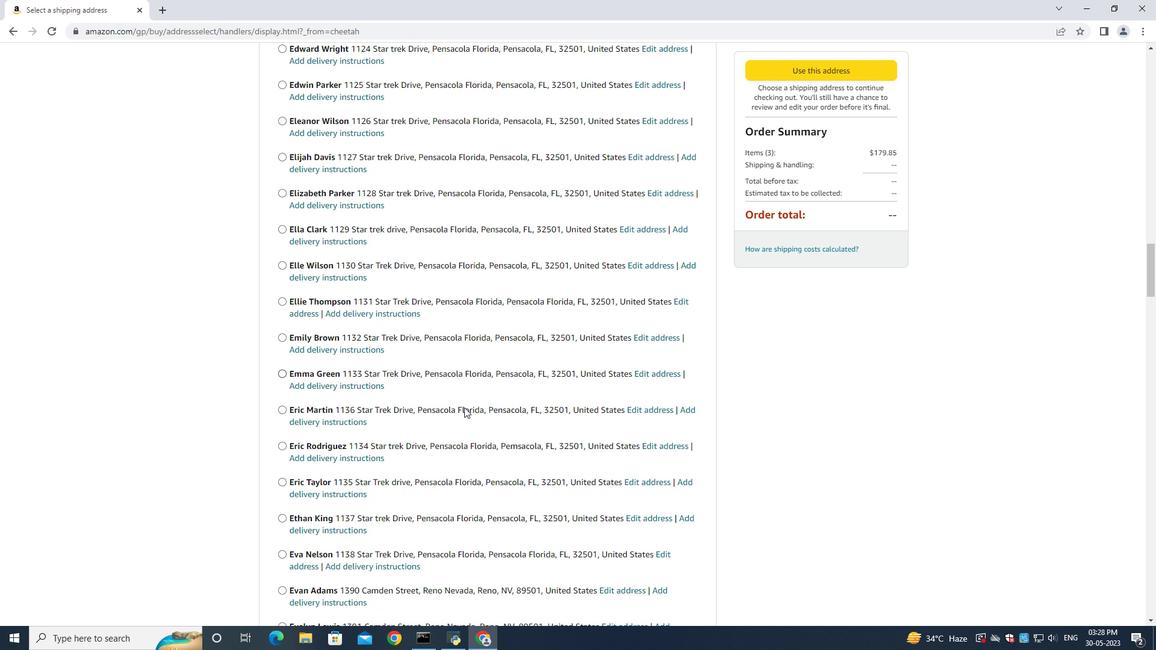 
Action: Mouse moved to (464, 406)
Screenshot: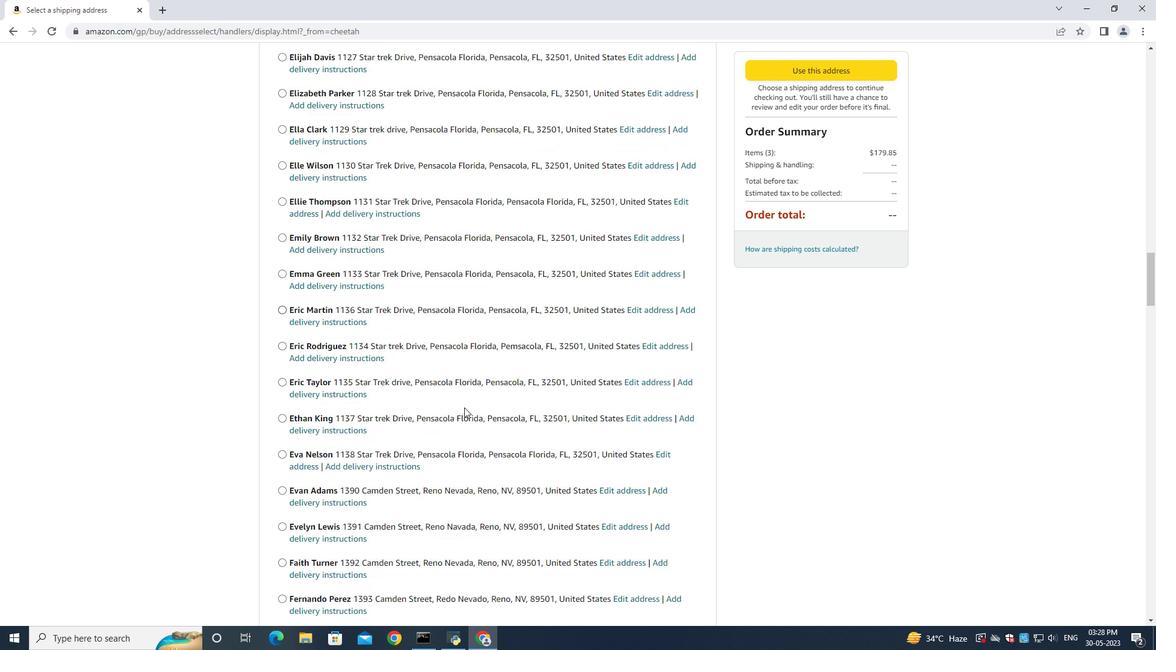 
Action: Mouse scrolled (464, 406) with delta (0, 0)
Screenshot: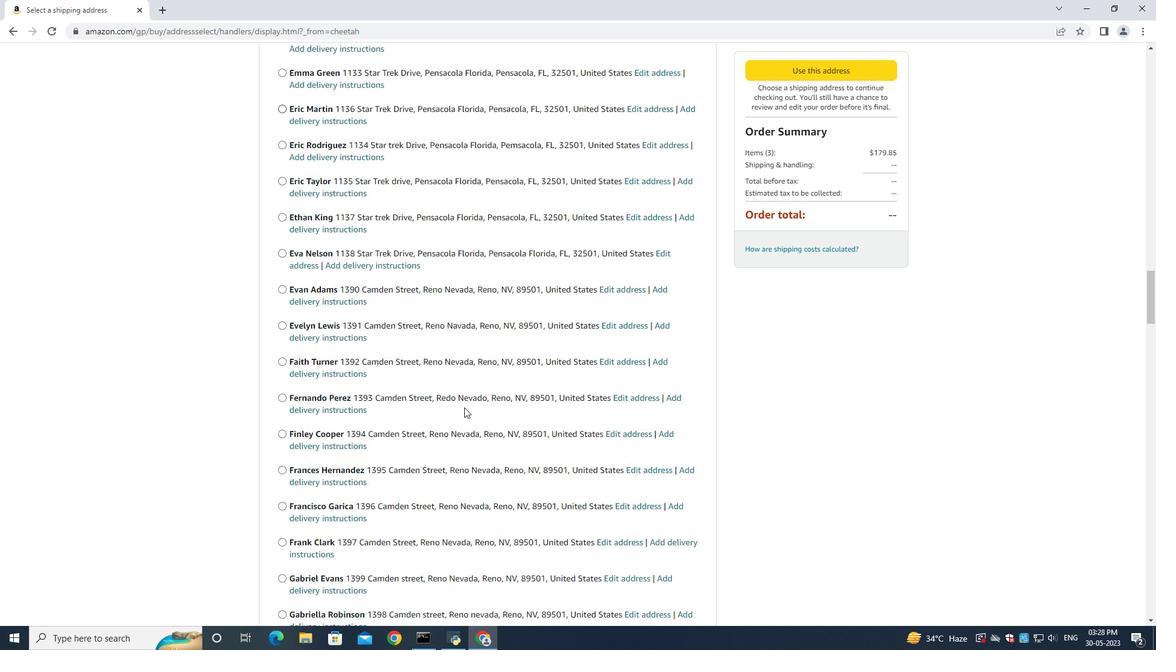 
Action: Mouse scrolled (464, 406) with delta (0, 0)
Screenshot: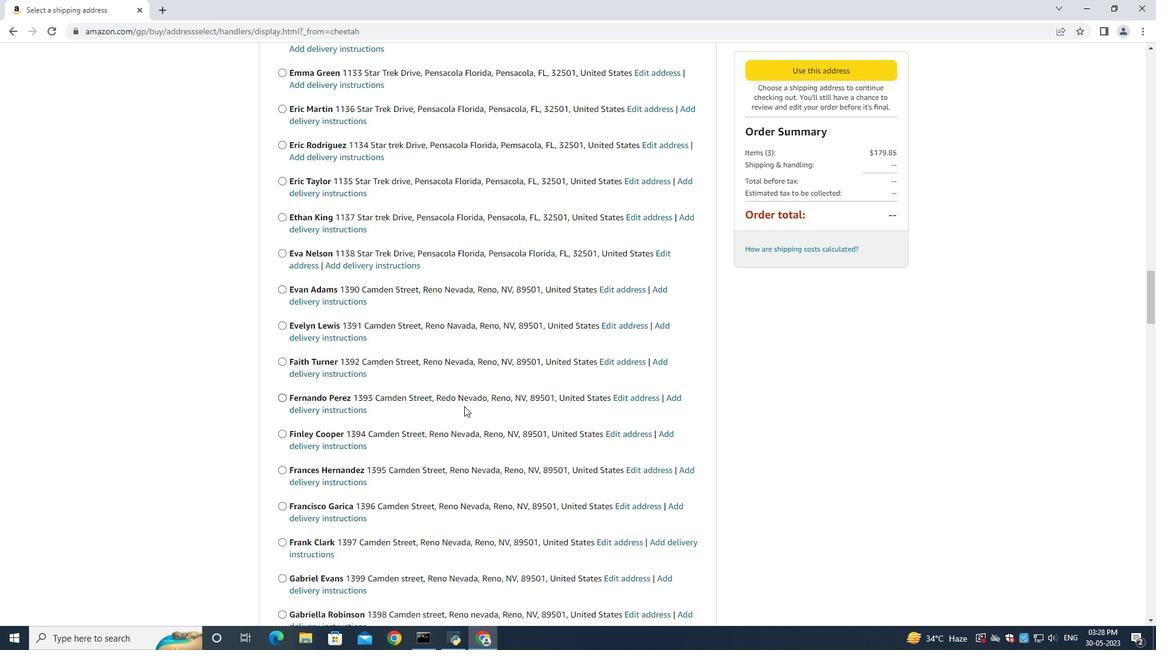 
Action: Mouse scrolled (464, 406) with delta (0, 0)
Screenshot: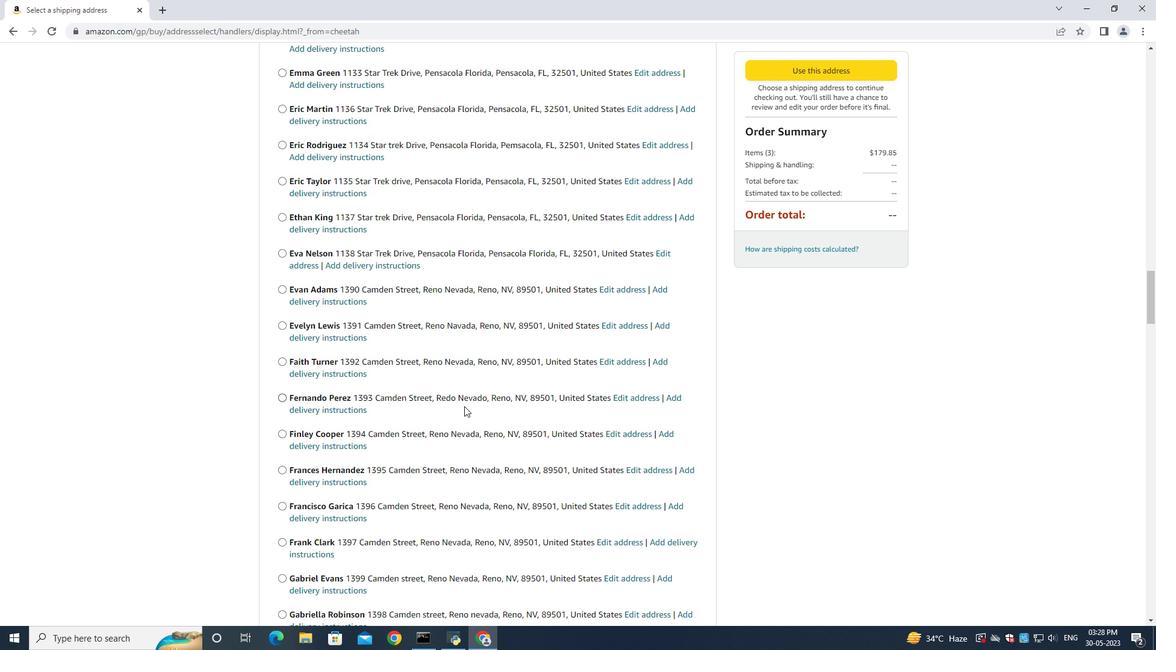 
Action: Mouse scrolled (464, 406) with delta (0, 0)
Screenshot: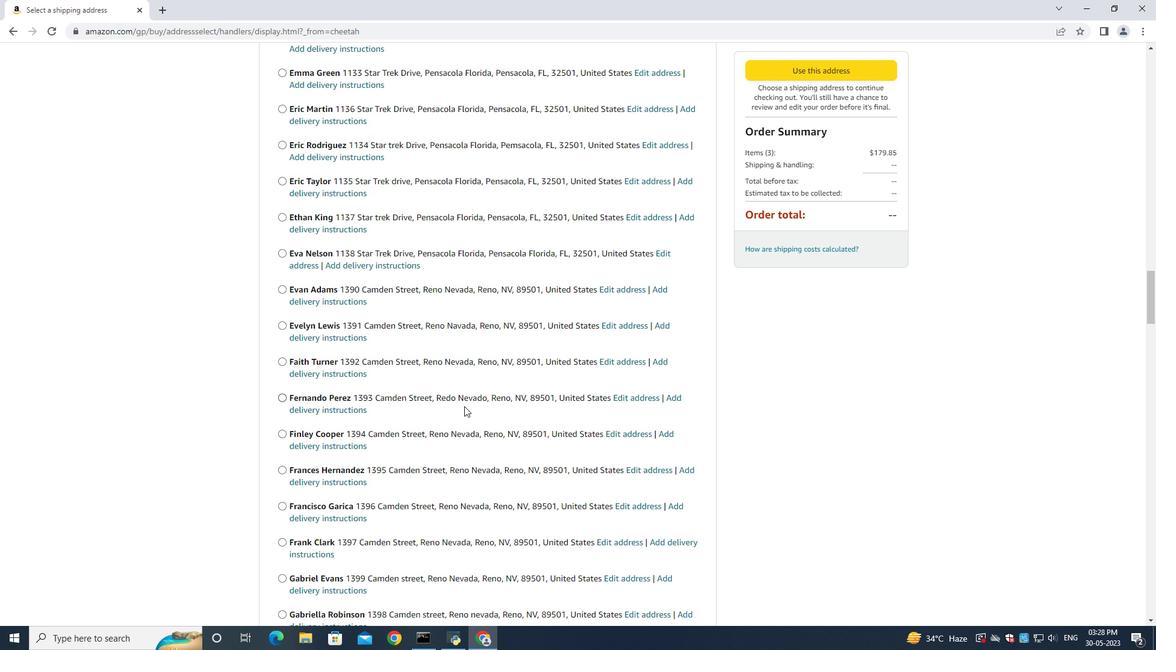 
Action: Mouse scrolled (464, 406) with delta (0, 0)
Screenshot: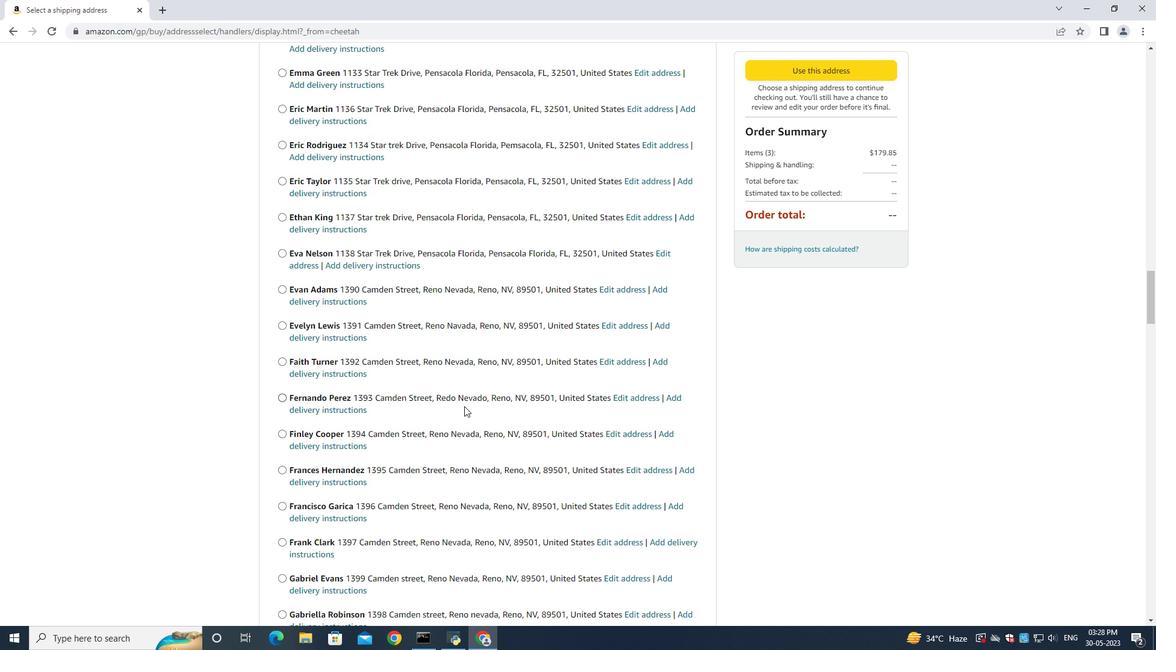 
Action: Mouse scrolled (464, 406) with delta (0, 0)
Screenshot: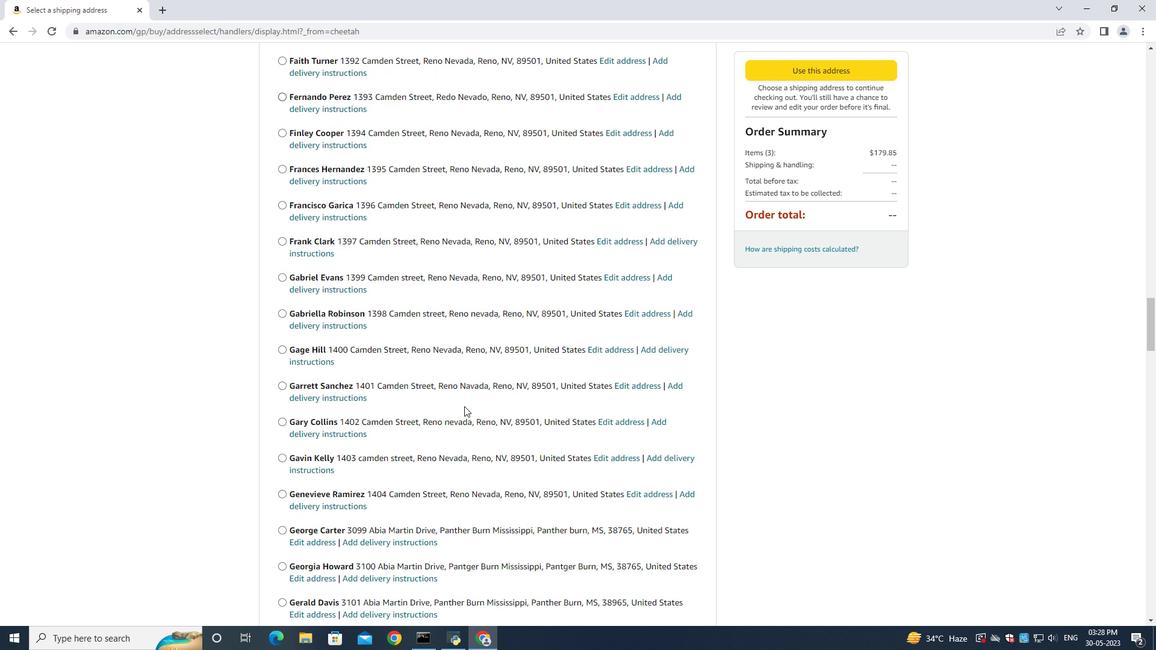 
Action: Mouse scrolled (464, 406) with delta (0, 0)
Screenshot: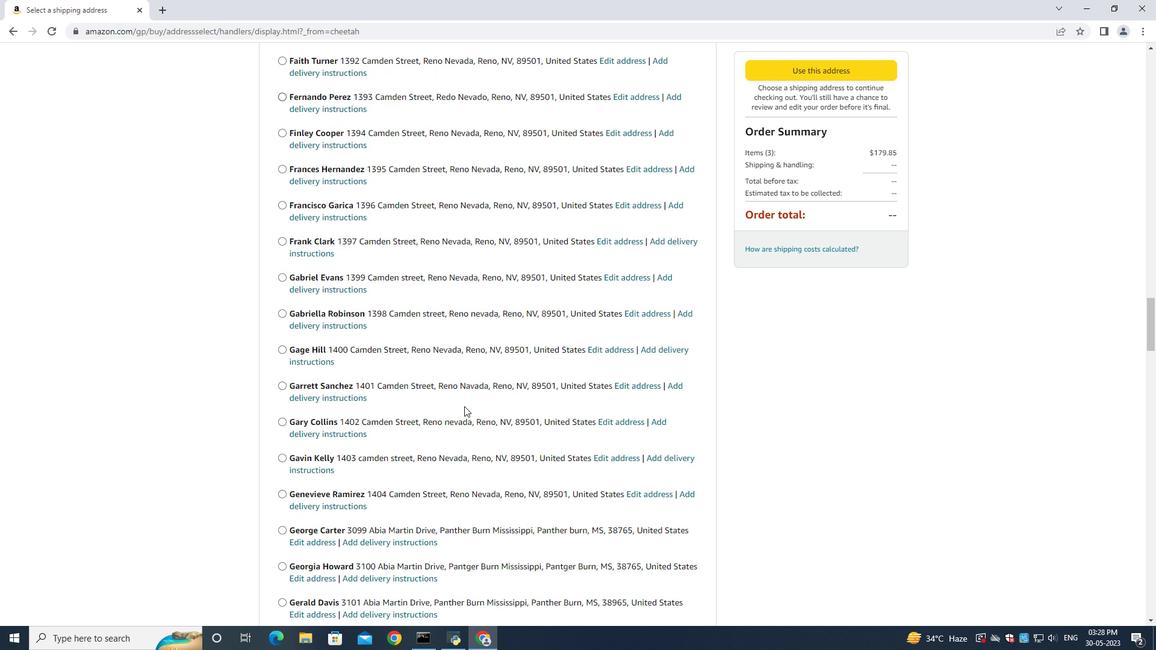 
Action: Mouse scrolled (464, 406) with delta (0, 0)
Screenshot: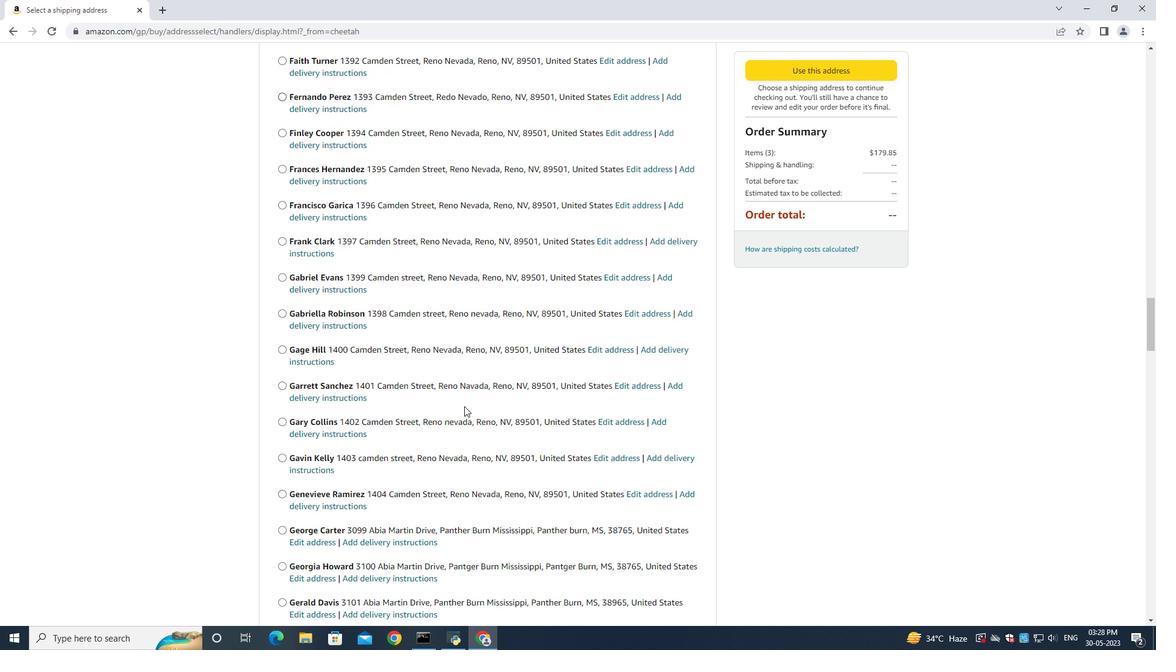 
Action: Mouse scrolled (464, 406) with delta (0, 0)
Screenshot: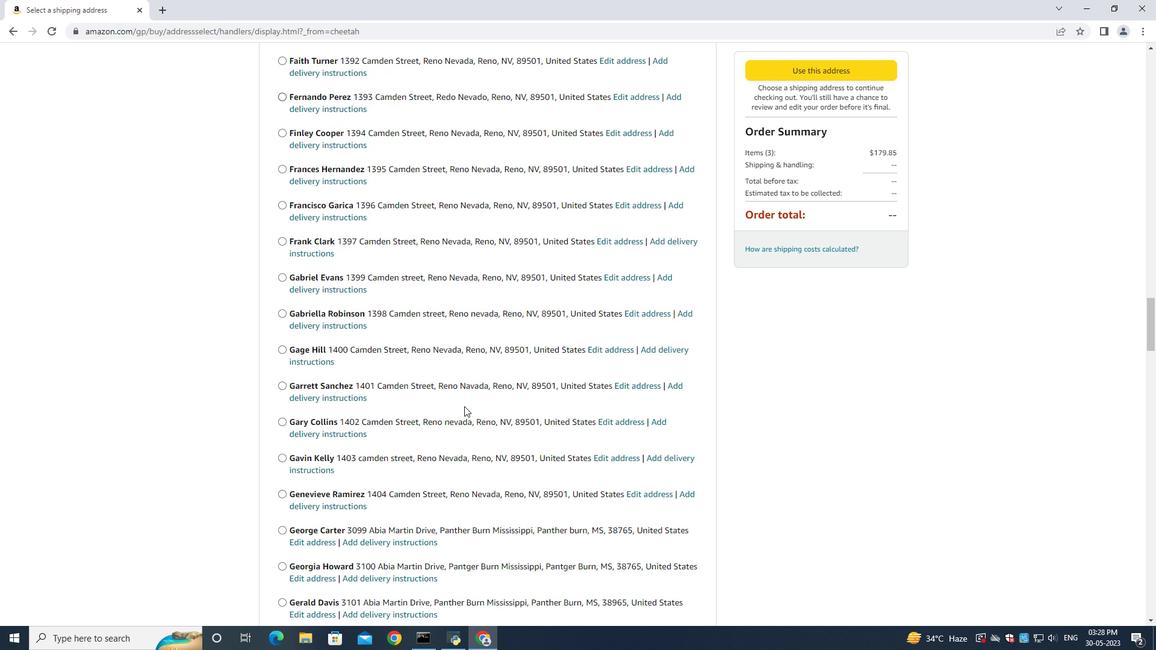 
Action: Mouse scrolled (464, 406) with delta (0, 0)
Screenshot: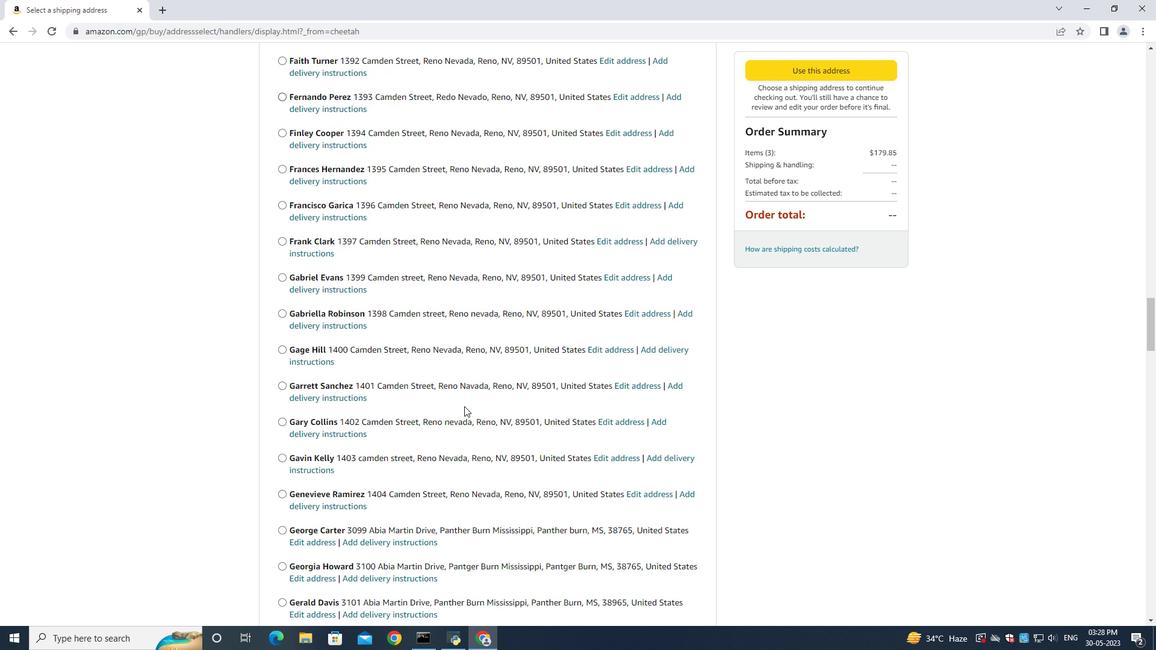 
Action: Mouse scrolled (464, 406) with delta (0, 0)
Screenshot: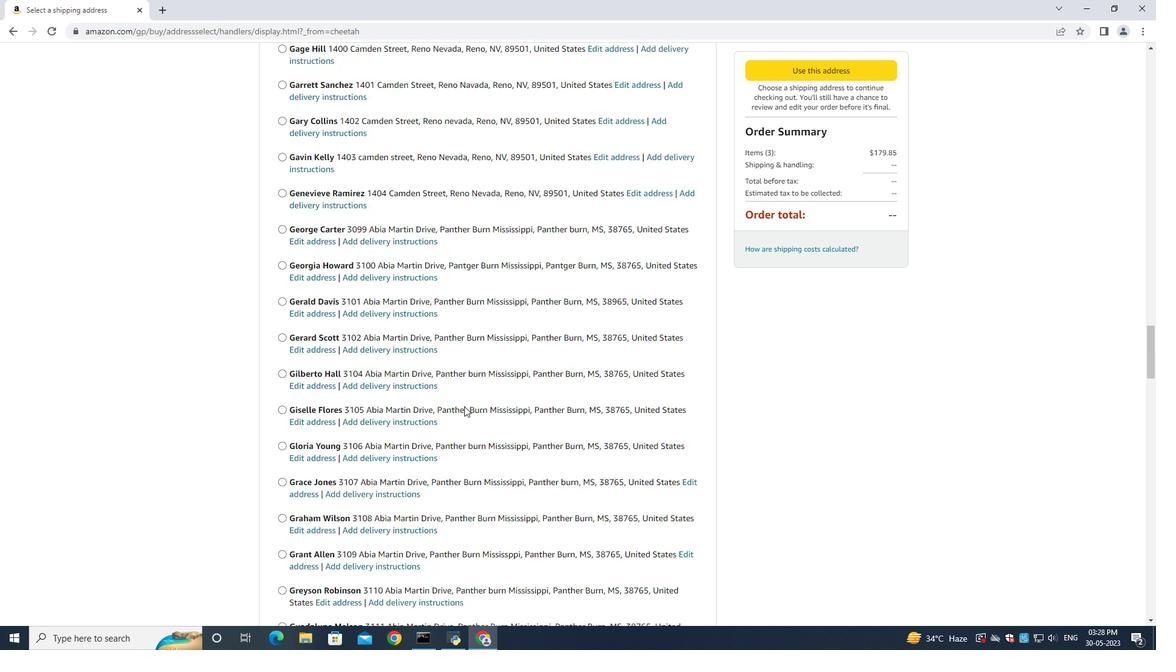 
Action: Mouse scrolled (464, 406) with delta (0, 0)
Screenshot: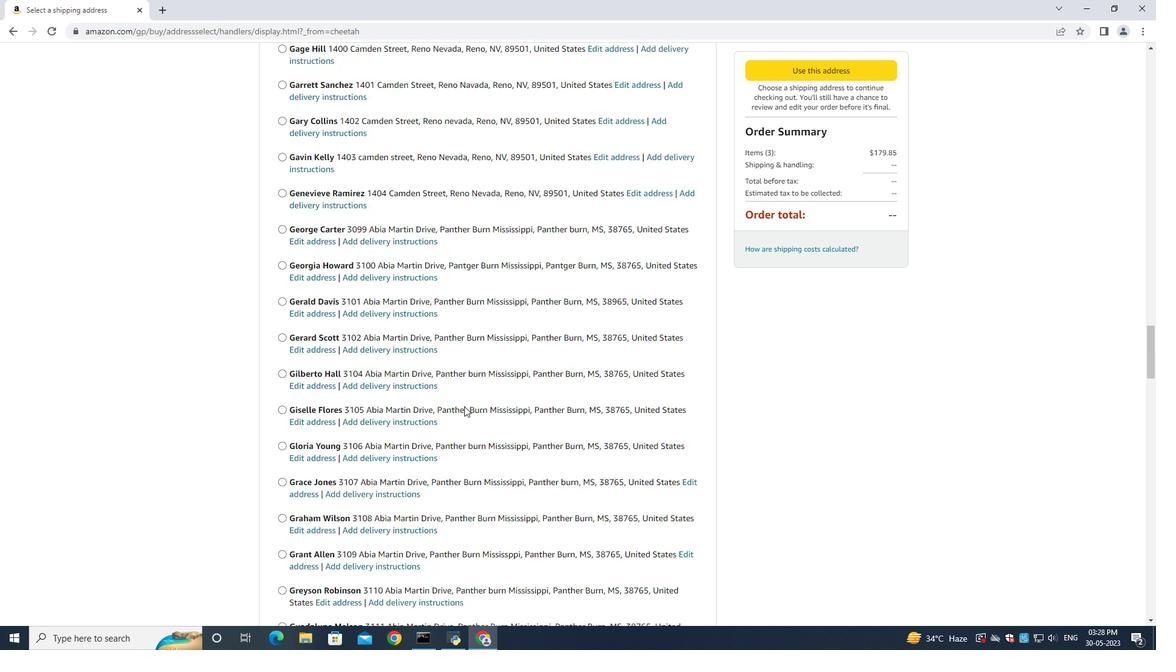 
Action: Mouse scrolled (464, 406) with delta (0, 0)
Screenshot: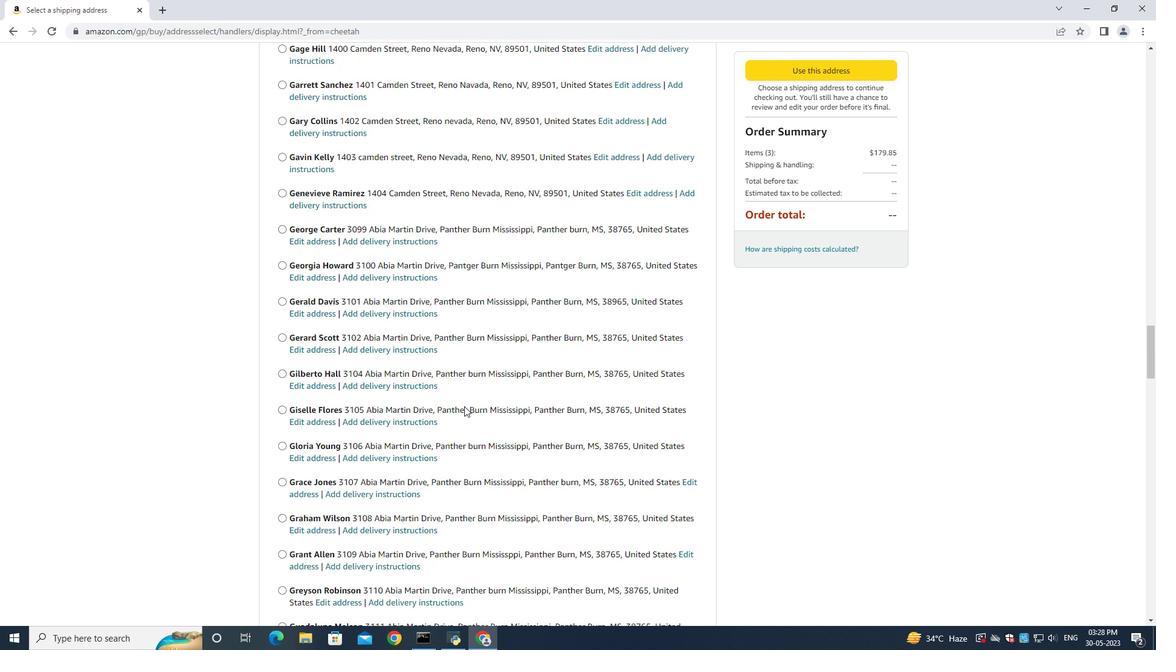 
Action: Mouse scrolled (464, 406) with delta (0, 0)
Screenshot: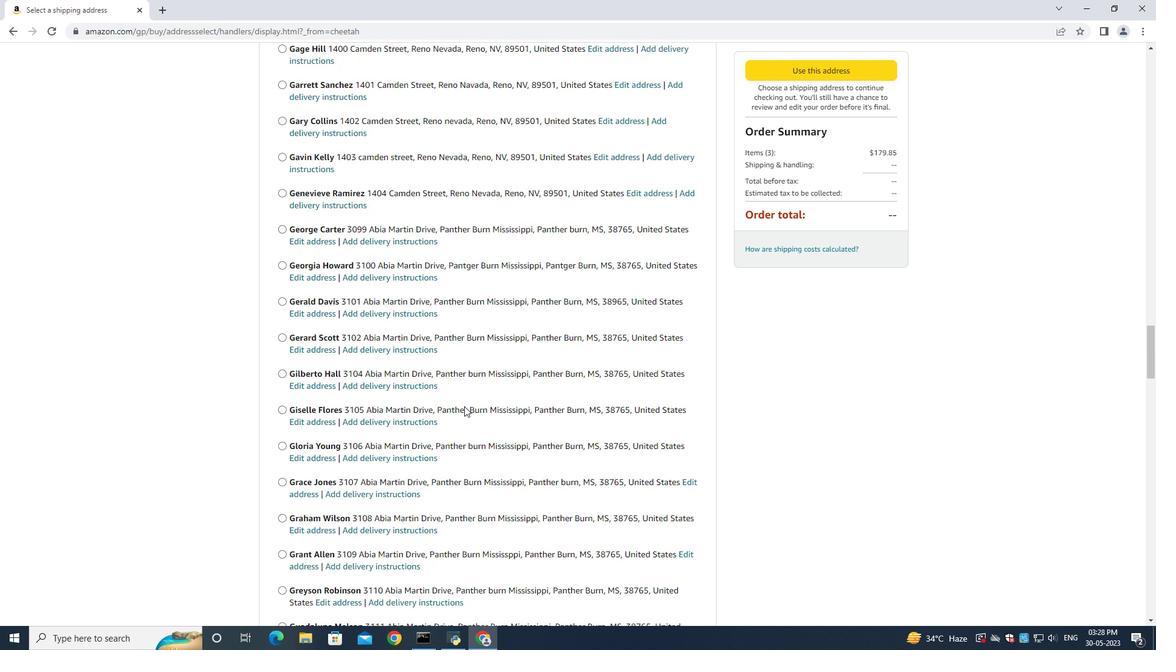 
Action: Mouse scrolled (464, 406) with delta (0, 0)
Screenshot: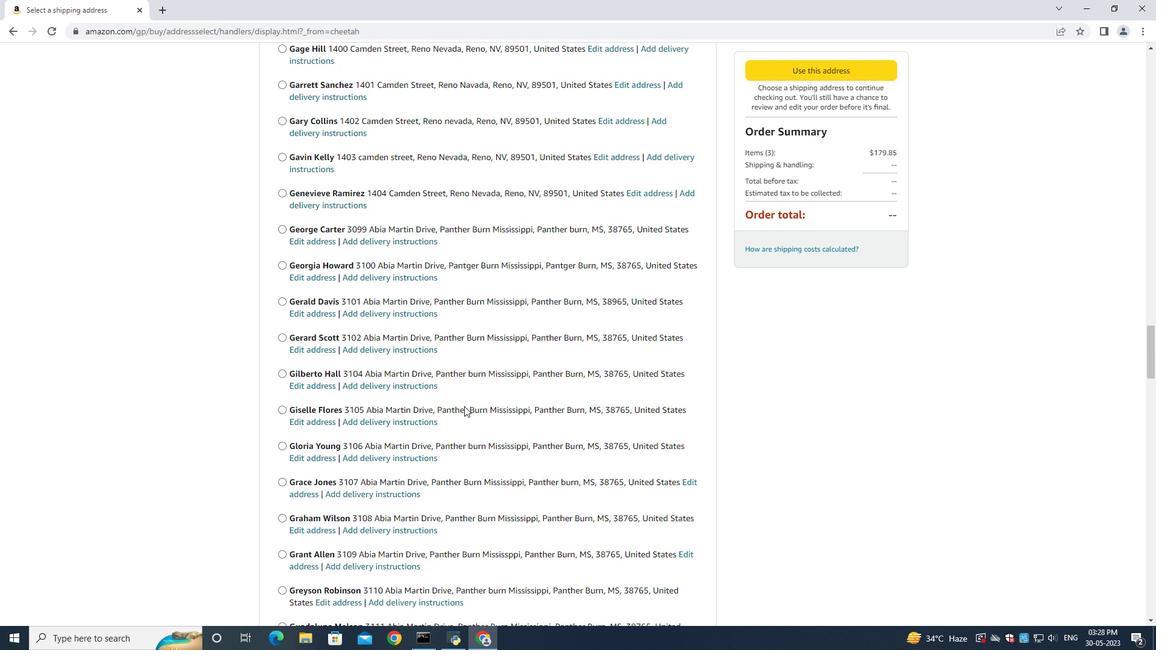
Action: Mouse moved to (465, 406)
Screenshot: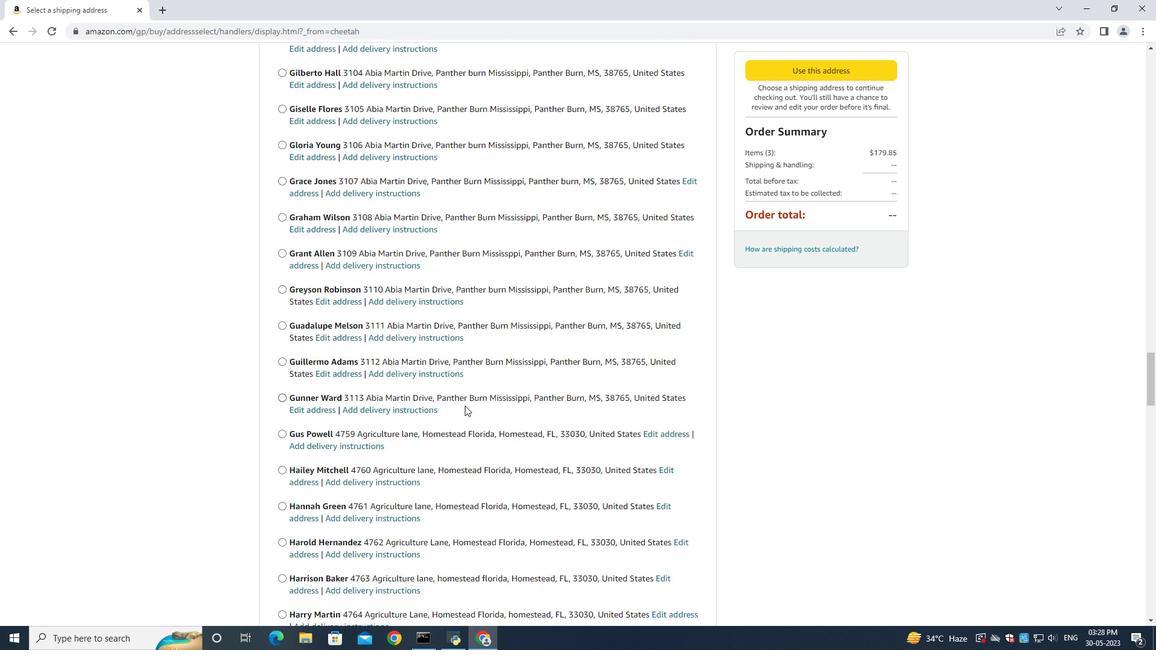 
Action: Mouse scrolled (465, 405) with delta (0, 0)
Screenshot: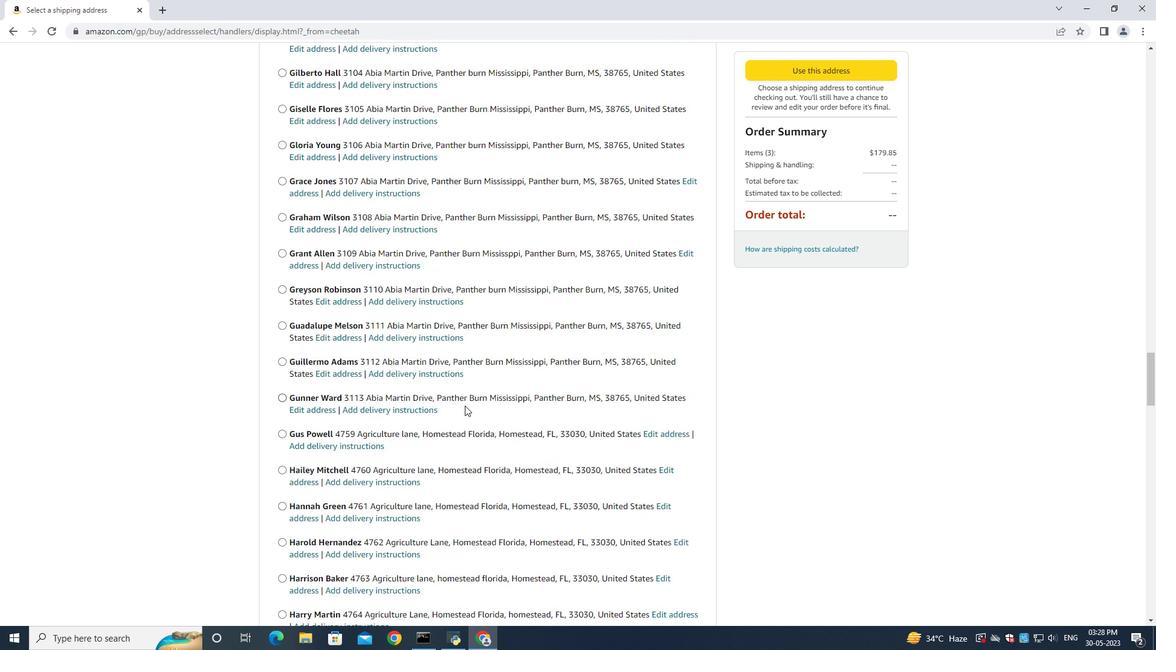 
Action: Mouse moved to (465, 406)
Screenshot: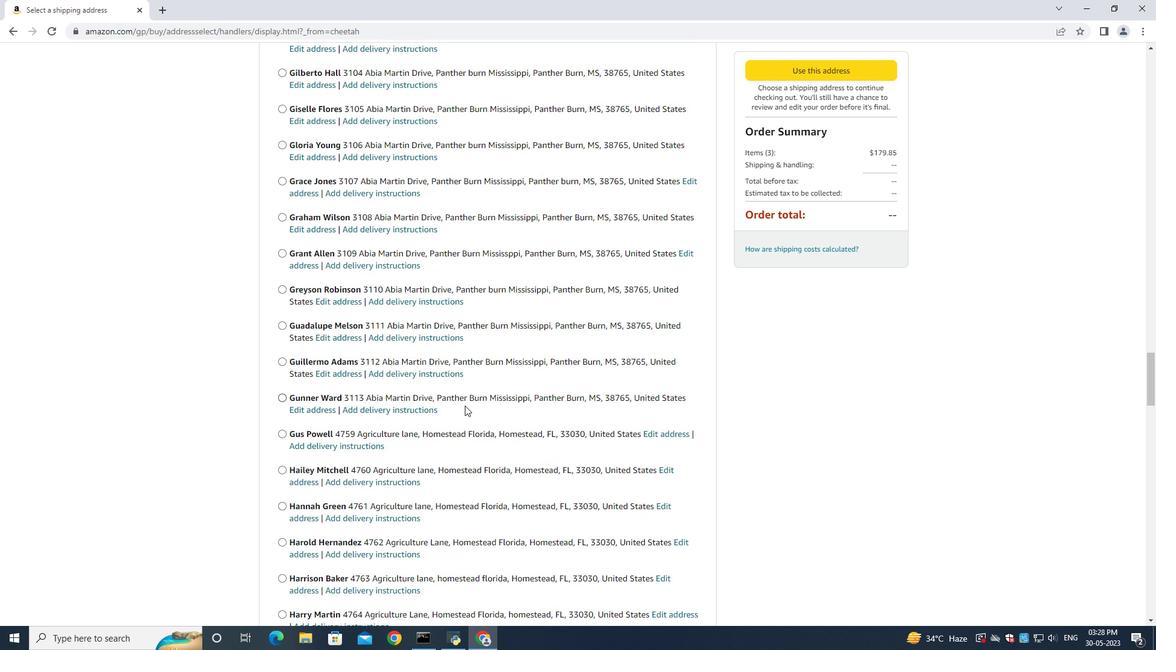 
Action: Mouse scrolled (465, 406) with delta (0, 0)
Screenshot: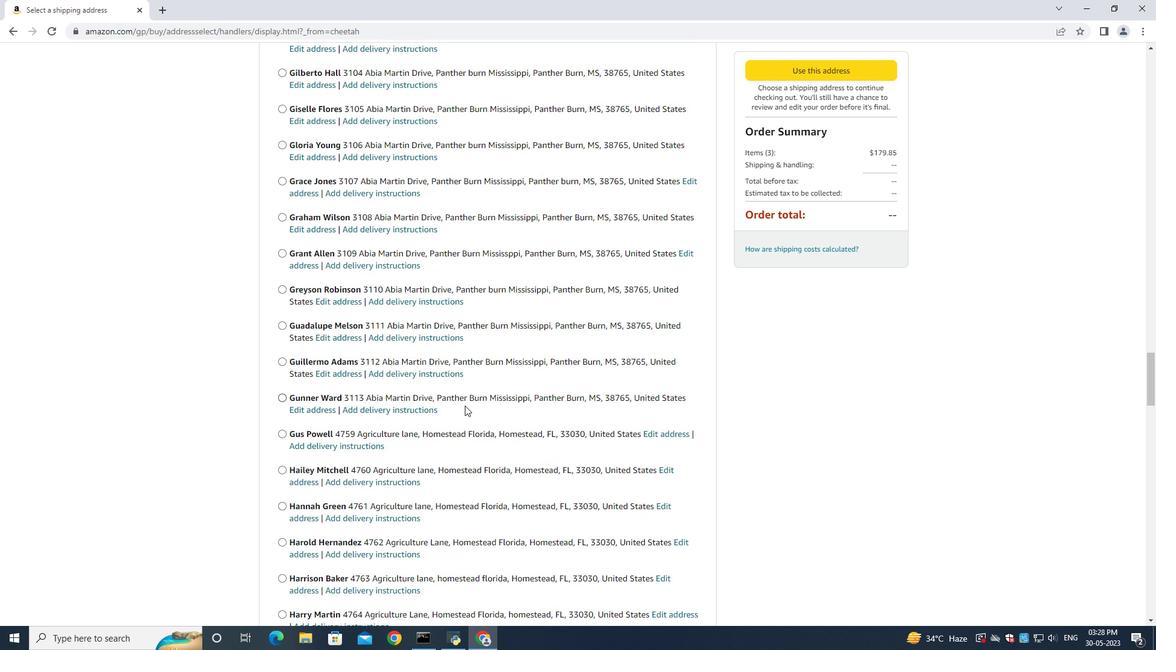 
Action: Mouse moved to (465, 407)
Screenshot: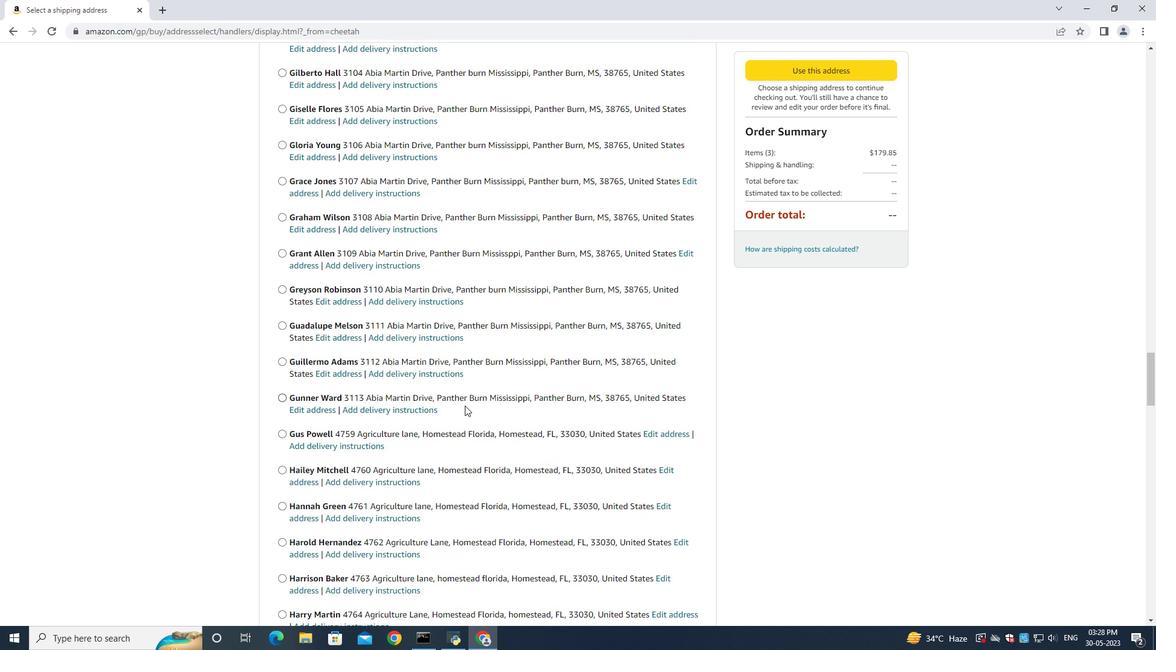 
Action: Mouse scrolled (465, 406) with delta (0, 0)
Screenshot: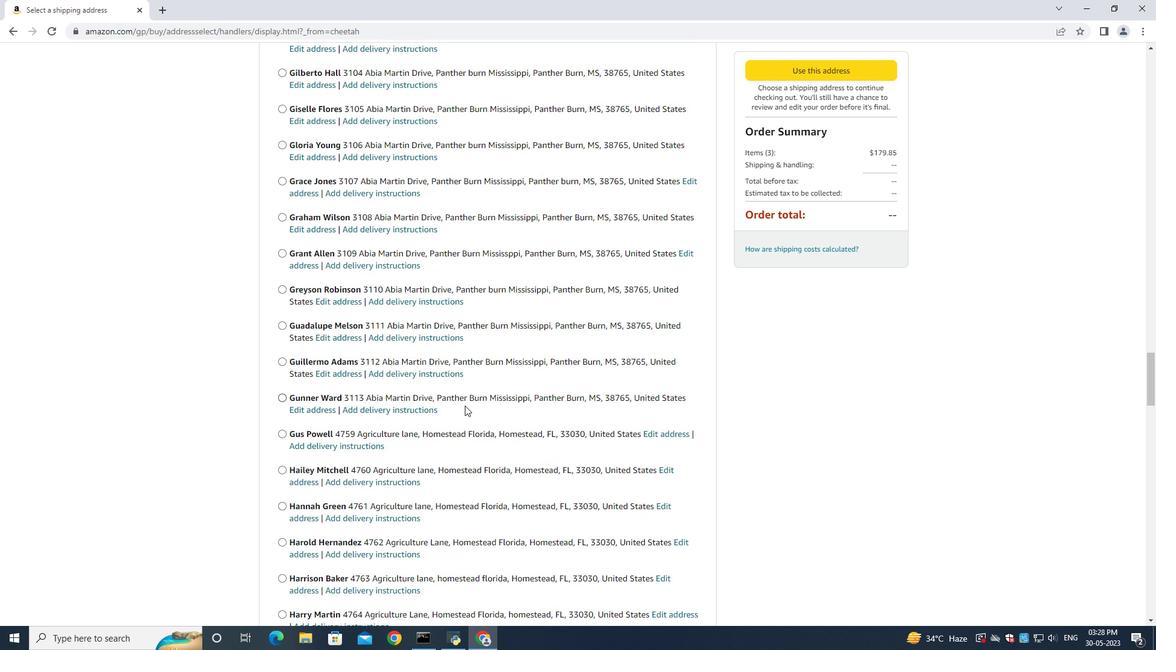 
Action: Mouse moved to (468, 405)
Screenshot: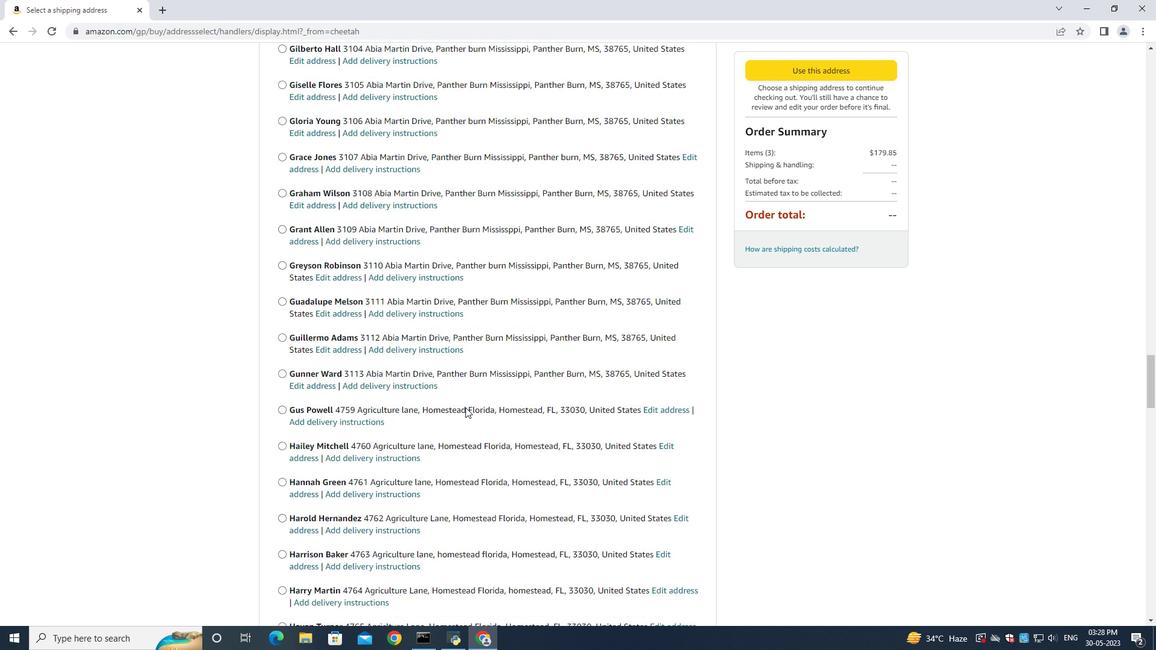 
Action: Mouse scrolled (468, 404) with delta (0, 0)
Screenshot: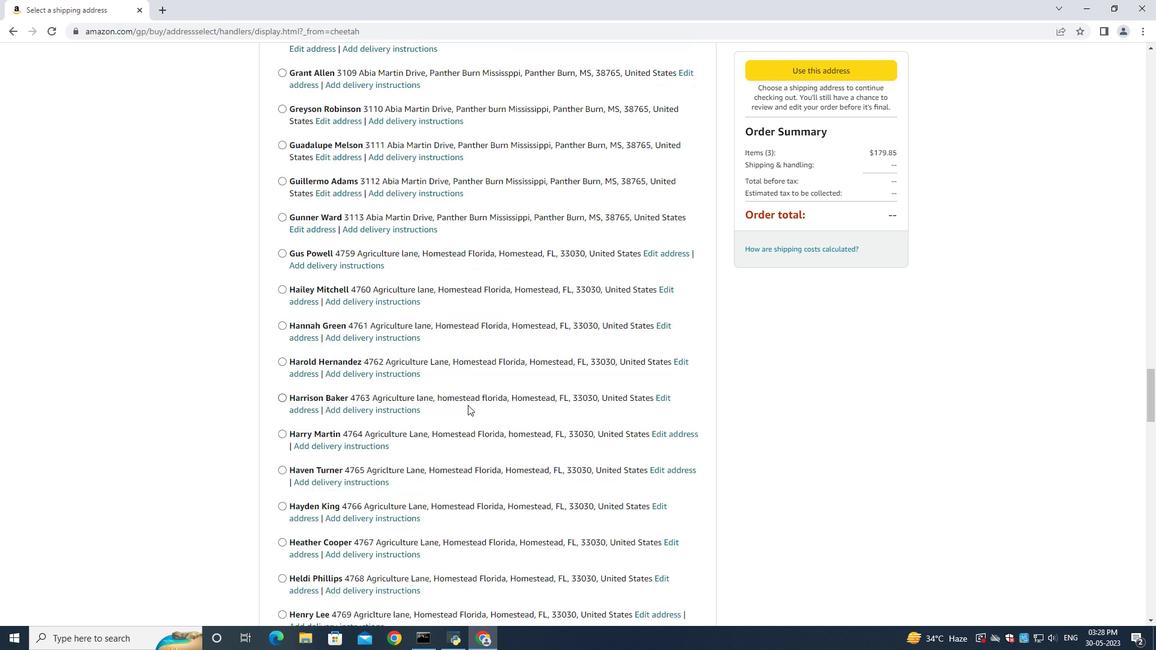 
Action: Mouse scrolled (468, 404) with delta (0, 0)
Screenshot: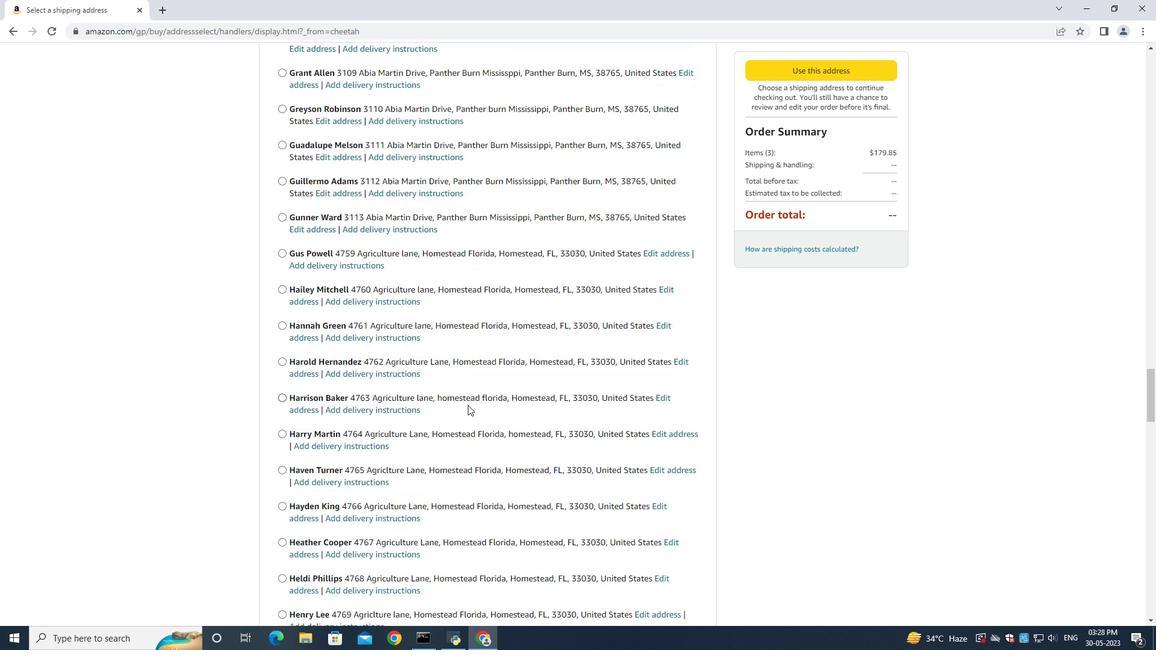 
Action: Mouse scrolled (468, 404) with delta (0, 0)
Screenshot: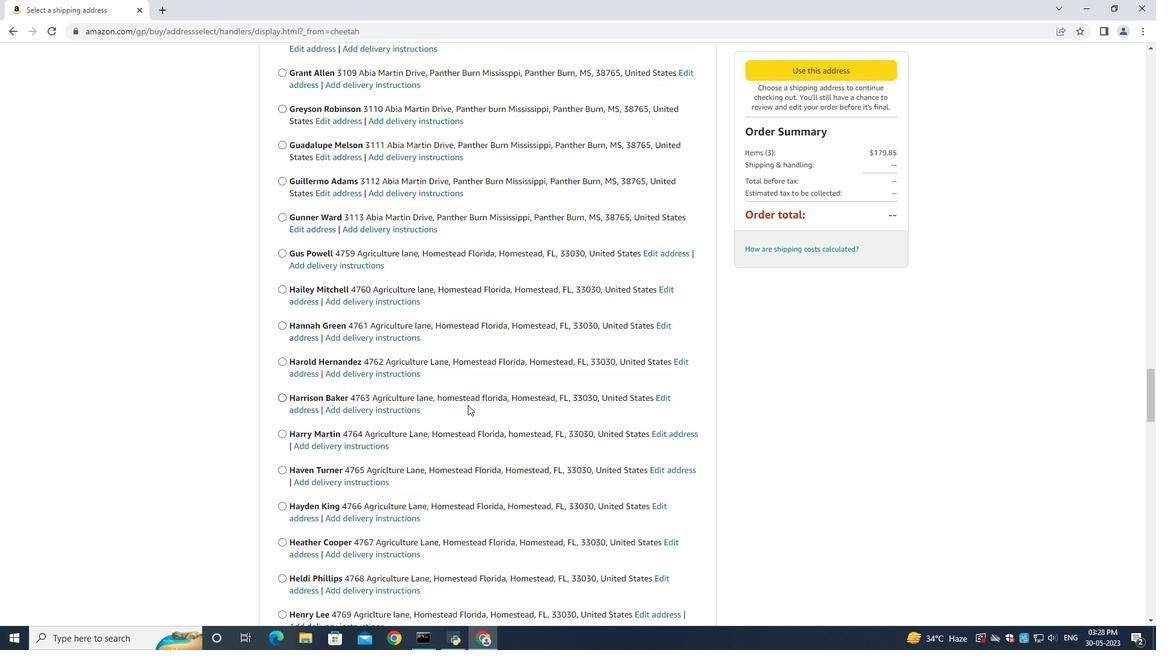 
Action: Mouse scrolled (468, 404) with delta (0, 0)
Screenshot: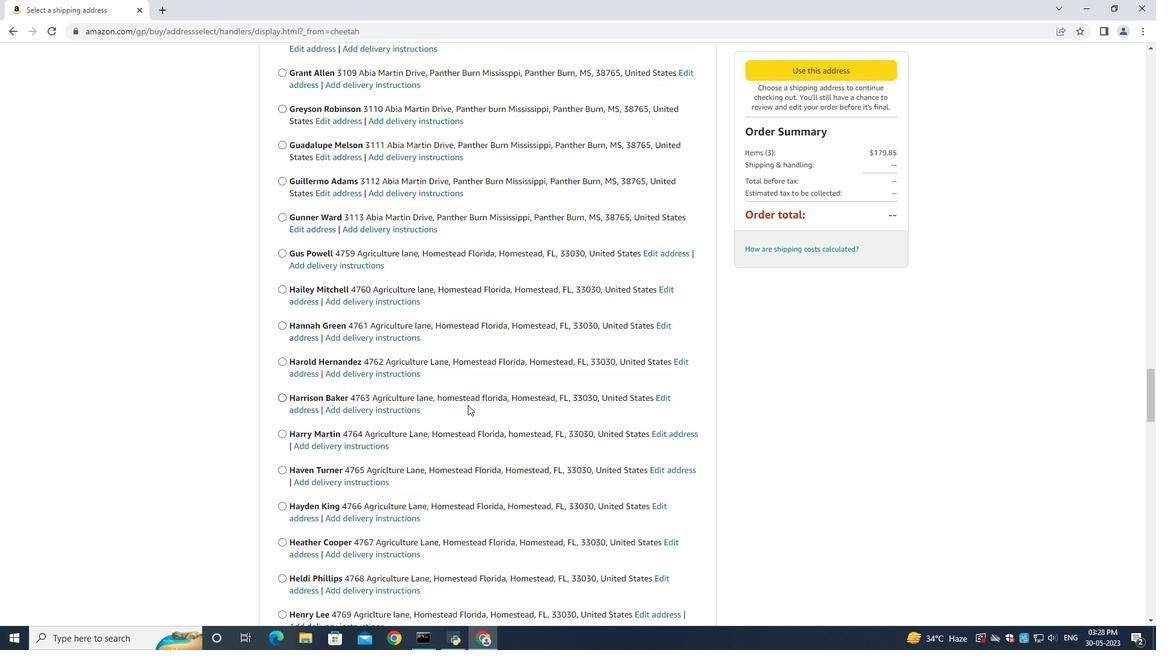 
Action: Mouse scrolled (468, 404) with delta (0, 0)
Screenshot: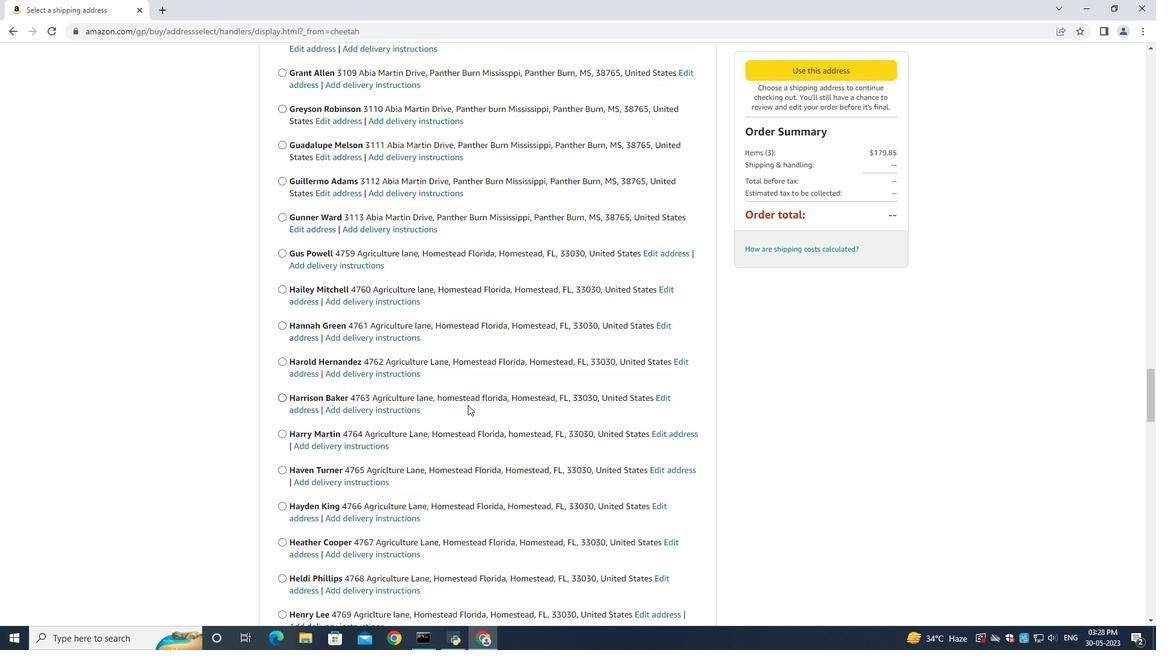 
Action: Mouse scrolled (468, 404) with delta (0, 0)
Screenshot: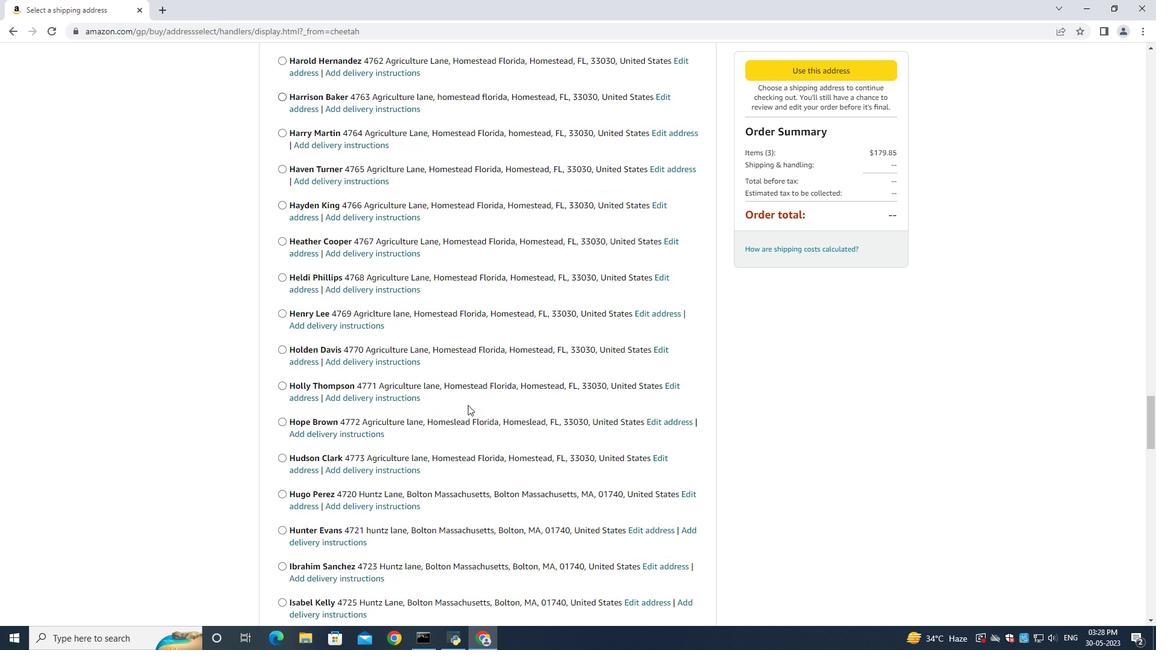 
Action: Mouse scrolled (468, 404) with delta (0, 0)
Screenshot: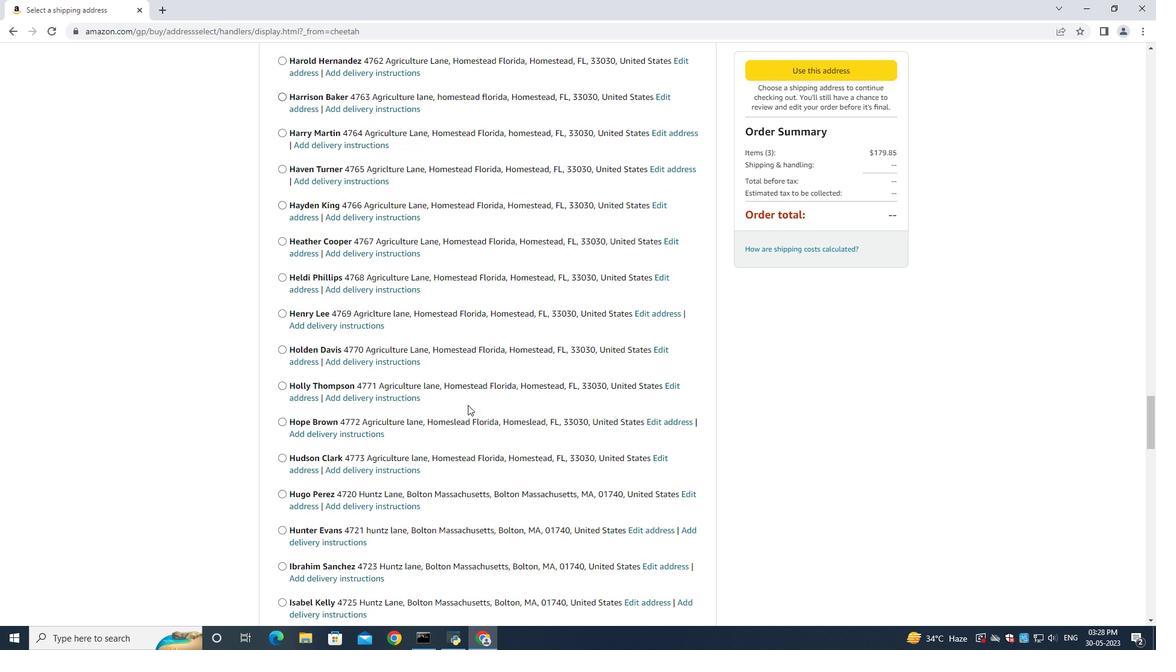
Action: Mouse scrolled (468, 404) with delta (0, 0)
Screenshot: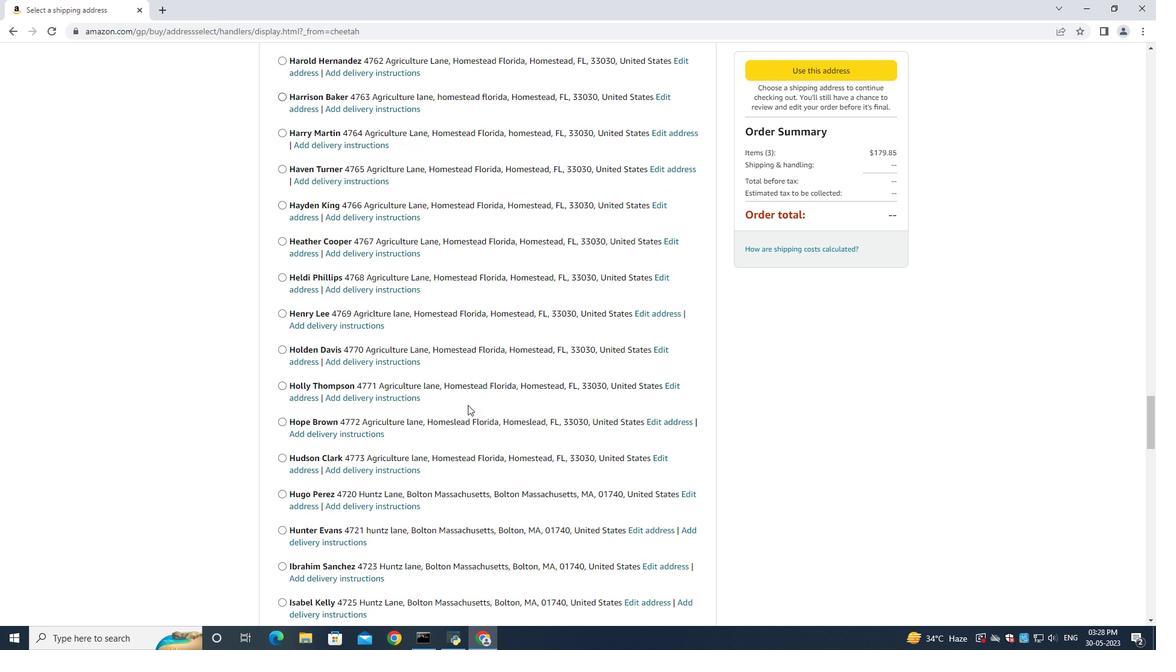 
Action: Mouse scrolled (468, 404) with delta (0, 0)
Screenshot: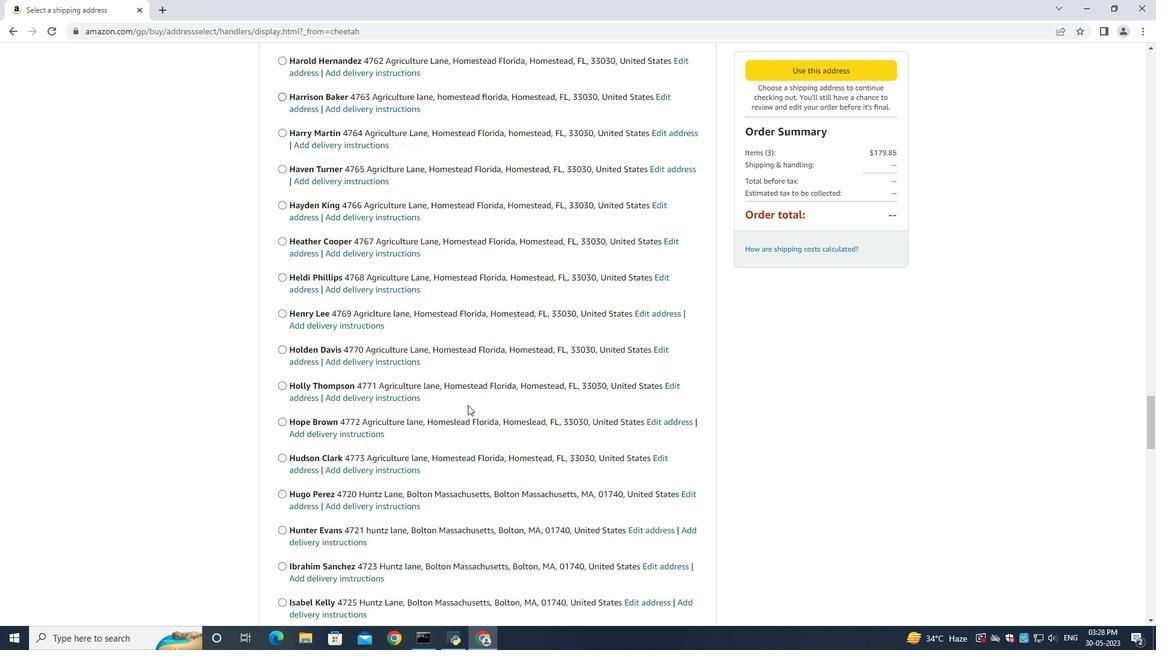 
Action: Mouse scrolled (468, 404) with delta (0, 0)
Screenshot: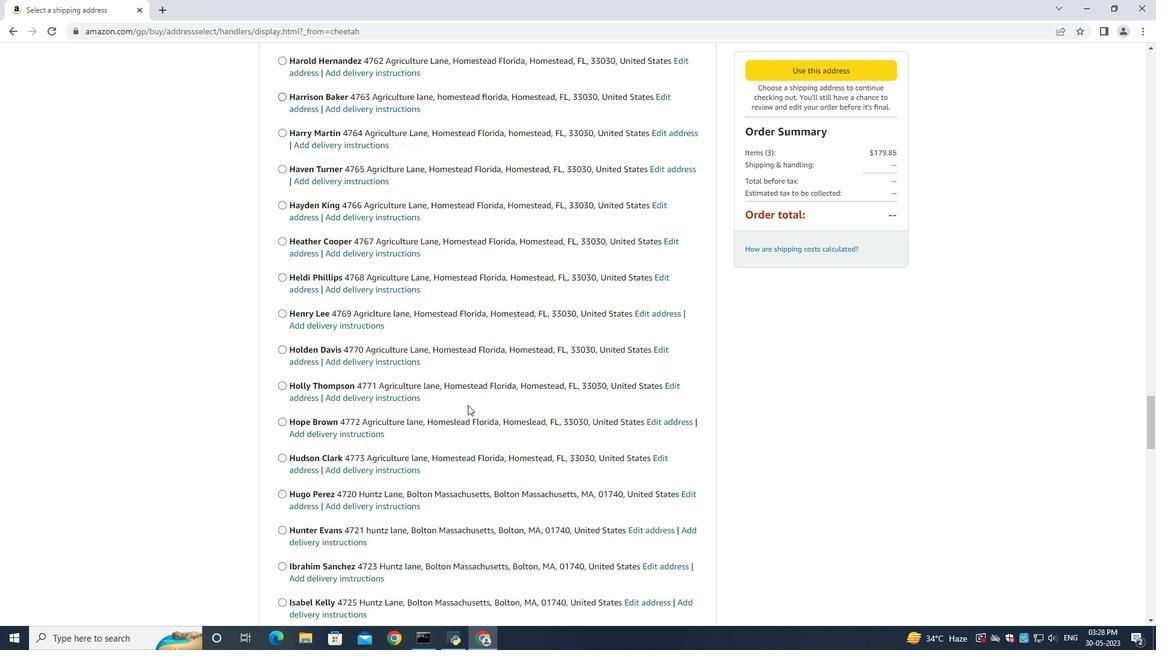 
Action: Mouse scrolled (468, 404) with delta (0, 0)
Screenshot: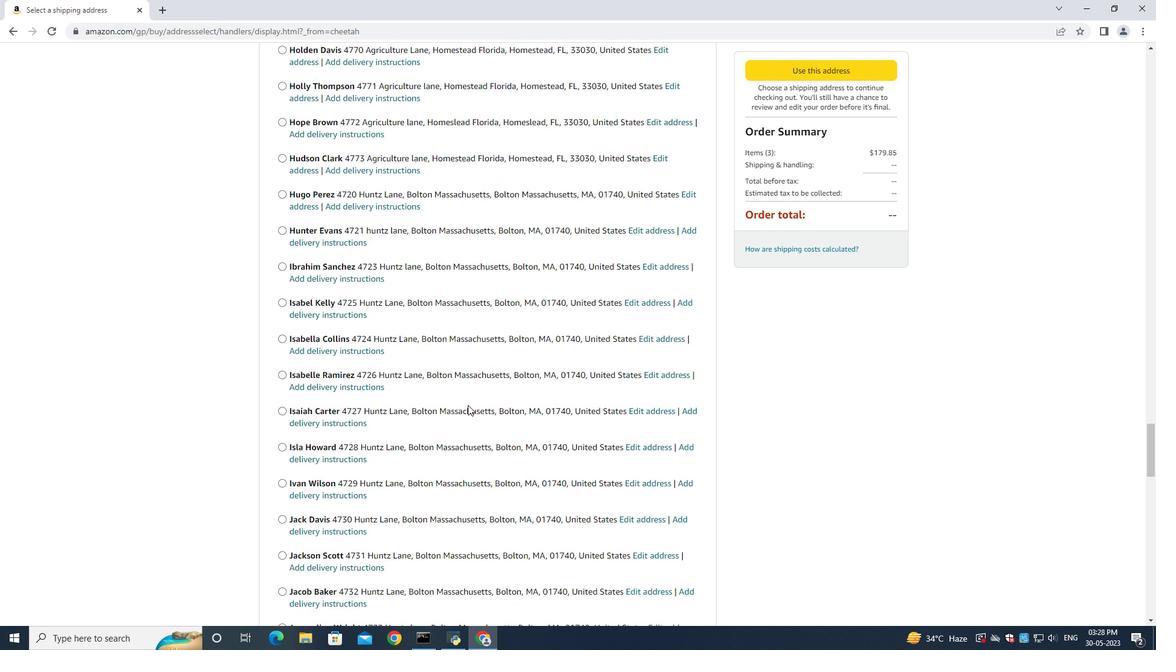 
Action: Mouse scrolled (468, 404) with delta (0, 0)
Screenshot: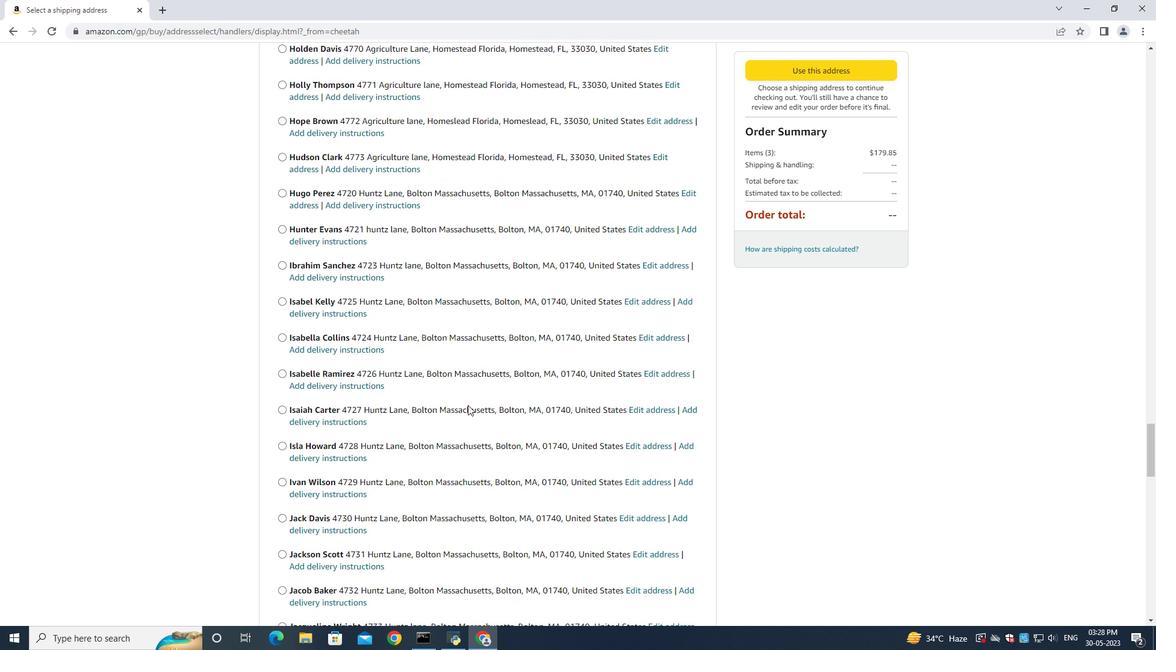 
Action: Mouse moved to (468, 405)
Screenshot: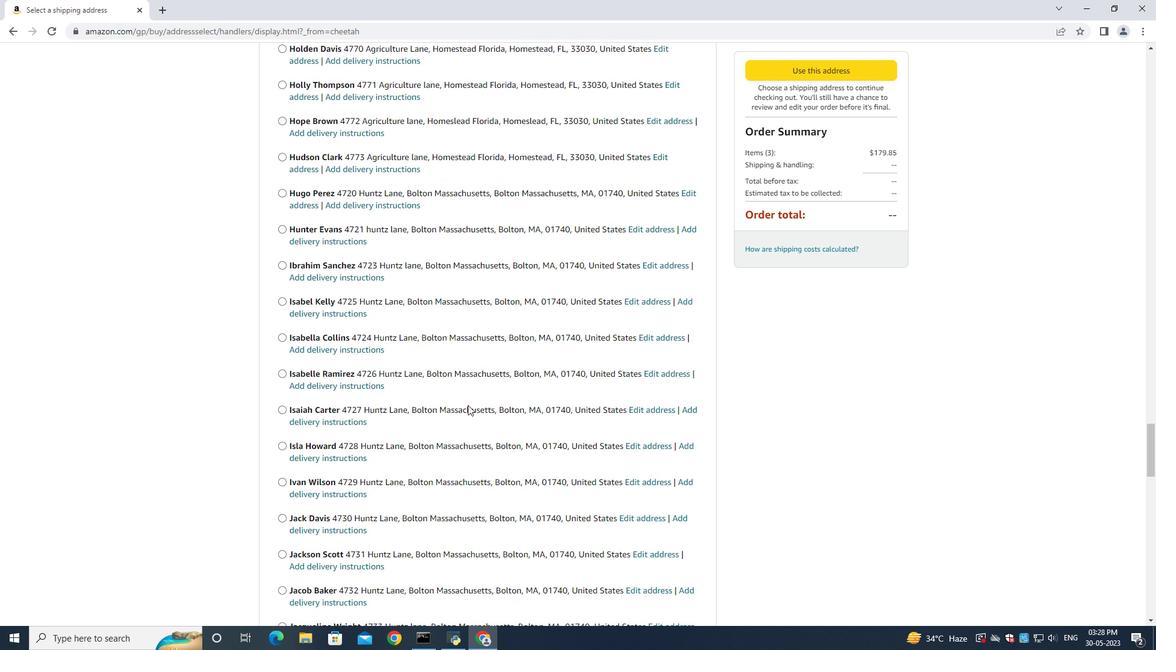 
Action: Mouse scrolled (468, 404) with delta (0, 0)
Screenshot: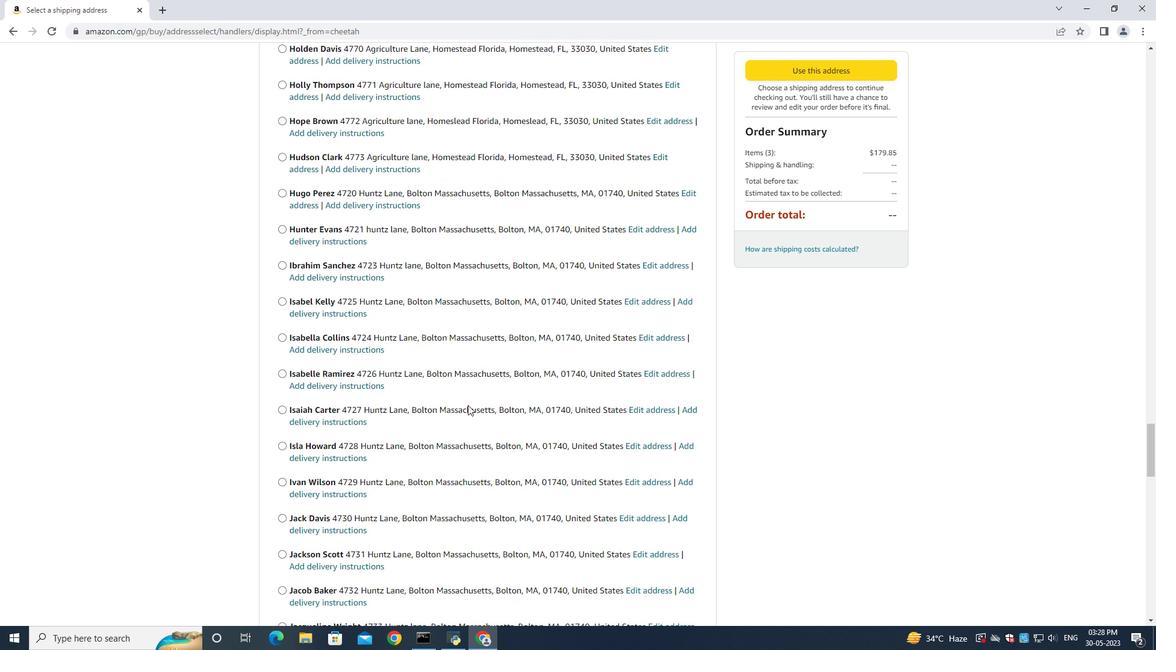 
Action: Mouse moved to (468, 406)
Screenshot: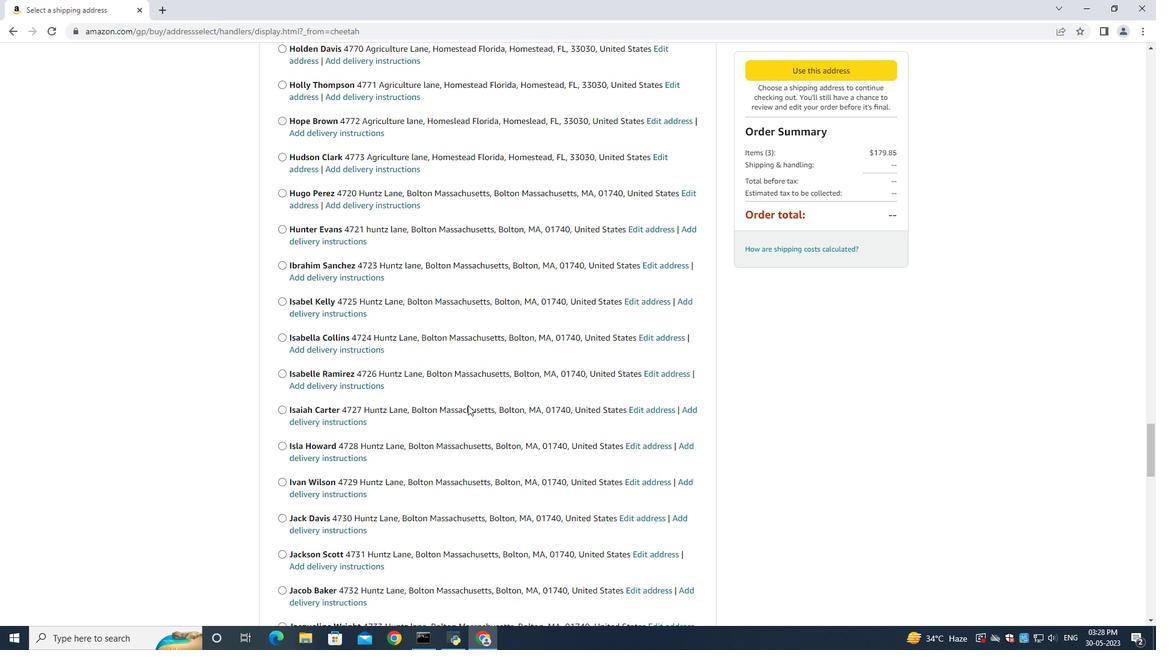 
Action: Mouse scrolled (468, 405) with delta (0, 0)
Screenshot: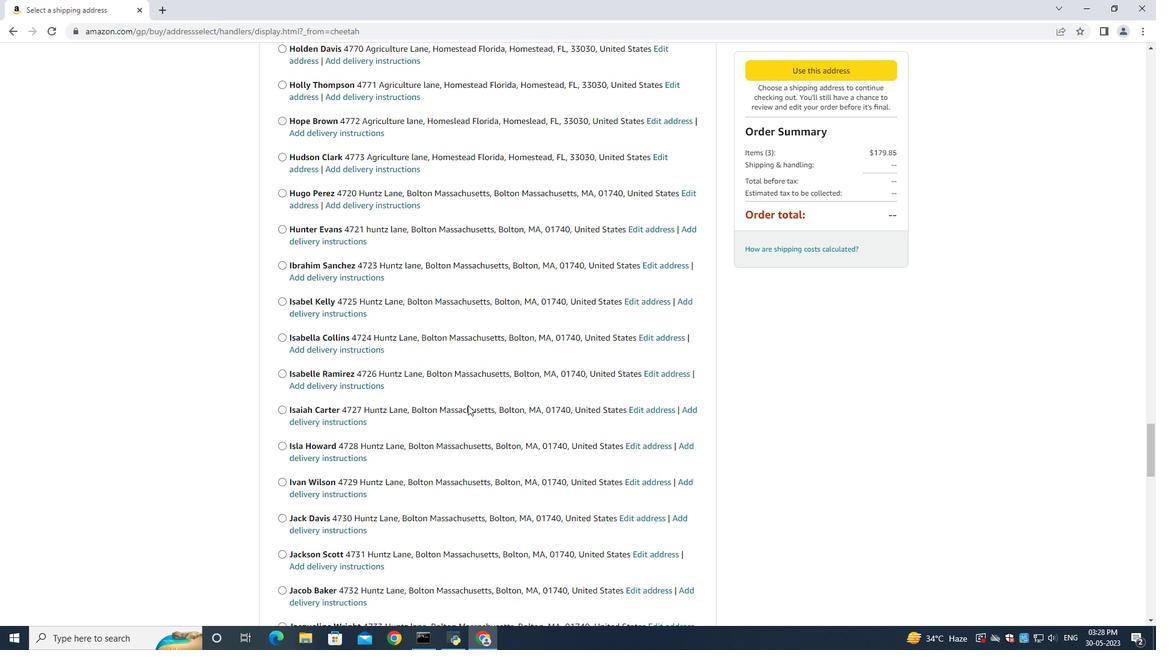 
Action: Mouse moved to (468, 408)
Screenshot: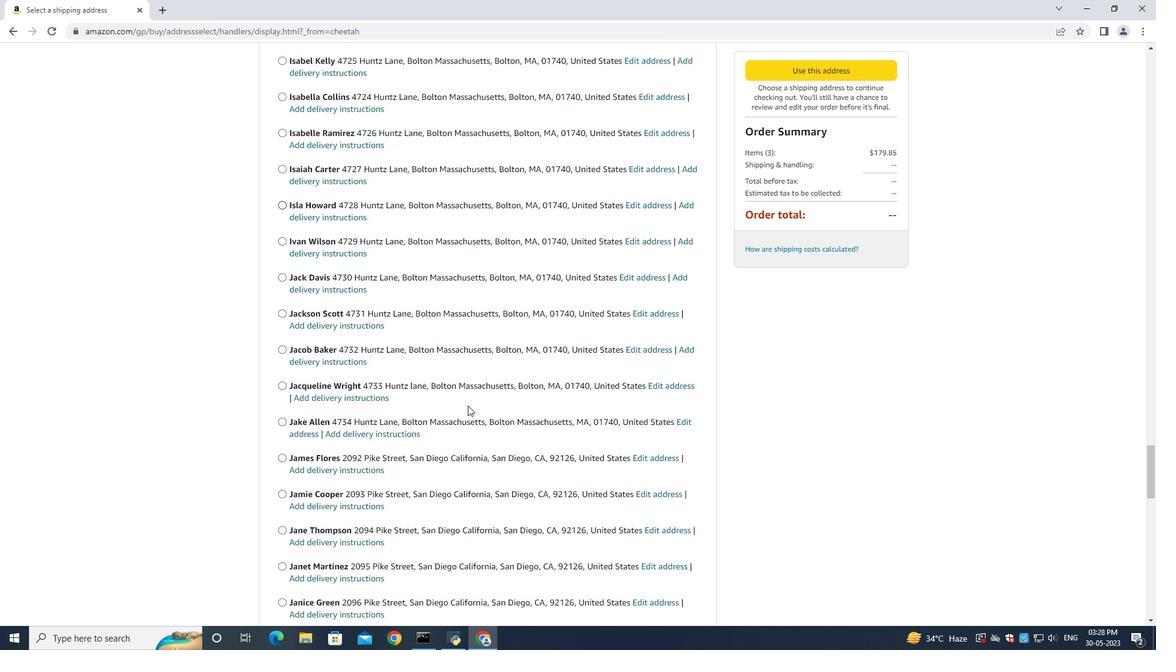 
Action: Mouse scrolled (468, 407) with delta (0, 0)
Screenshot: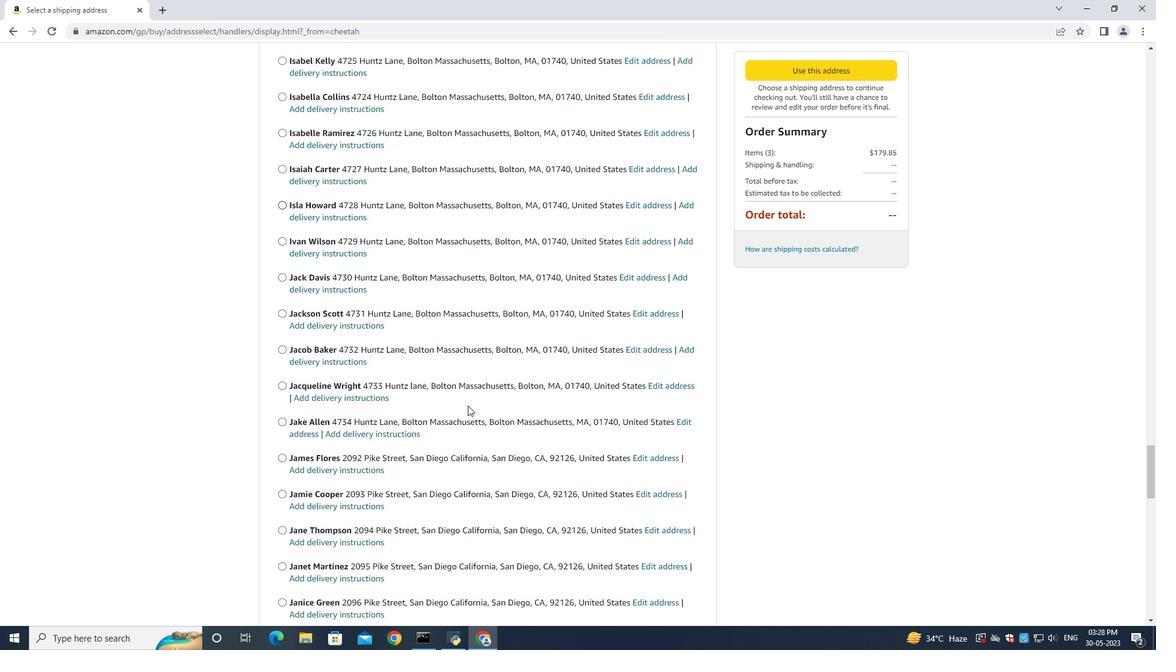 
Action: Mouse moved to (468, 409)
Screenshot: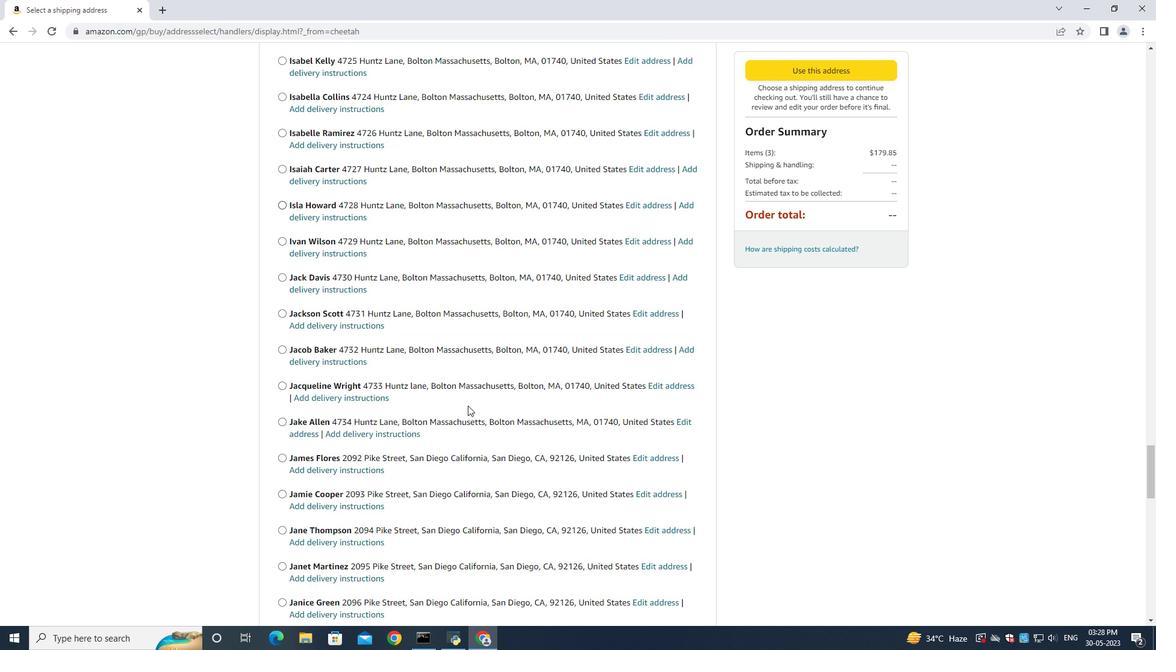 
Action: Mouse scrolled (468, 409) with delta (0, 0)
Screenshot: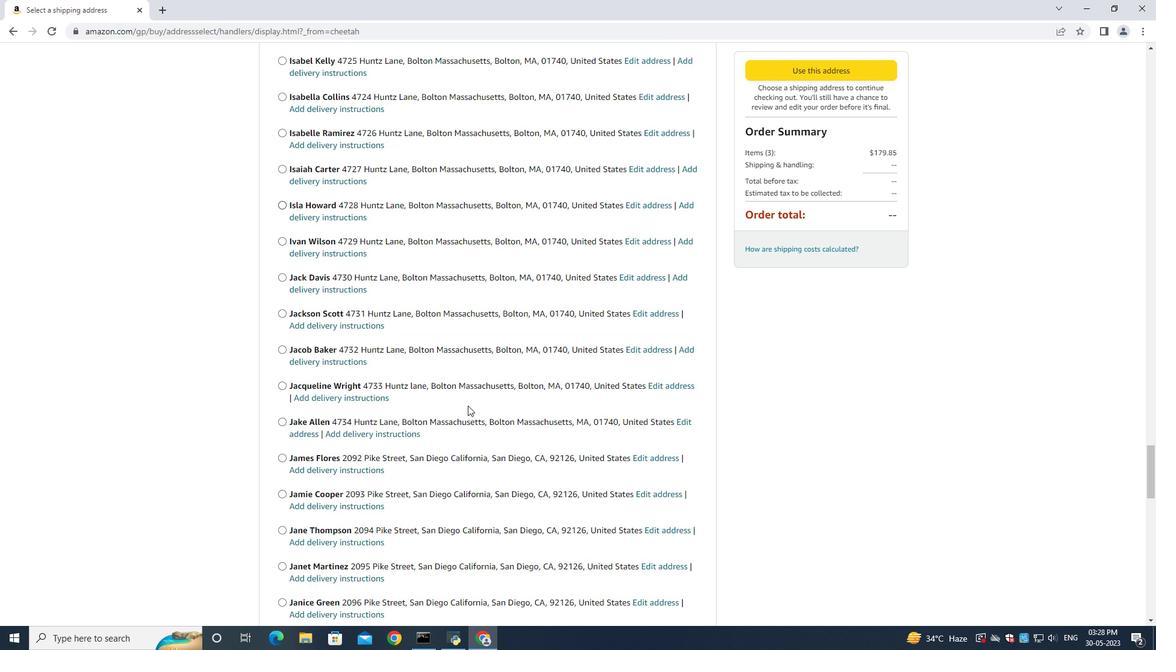 
Action: Mouse scrolled (468, 409) with delta (0, 0)
Screenshot: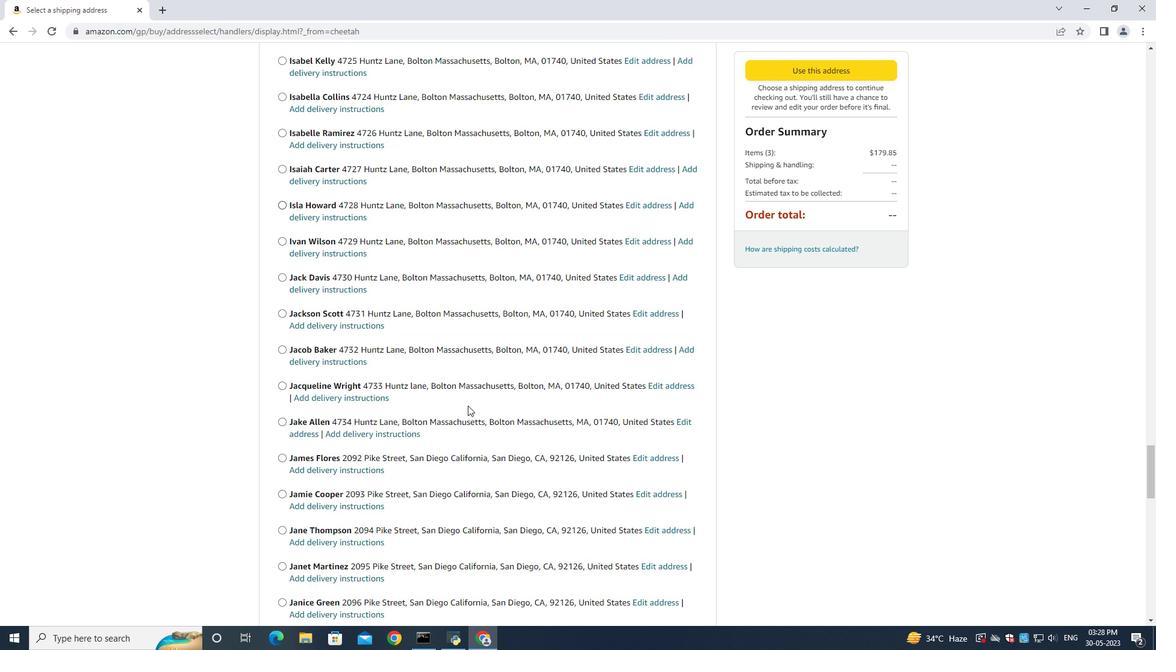 
Action: Mouse scrolled (468, 409) with delta (0, 0)
Screenshot: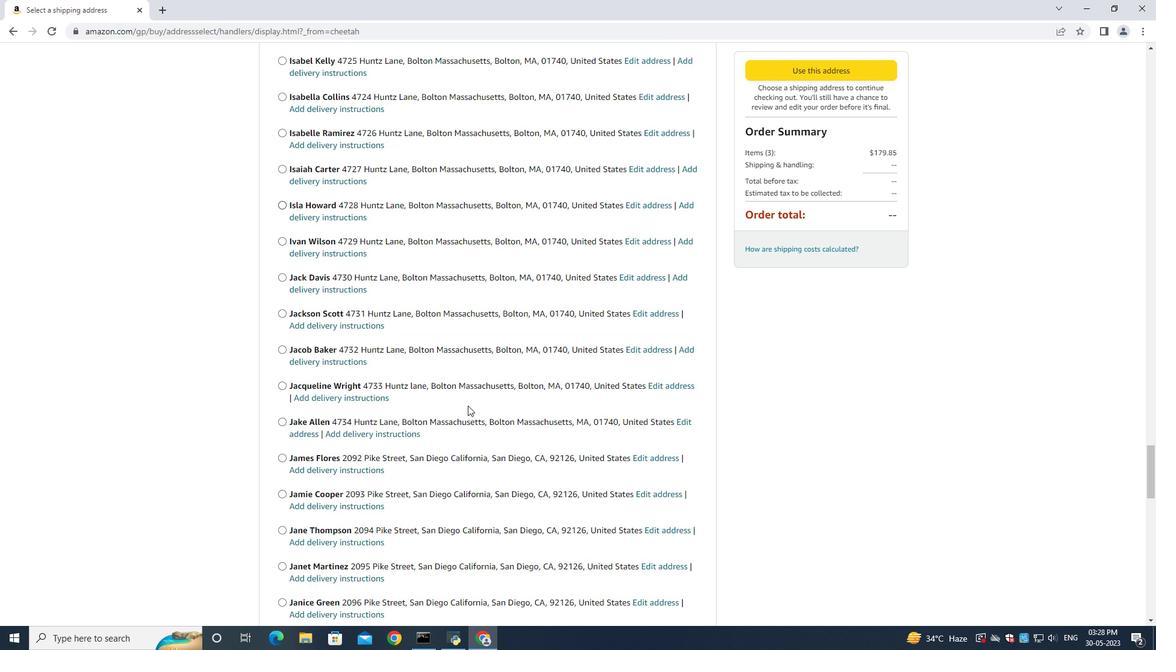 
Action: Mouse moved to (468, 410)
Screenshot: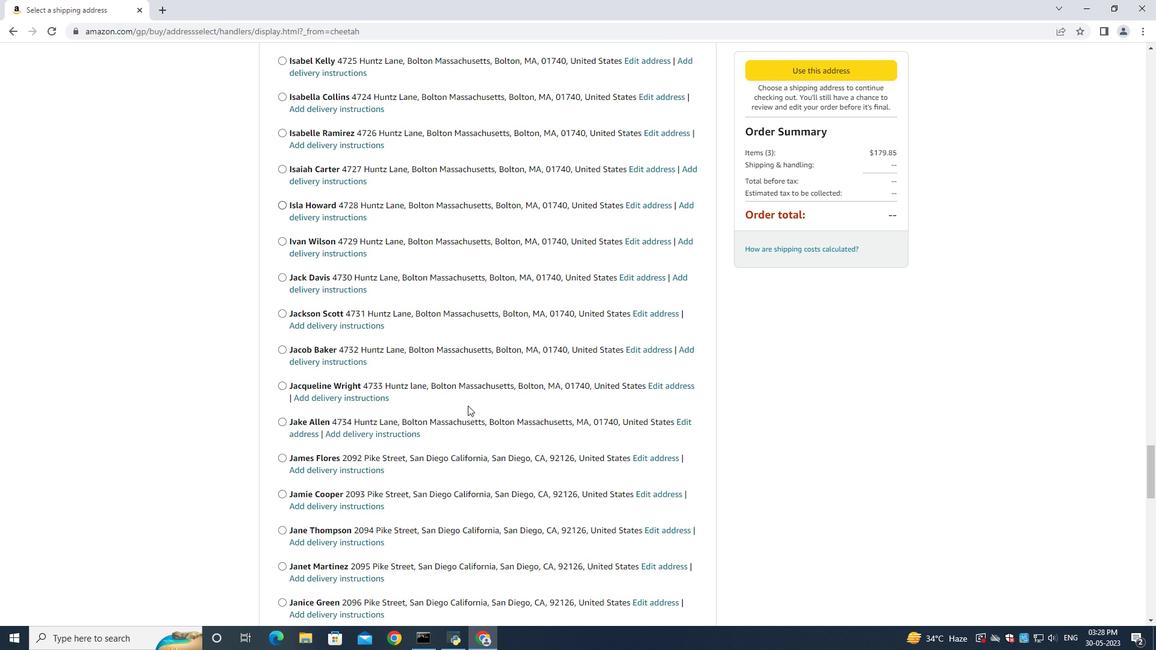 
Action: Mouse scrolled (468, 409) with delta (0, 0)
Screenshot: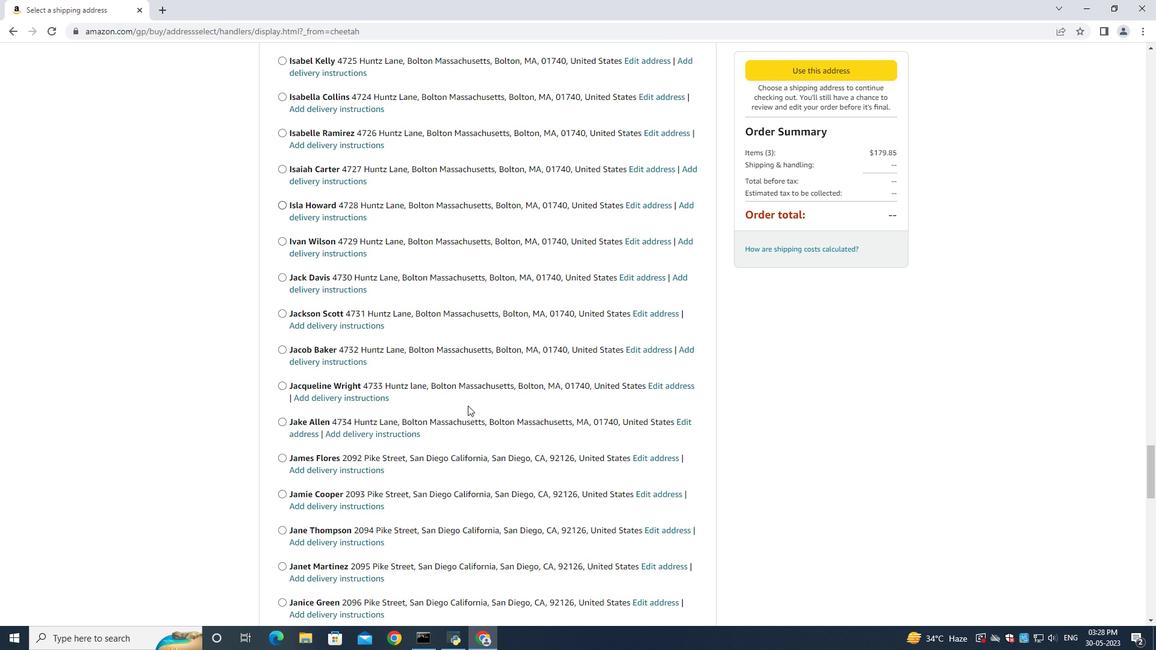 
Action: Mouse scrolled (468, 409) with delta (0, 0)
Screenshot: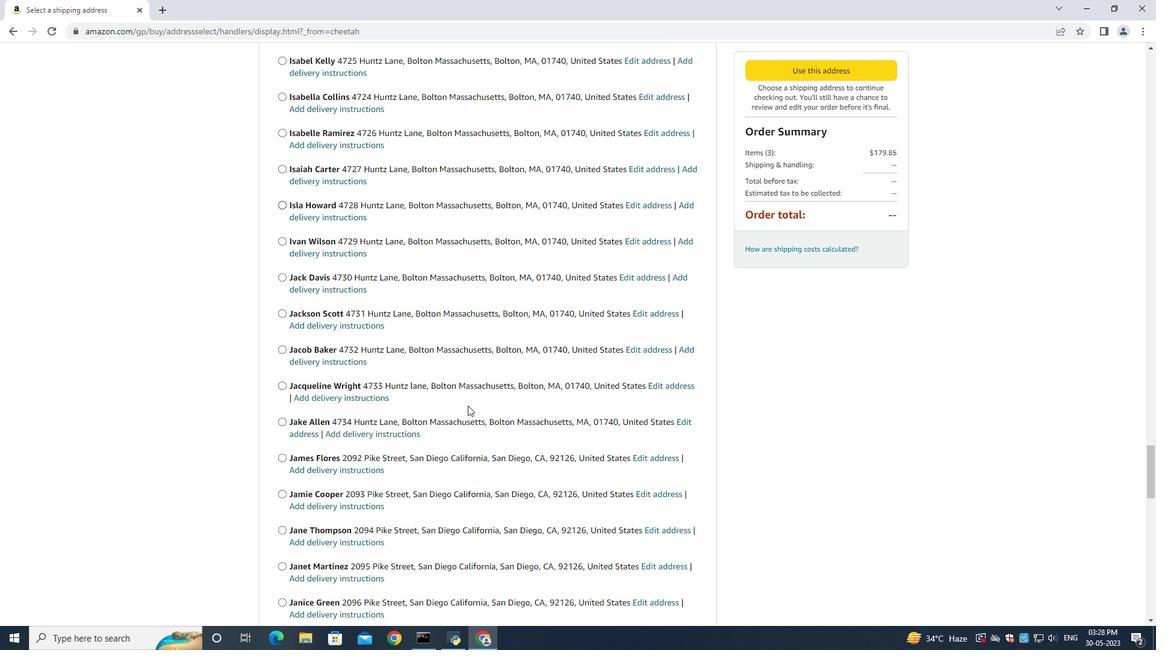 
Action: Mouse moved to (469, 410)
Screenshot: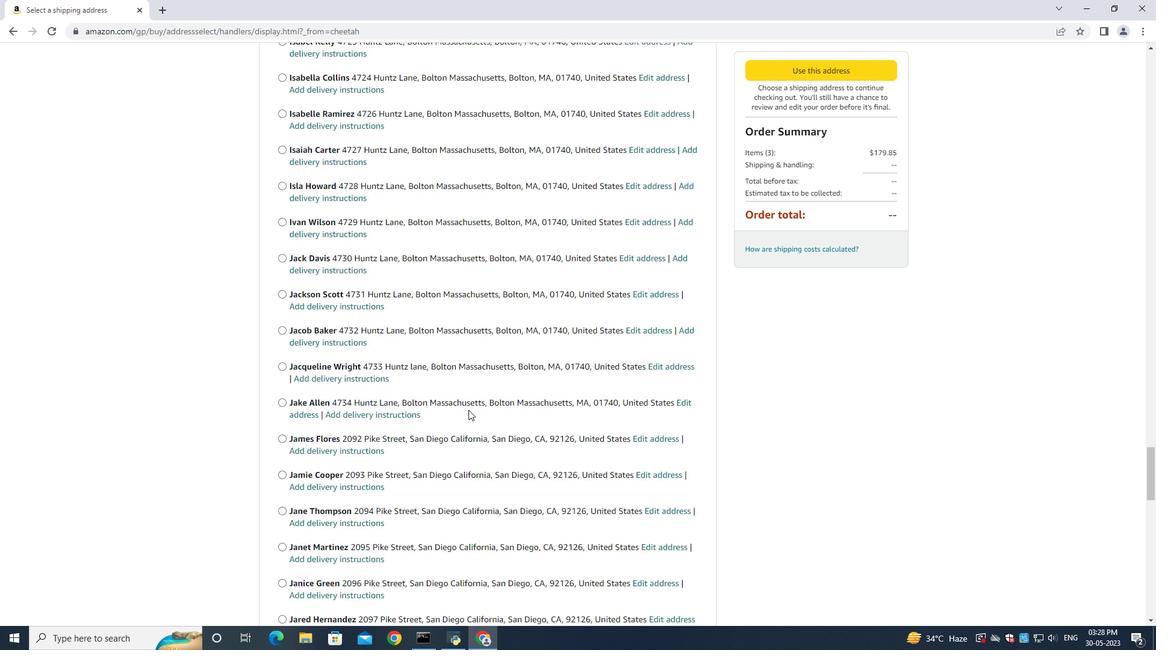 
Action: Mouse scrolled (469, 409) with delta (0, 0)
Screenshot: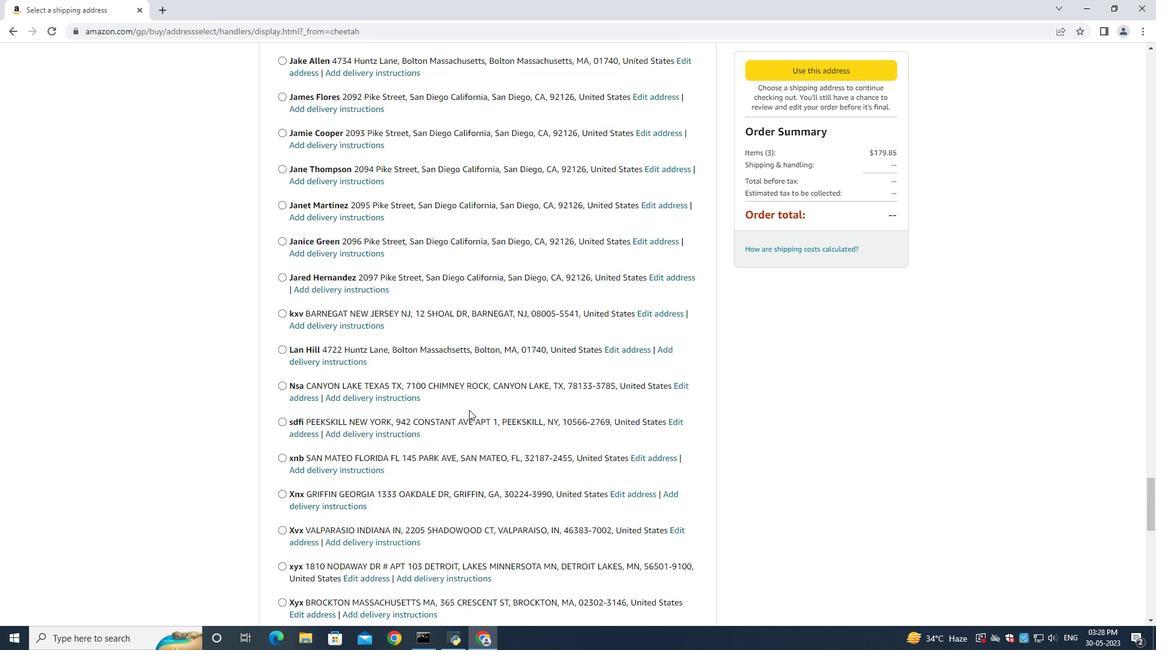 
Action: Mouse scrolled (469, 409) with delta (0, 0)
Screenshot: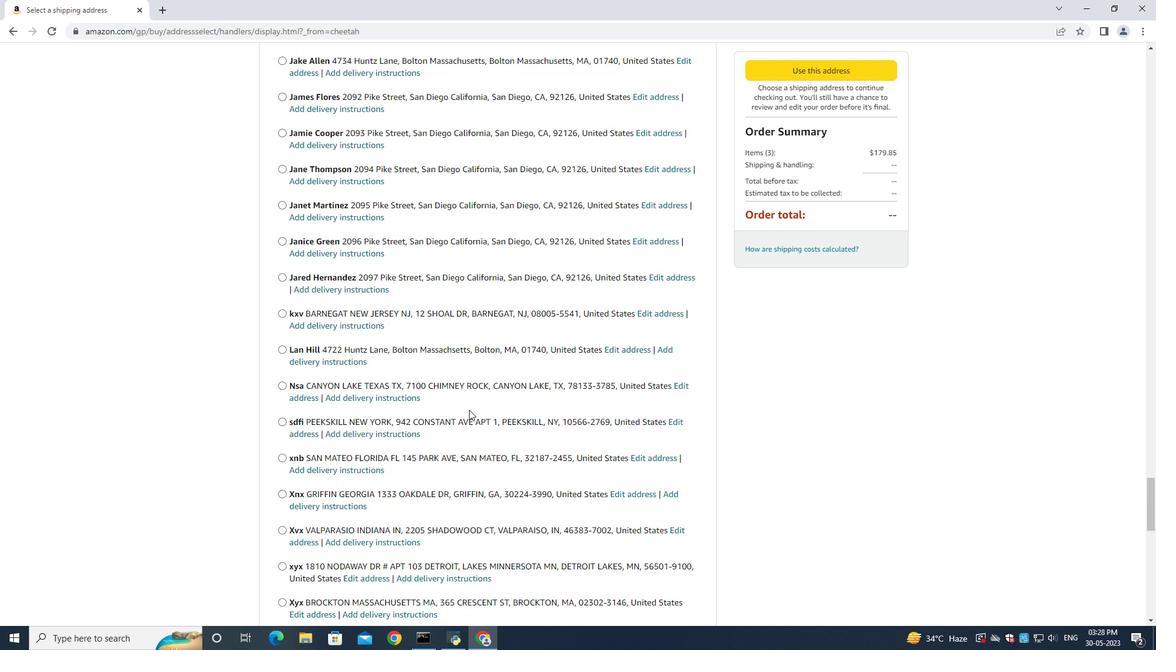 
Action: Mouse scrolled (469, 409) with delta (0, 0)
Screenshot: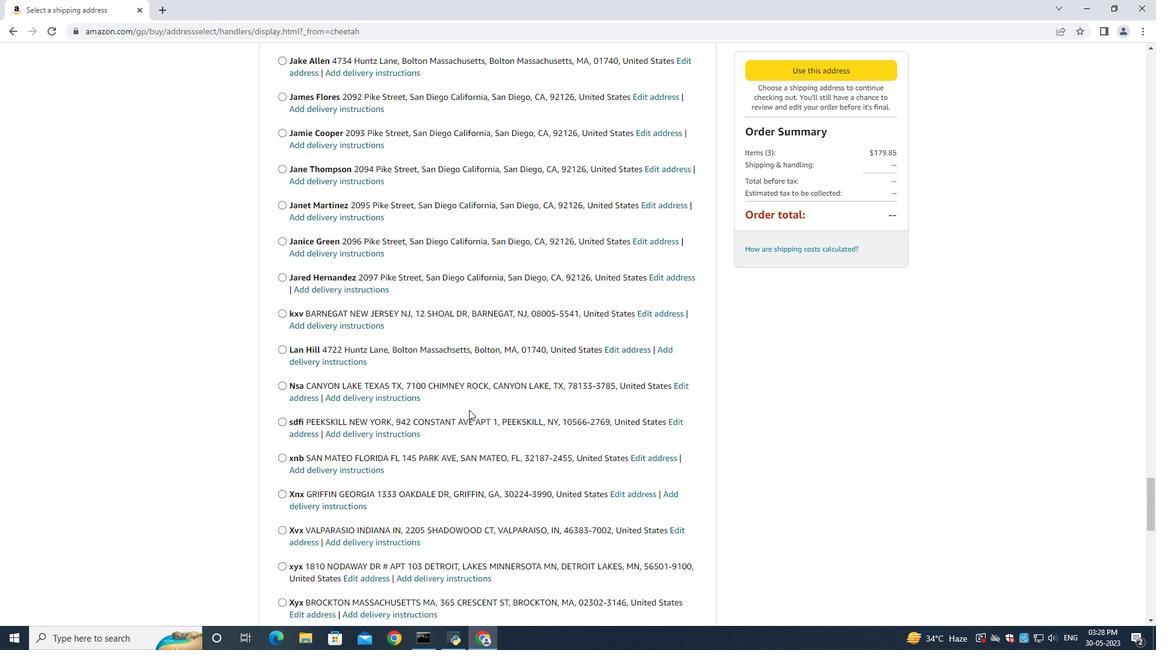 
Action: Mouse scrolled (469, 409) with delta (0, 0)
Screenshot: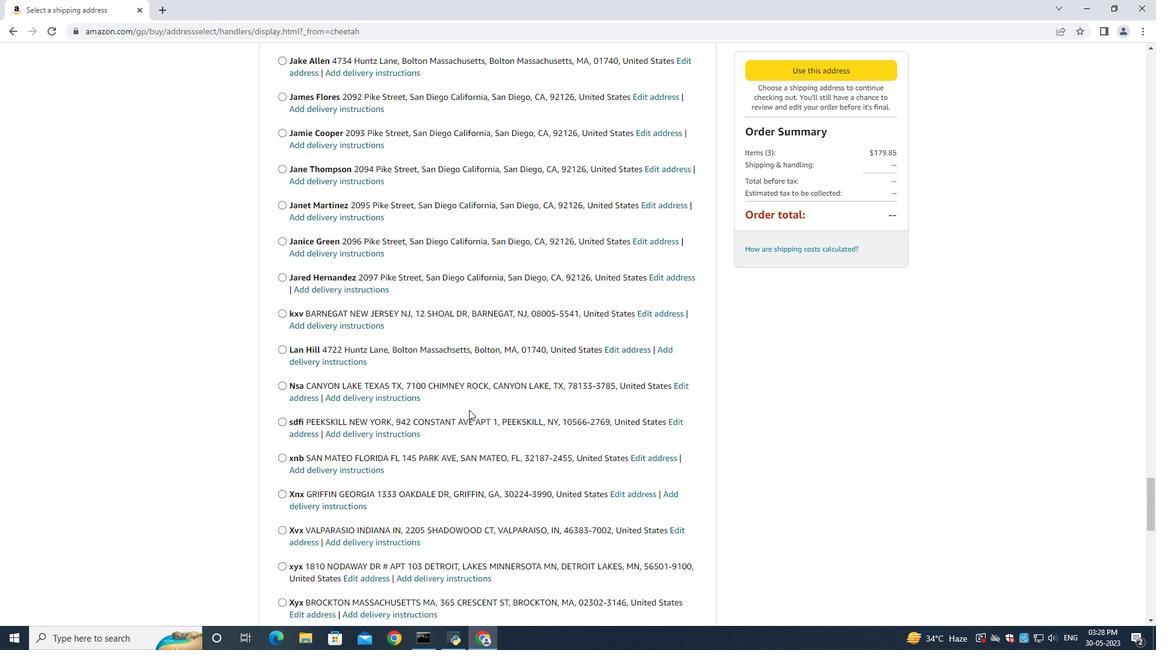 
Action: Mouse scrolled (469, 409) with delta (0, 0)
Screenshot: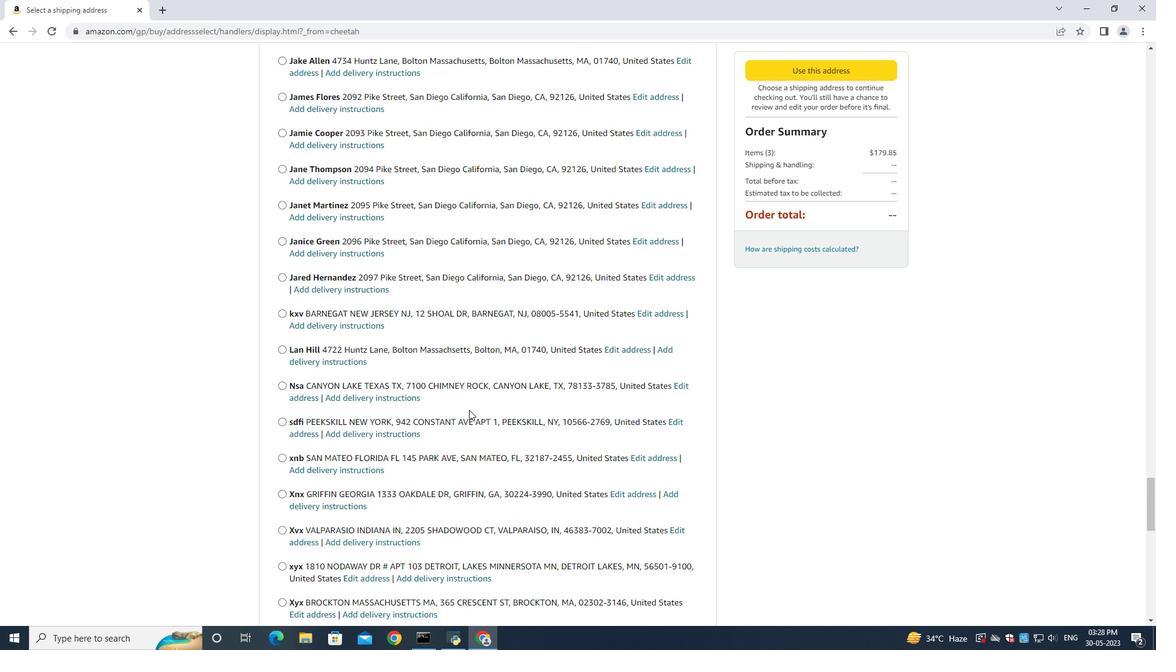 
Action: Mouse scrolled (469, 409) with delta (0, 0)
Screenshot: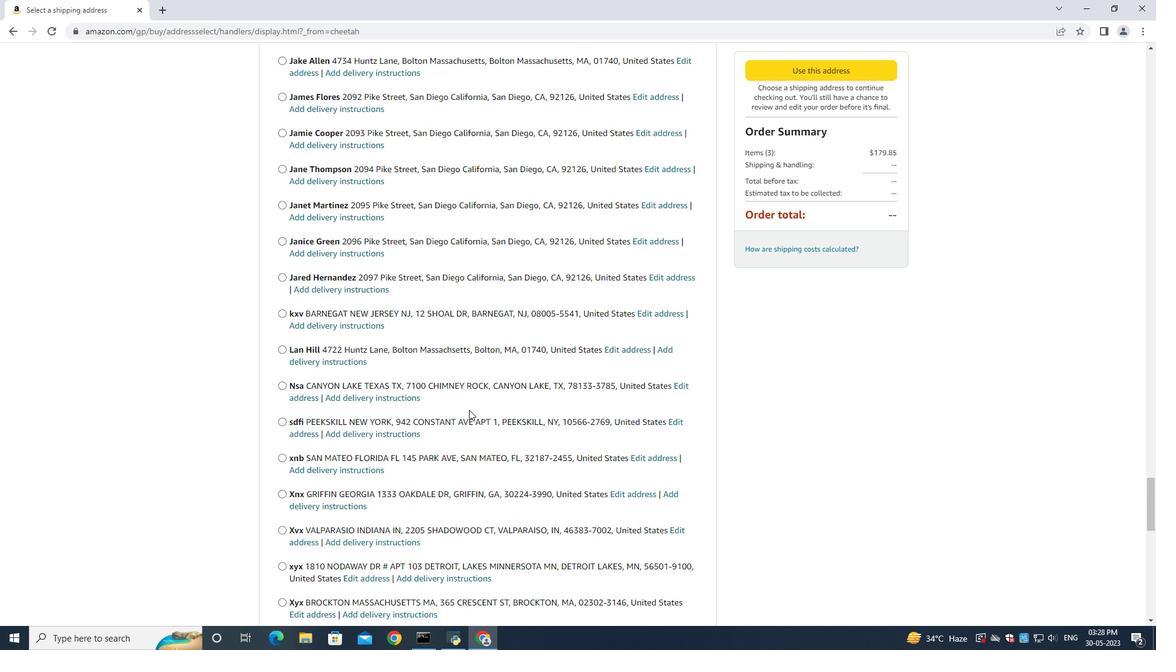 
Action: Mouse moved to (416, 417)
Screenshot: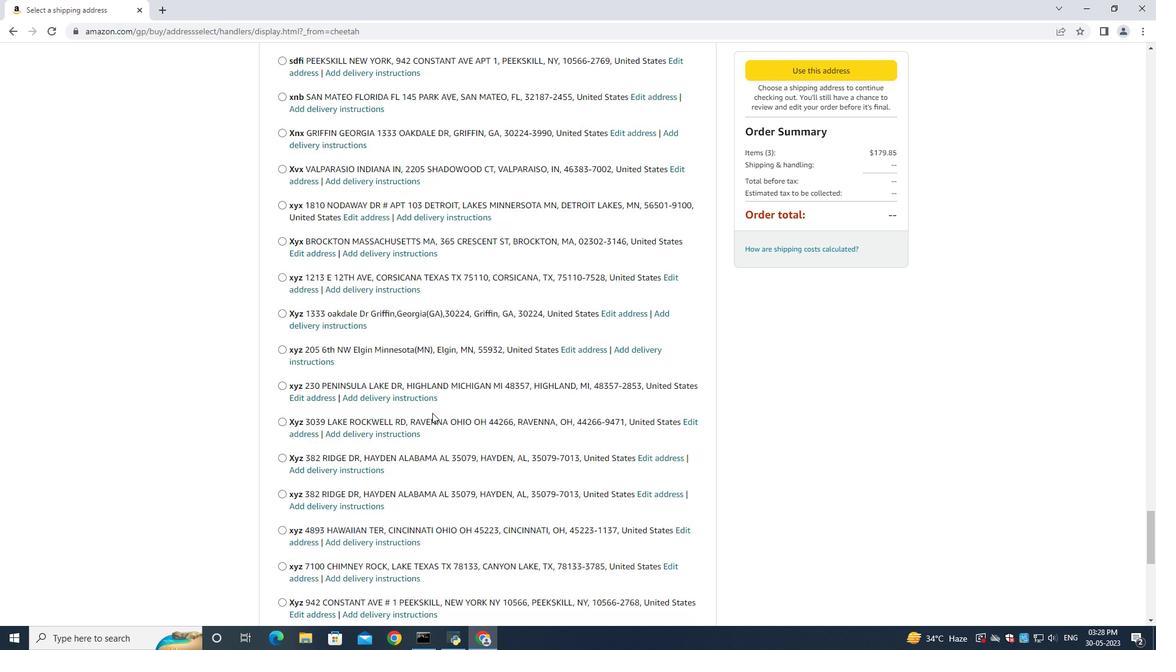 
Action: Mouse scrolled (416, 416) with delta (0, 0)
Screenshot: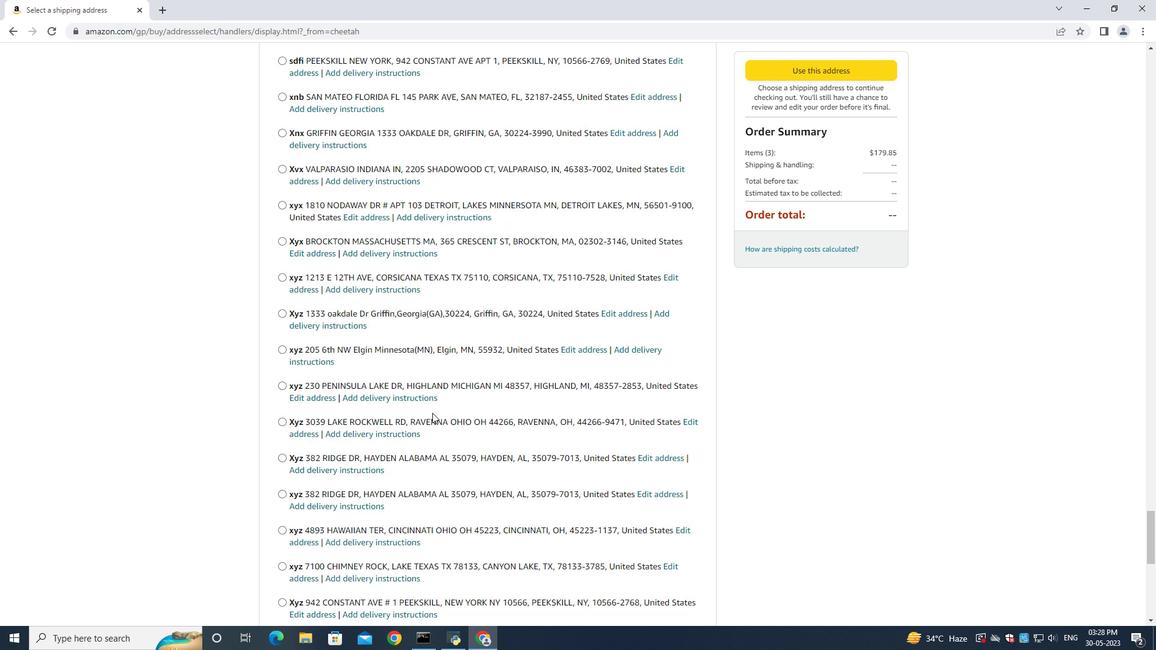 
Action: Mouse moved to (416, 417)
Screenshot: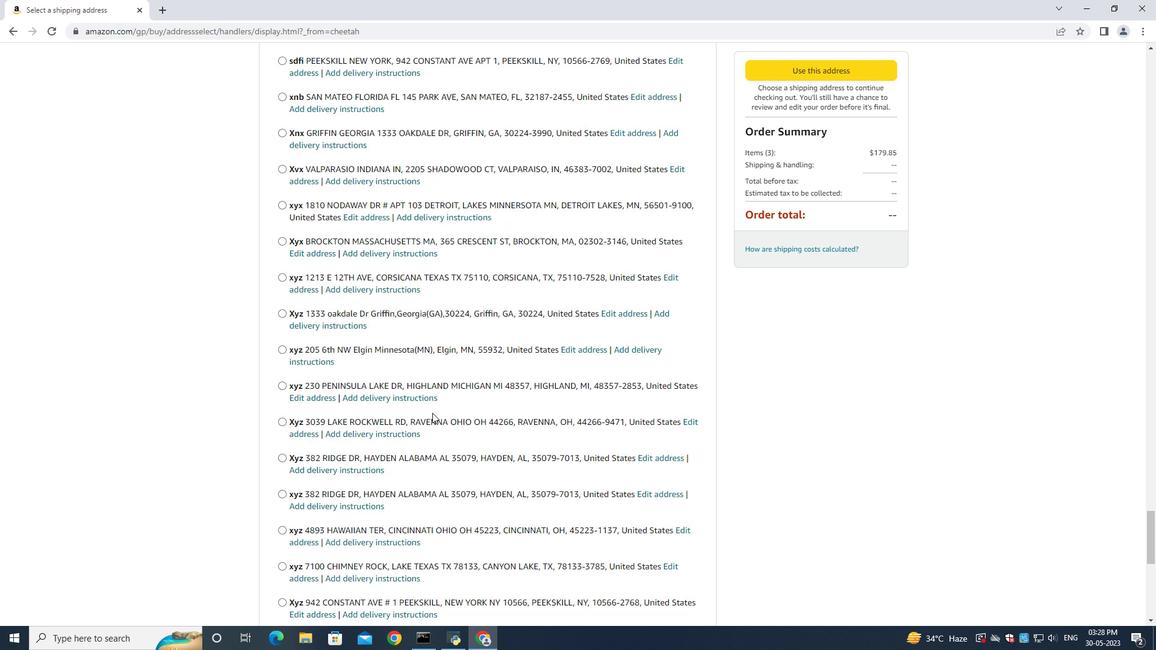 
Action: Mouse scrolled (416, 416) with delta (0, 0)
Screenshot: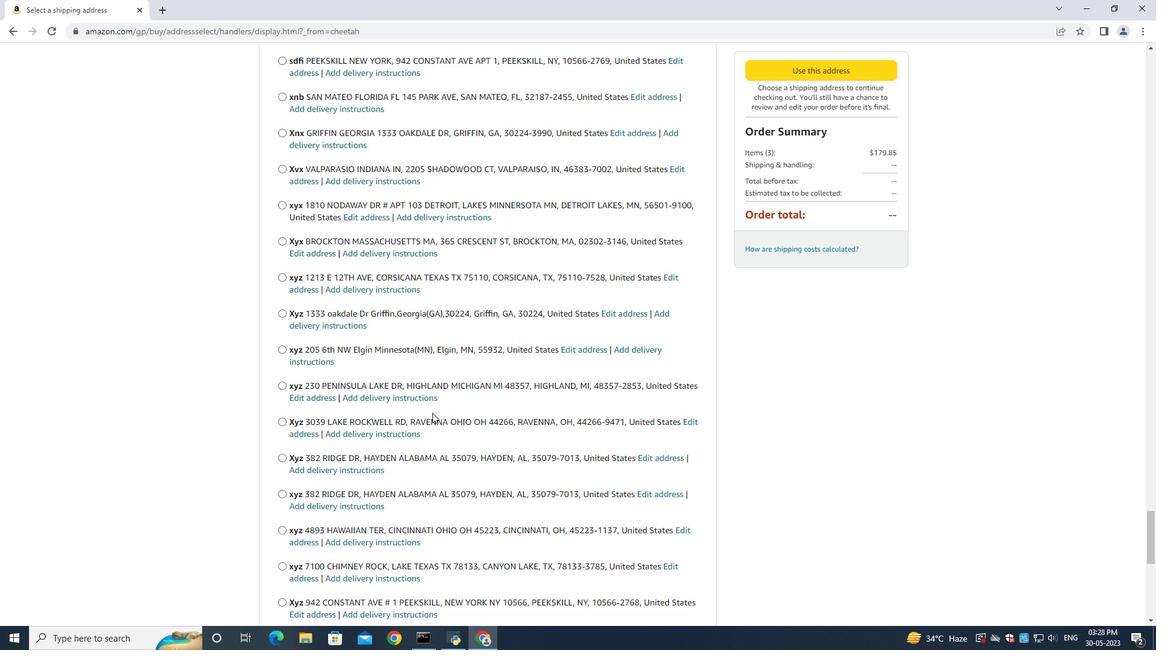 
Action: Mouse scrolled (416, 416) with delta (0, 0)
Screenshot: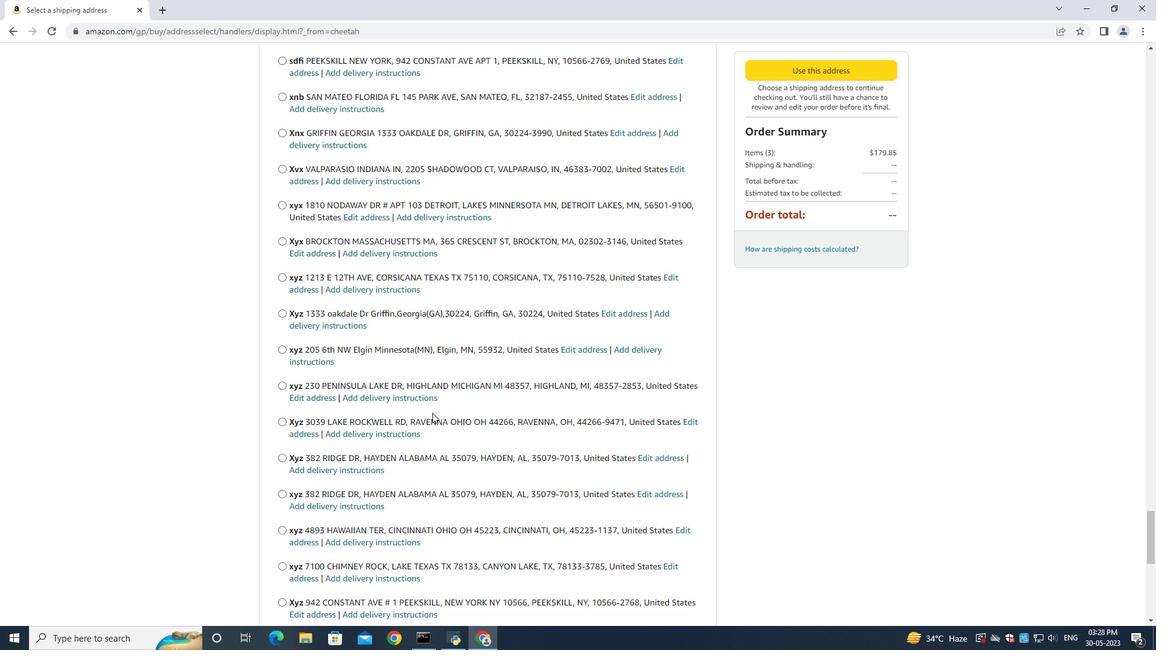 
Action: Mouse scrolled (416, 416) with delta (0, 0)
Screenshot: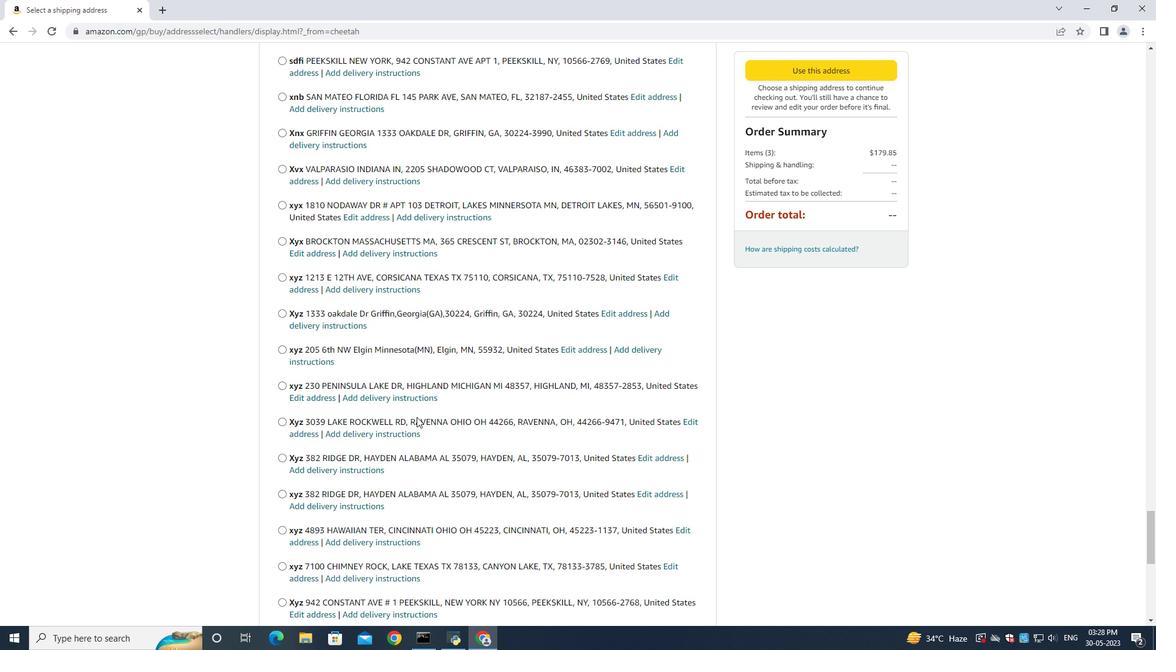 
Action: Mouse scrolled (416, 416) with delta (0, 0)
Screenshot: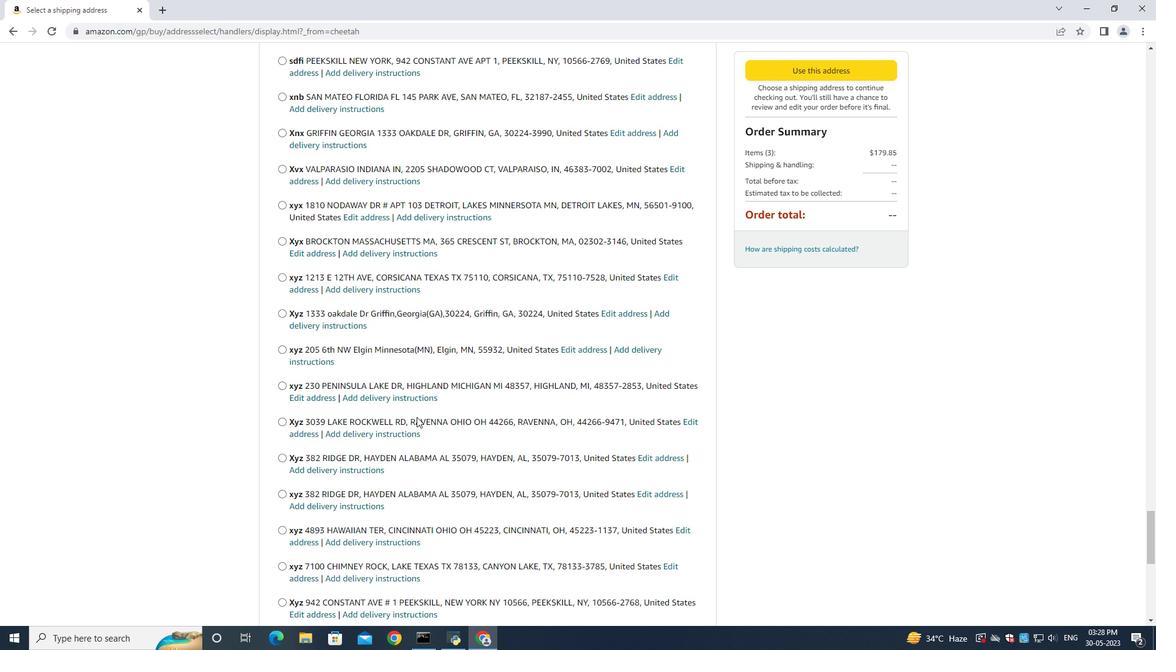 
Action: Mouse moved to (416, 415)
Screenshot: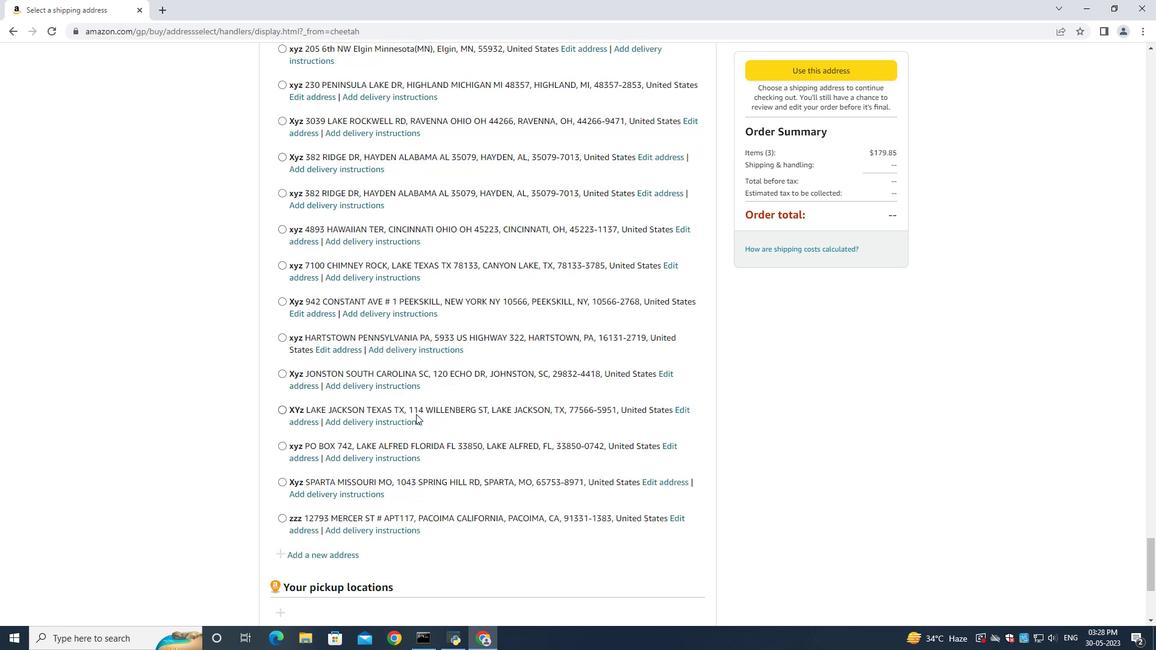 
Action: Mouse scrolled (416, 414) with delta (0, 0)
Screenshot: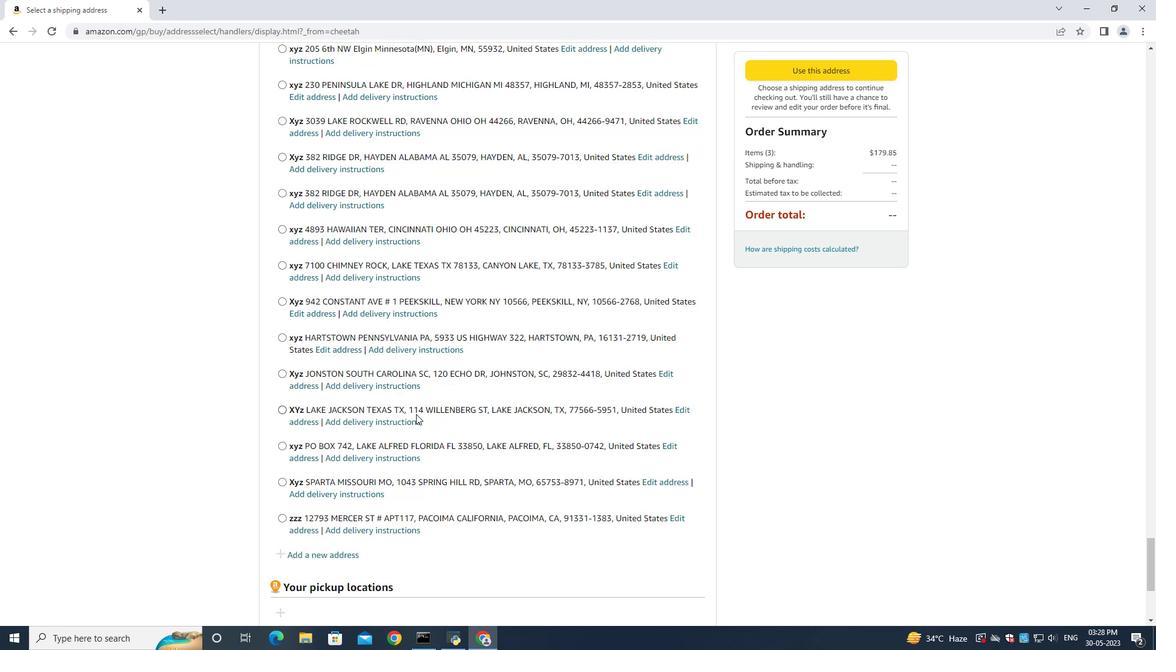 
Action: Mouse scrolled (416, 414) with delta (0, 0)
Screenshot: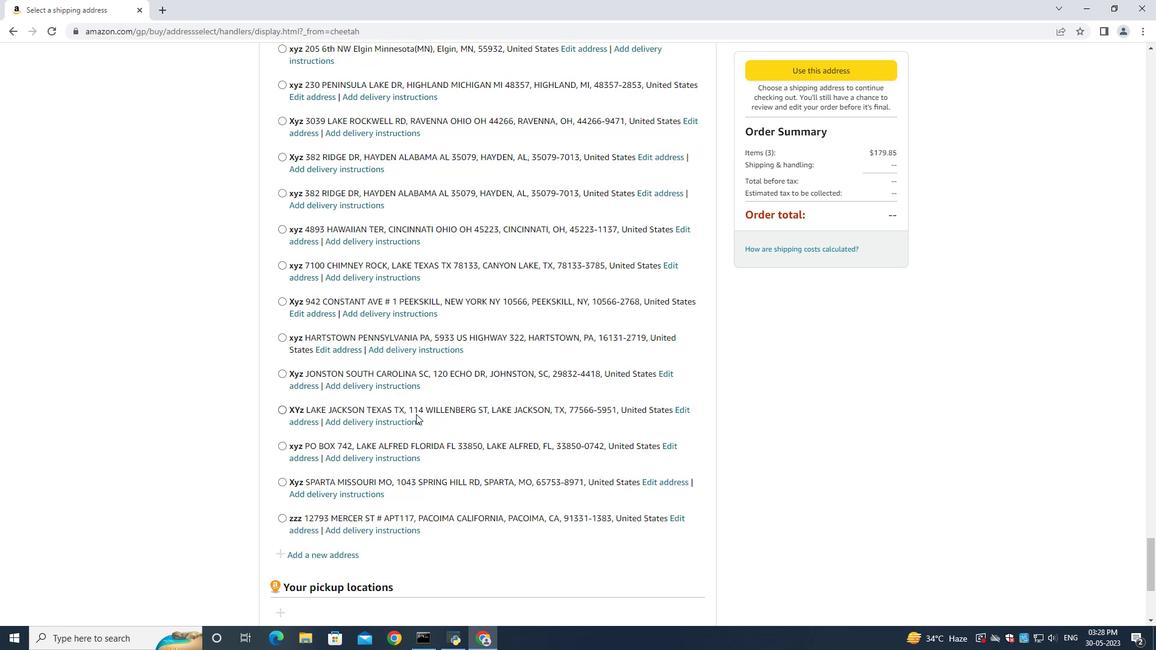 
Action: Mouse scrolled (416, 414) with delta (0, 0)
Screenshot: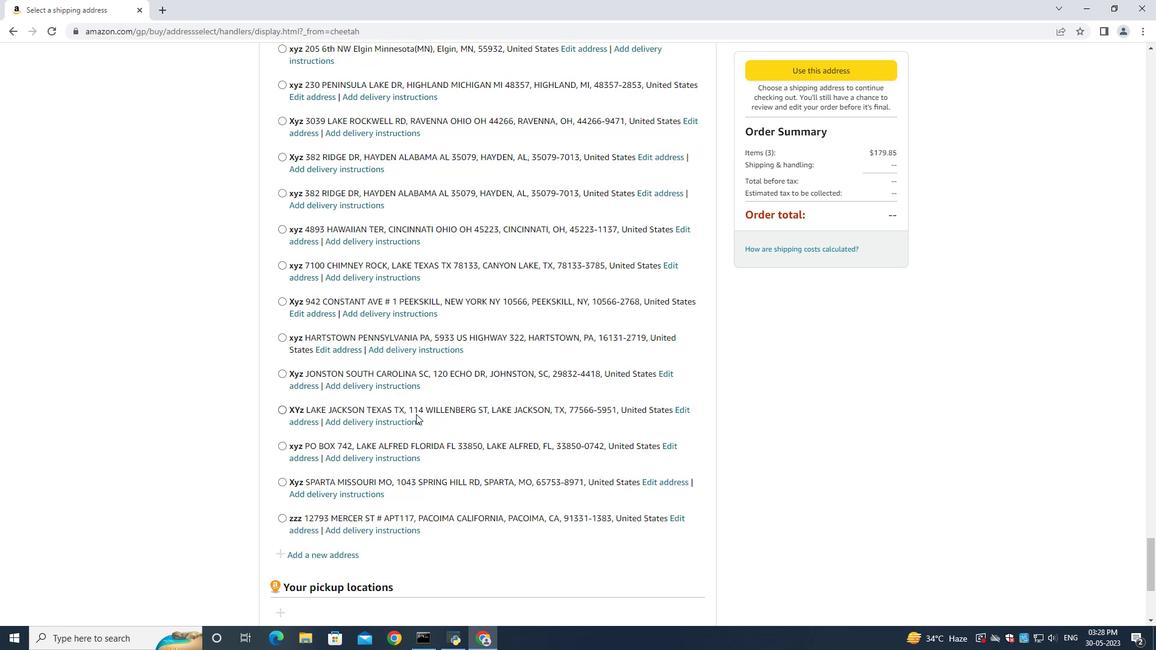 
Action: Mouse scrolled (416, 414) with delta (0, 0)
Screenshot: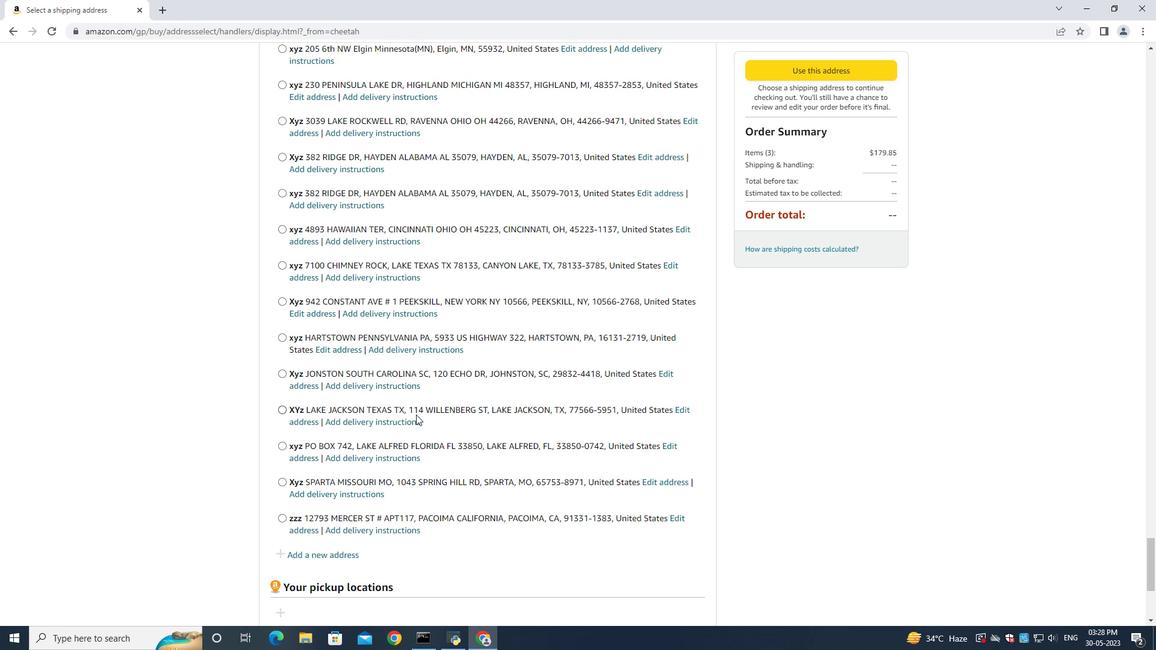 
Action: Mouse scrolled (416, 414) with delta (0, 0)
Screenshot: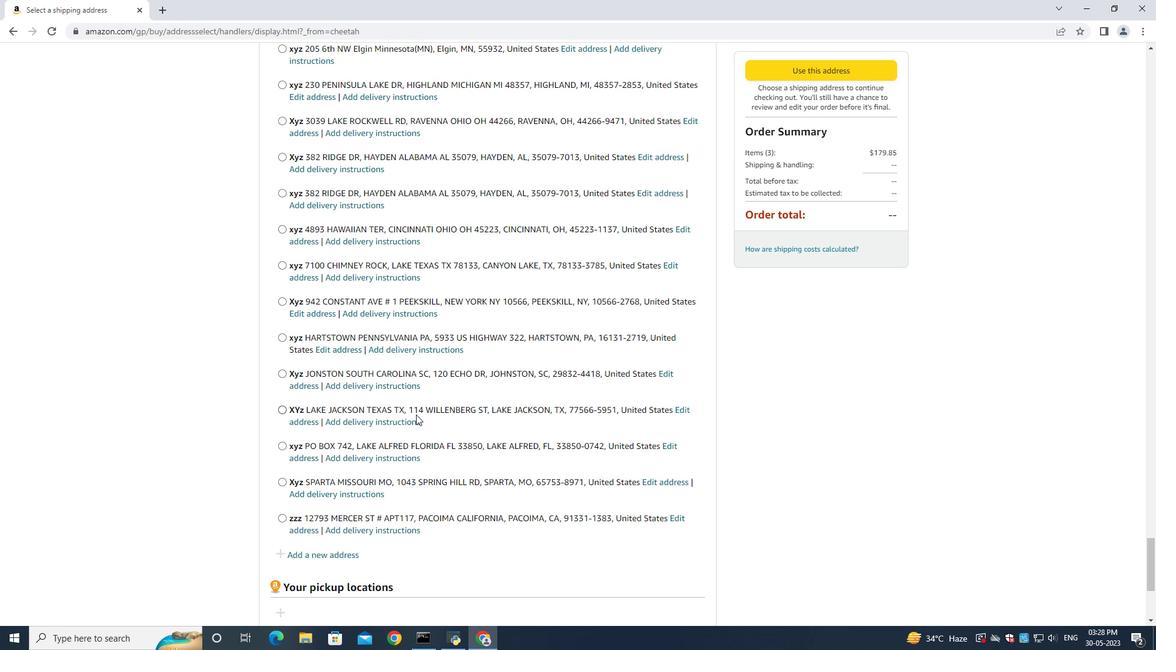 
Action: Mouse moved to (351, 295)
Screenshot: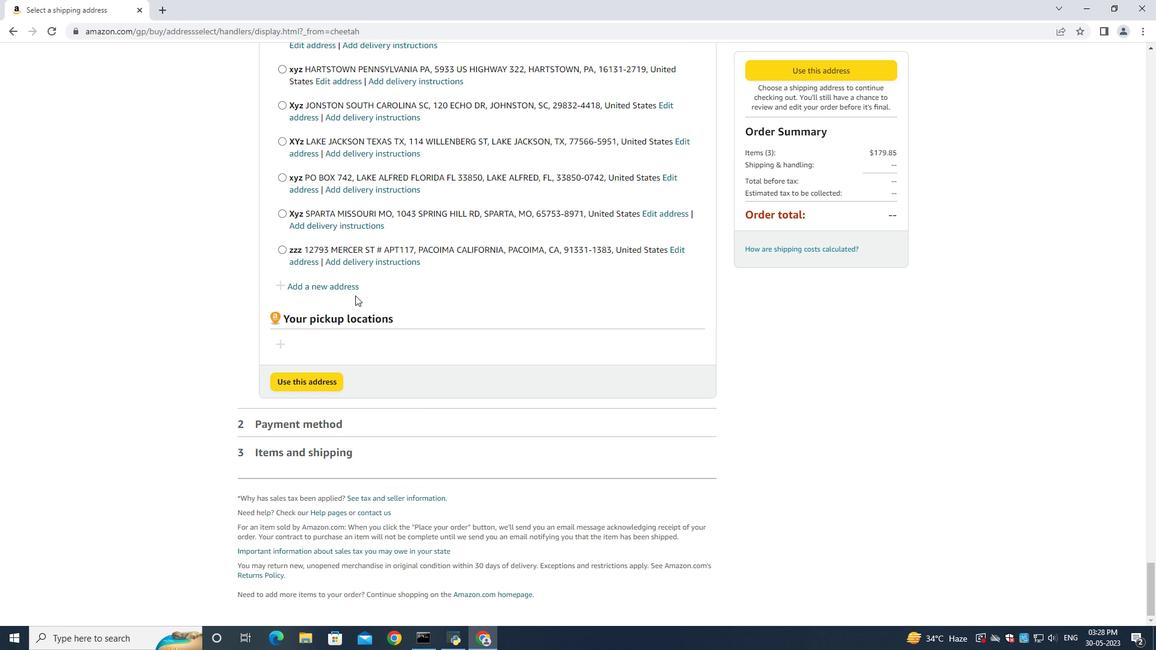 
Action: Mouse pressed left at (351, 295)
Screenshot: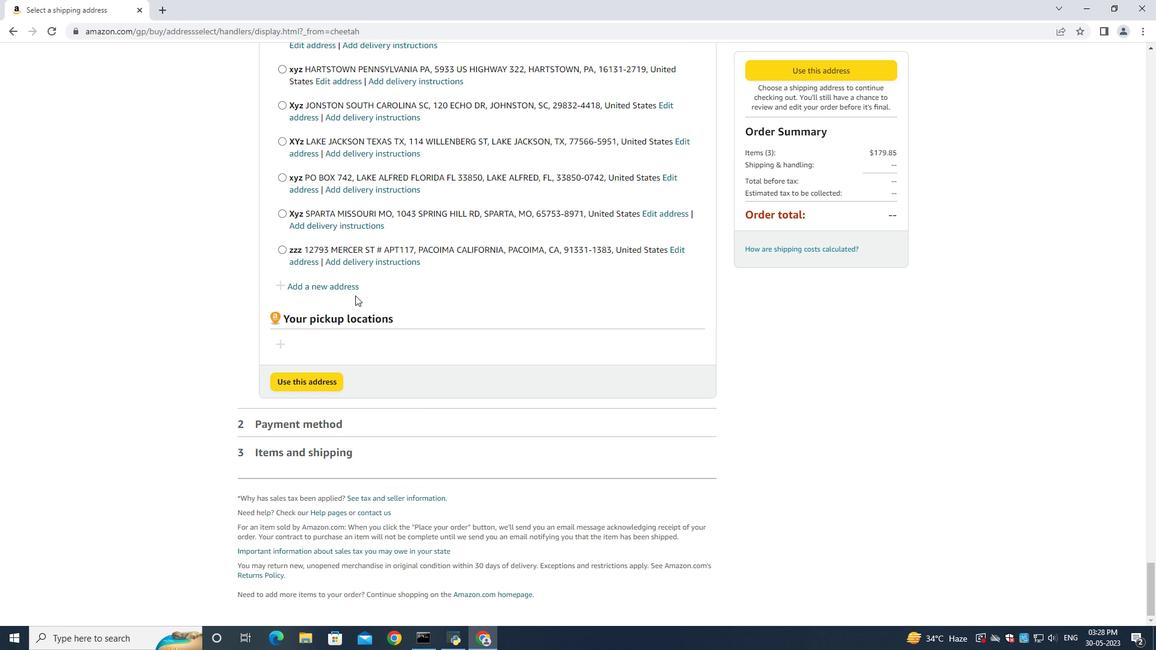 
Action: Mouse moved to (346, 286)
Screenshot: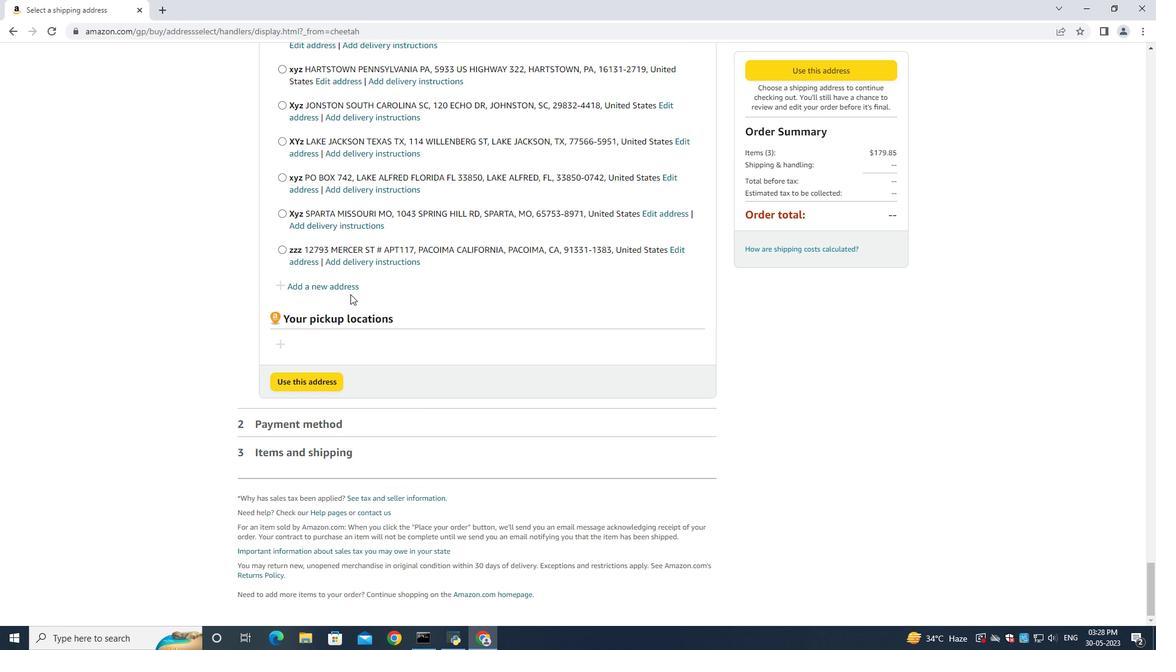
Action: Mouse pressed left at (346, 286)
Screenshot: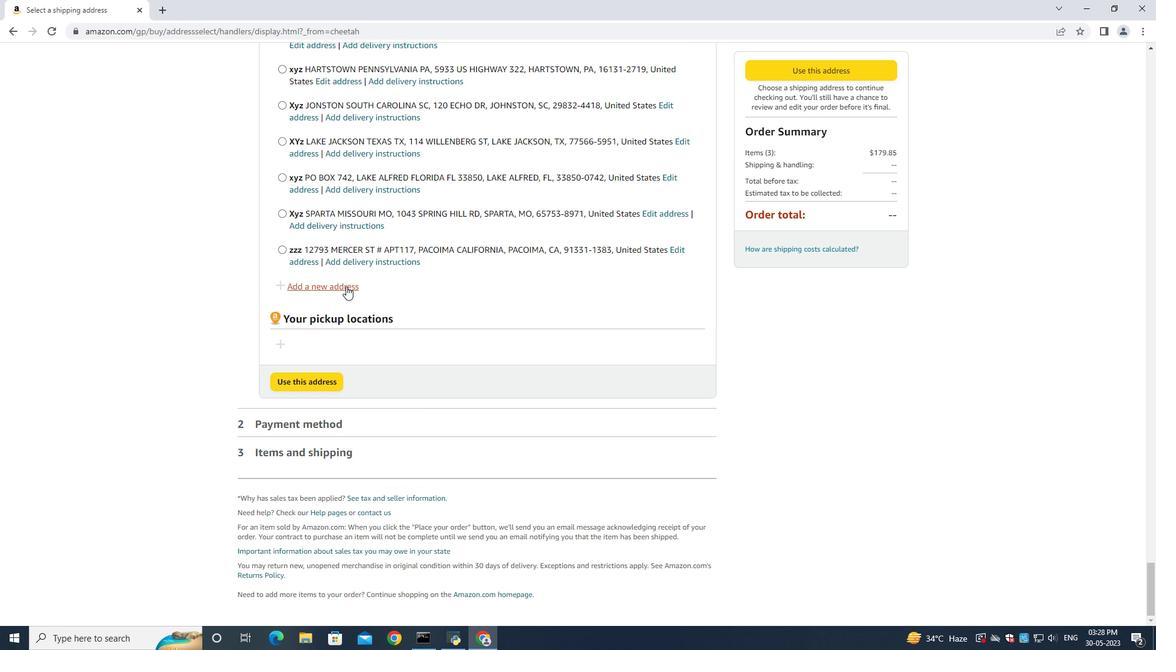 
Action: Mouse moved to (388, 286)
Screenshot: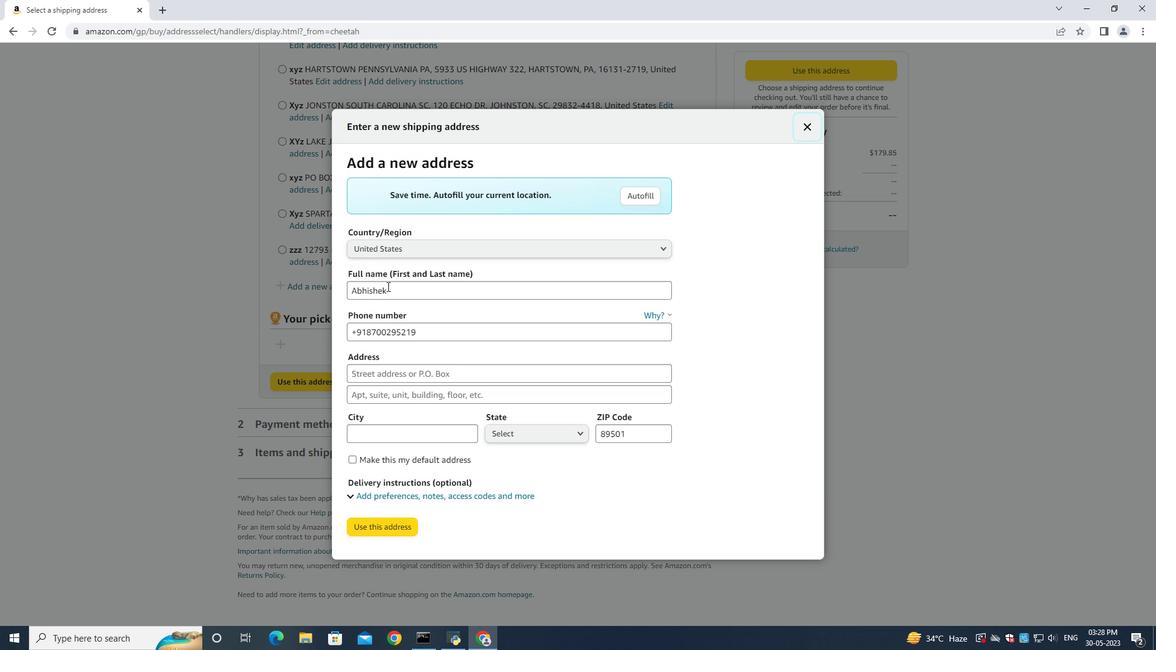 
Action: Mouse pressed left at (388, 286)
Screenshot: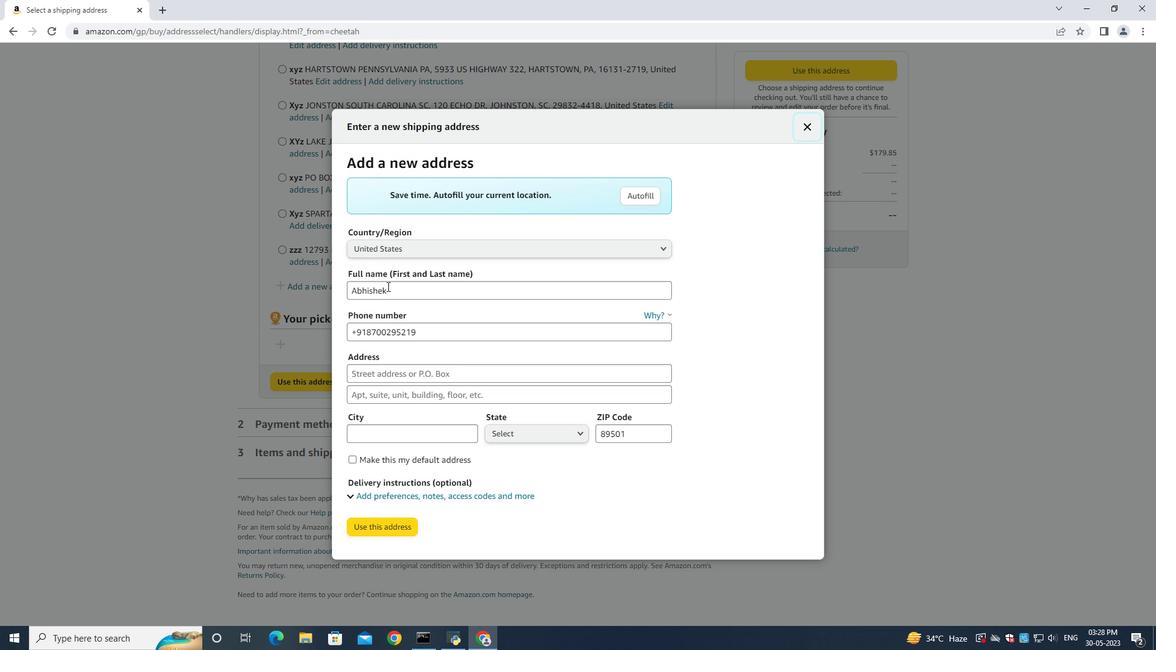 
Action: Mouse moved to (389, 286)
Screenshot: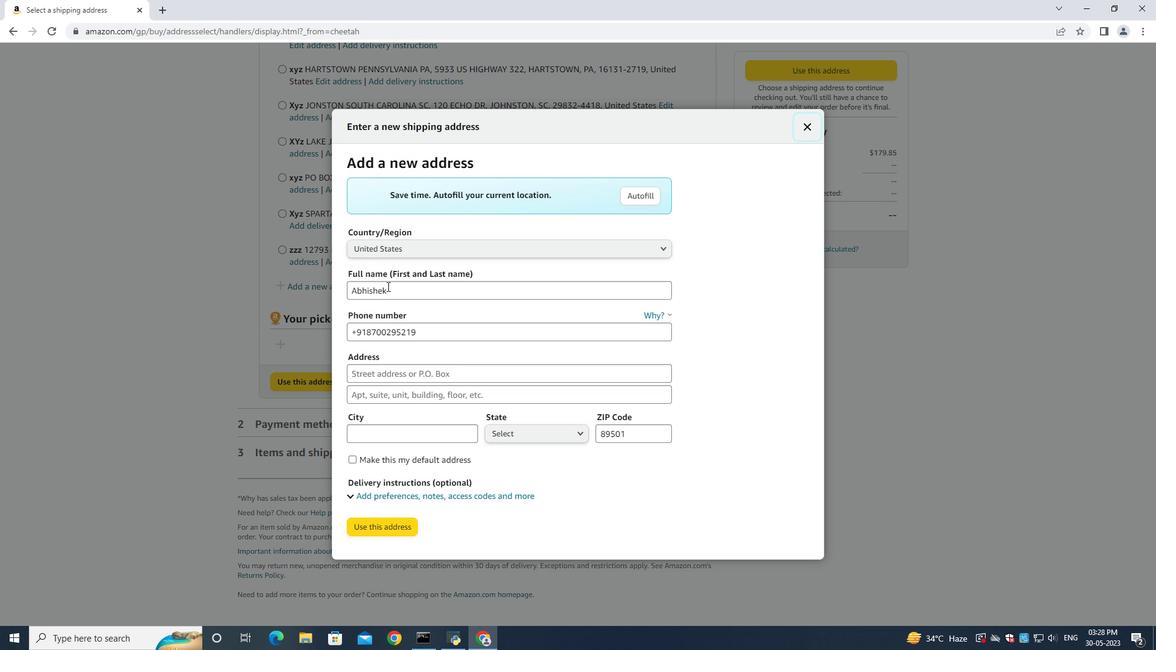
Action: Key pressed ctrl+A<Key.backspace><Key.shift><Key.shift><Key.shift><Key.shift><Key.shift><Key.shift><Key.shift><Key.shift><Key.shift><Key.shift><Key.shift>Jasmine<Key.space><Key.shift><Key.shift><Key.shift><Key.shift><Key.shift><Key.shift><Key.shift><Key.shift><Key.shift><Key.shift><Key.shift><Key.shift><Key.shift><Key.shift><Key.shift><Key.shift><Key.shift><Key.shift><Key.shift><Key.shift><Key.shift><Key.shift><Key.shift><Key.shift><Key.shift><Key.shift><Key.shift><Key.shift><Key.shift><Key.shift><Key.shift>Robinson<Key.tab><Key.tab><Key.backspace>2098<Key.backspace><Key.backspace><Key.backspace><Key.backspace><Key.backspace><Key.backspace><Key.backspace><Key.backspace><Key.backspace><Key.backspace>8585770212<Key.tab>2098<Key.space><Key.shift>Pike<Key.space><Key.shift><Key.shift><Key.shift><Key.shift><Key.shift><Key.shift><Key.shift><Key.shift><Key.shift><Key.shift><Key.shift><Key.shift><Key.shift><Key.shift><Key.shift><Key.shift><Key.shift><Key.shift><Key.shift><Key.shift><Key.shift><Key.shift>Street<Key.space><Key.alt_l><Key.tab>
Screenshot: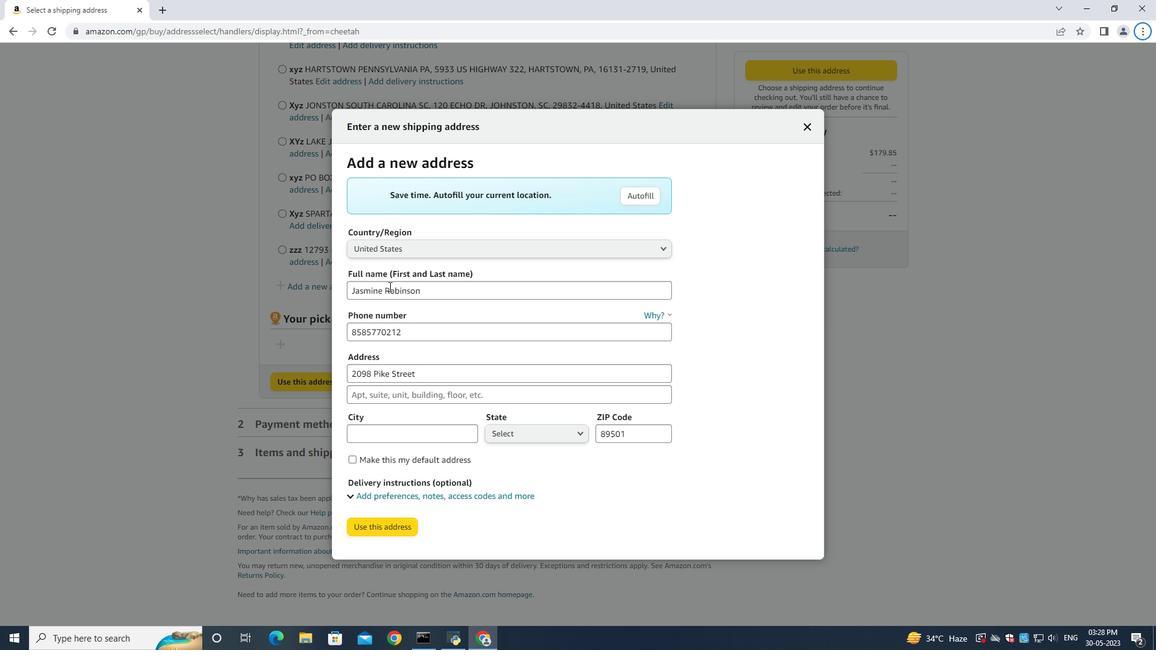 
Action: Mouse moved to (395, 396)
Screenshot: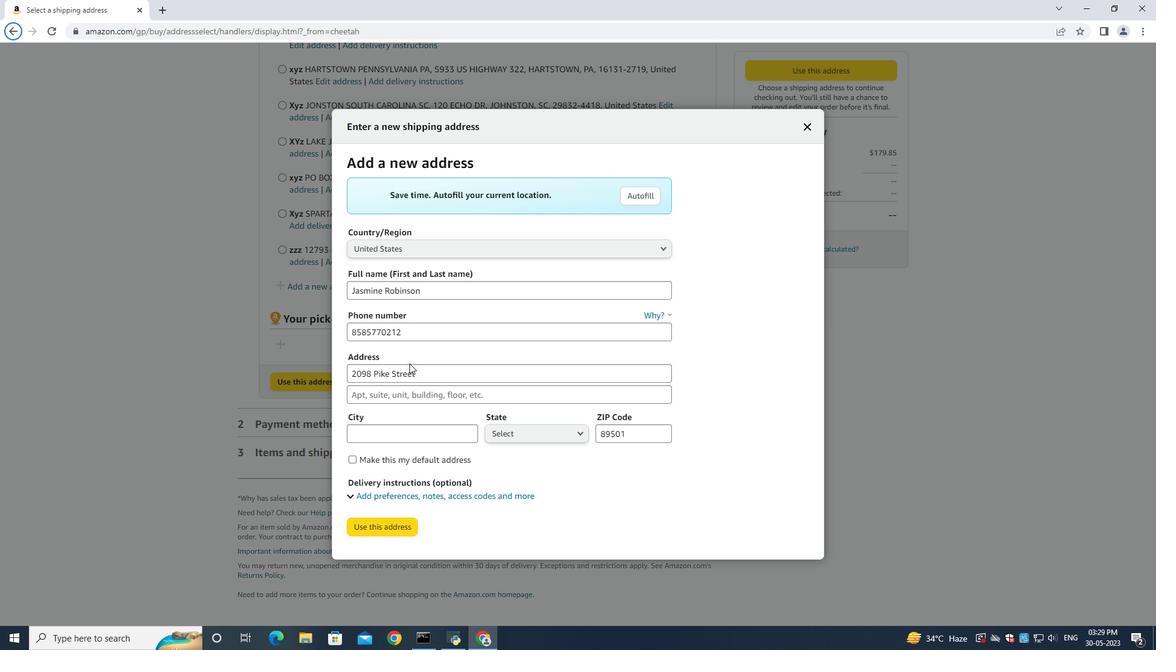 
Action: Mouse pressed left at (395, 396)
Screenshot: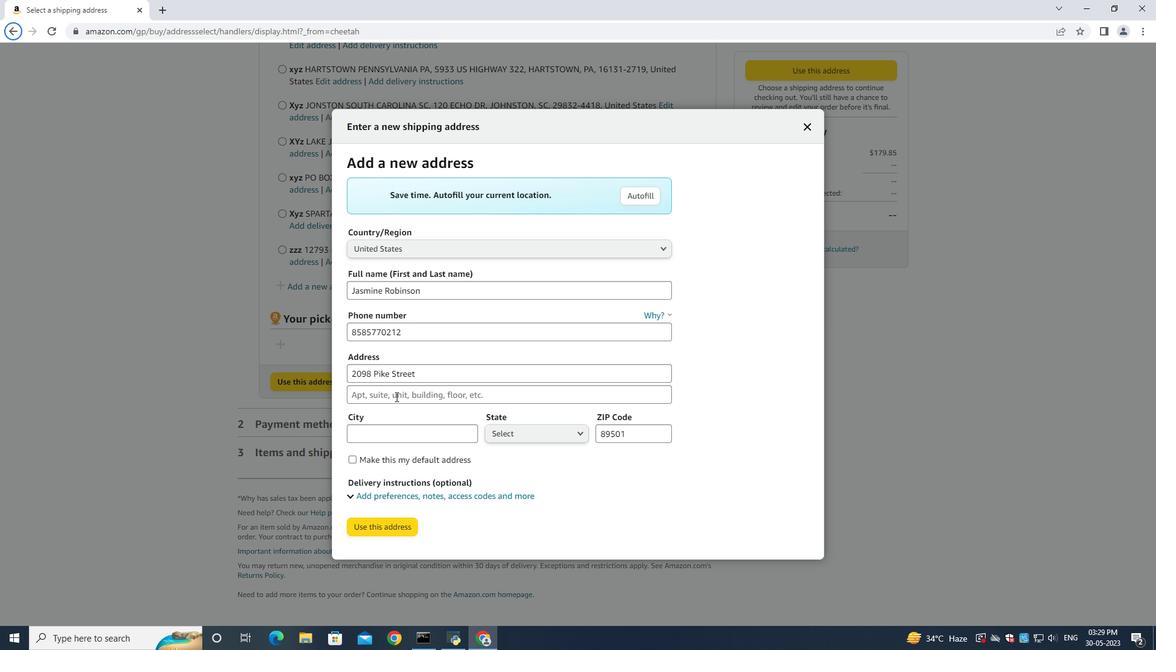 
Action: Key pressed <Key.shift>San<Key.space><Key.shift><Key.shift><Key.shift><Key.shift><Key.shift><Key.shift><Key.shift><Key.shift><Key.shift><Key.shift><Key.shift><Key.shift><Key.shift><Key.shift><Key.shift>Diego<Key.space><Key.shift>California<Key.space><Key.tab><Key.shift><Key.shift><Key.shift>San<Key.space><Key.shift><Key.shift><Key.shift><Key.shift><Key.shift>Diego<Key.space><Key.tab><Key.up>c<Key.enter><Key.tab><Key.backspace><Key.shift>
Screenshot: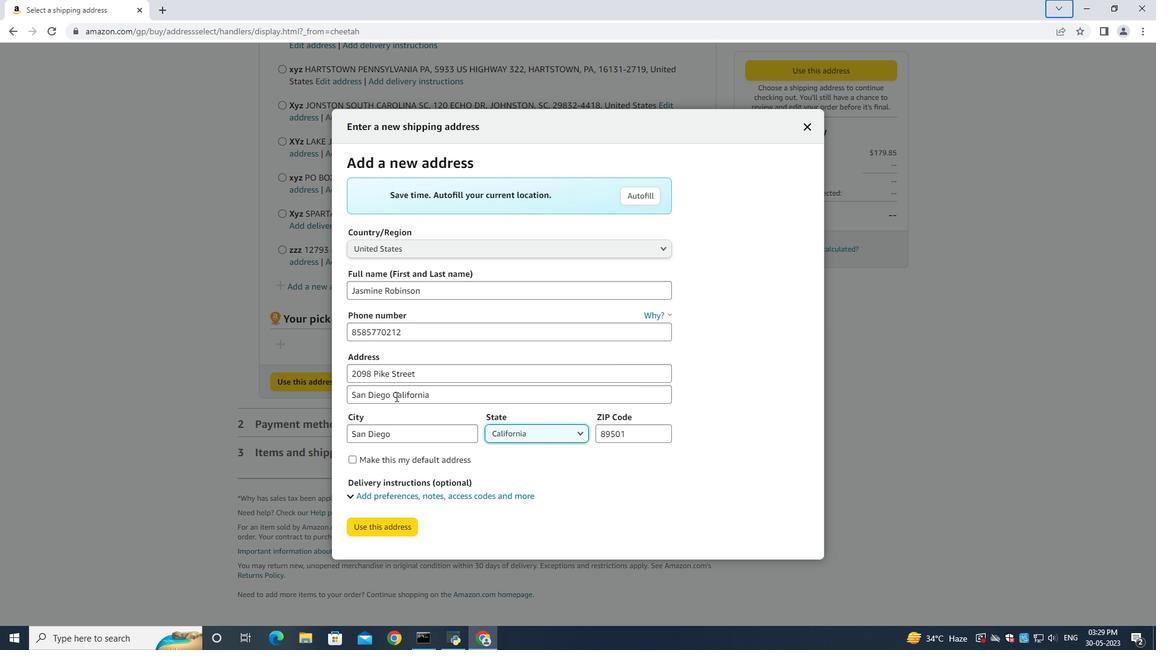 
Action: Mouse moved to (627, 437)
Screenshot: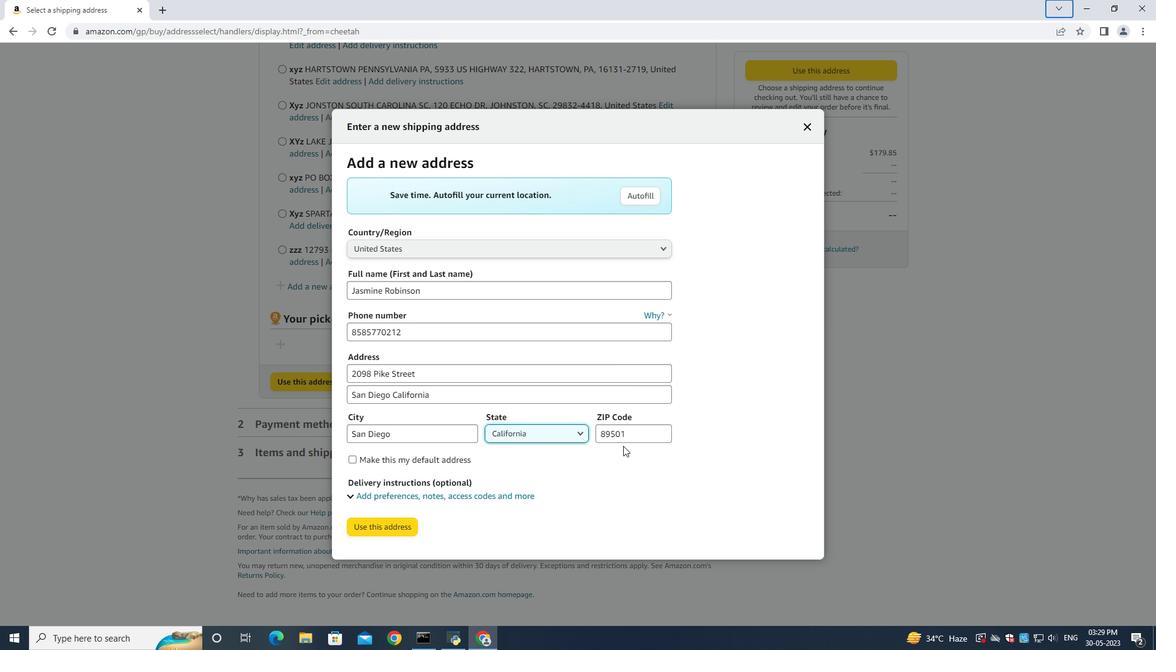 
Action: Mouse pressed left at (627, 437)
Screenshot: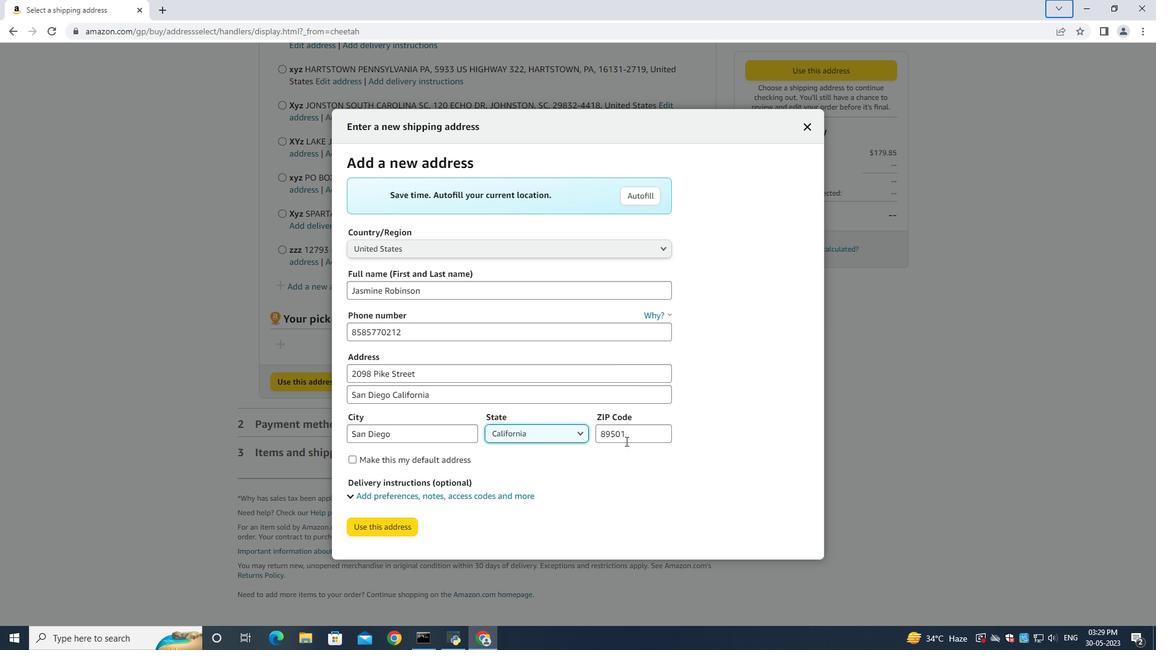
Action: Mouse moved to (627, 437)
Screenshot: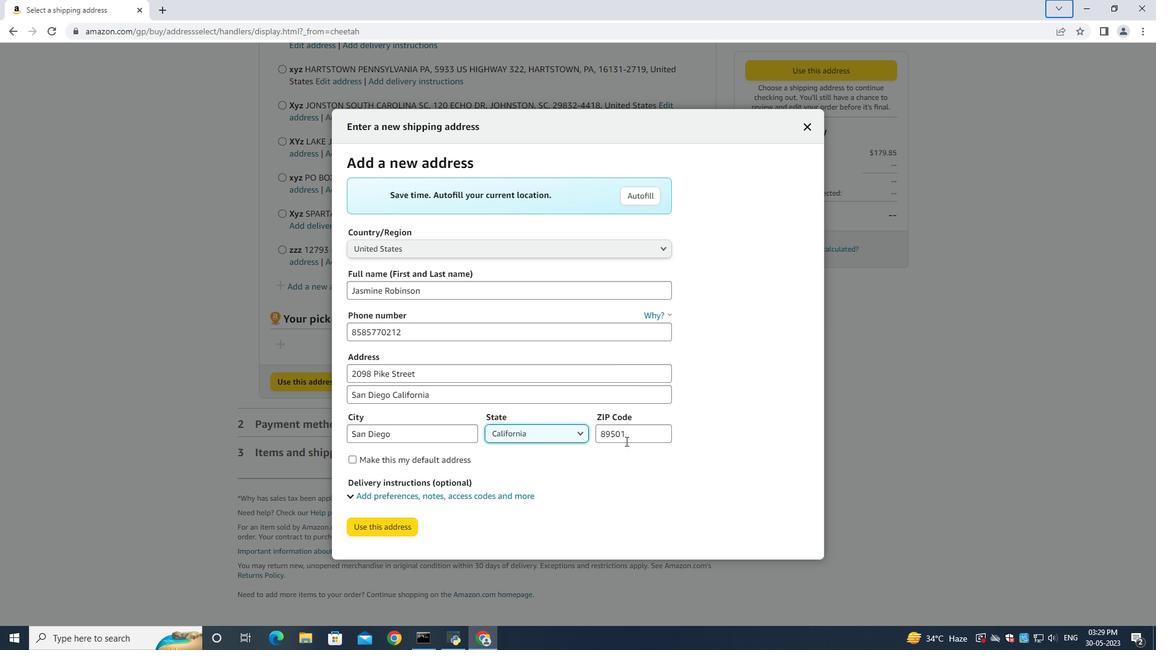 
Action: Key pressed ctrl+A<Key.backspace>92126
Screenshot: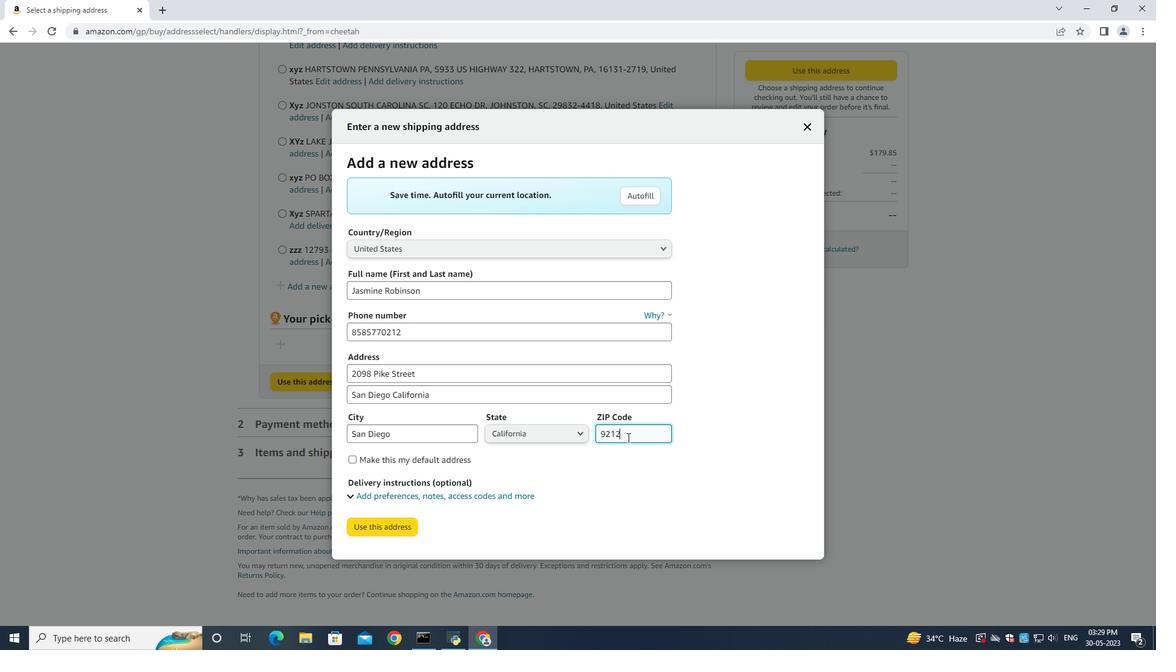 
Action: Mouse moved to (388, 522)
Screenshot: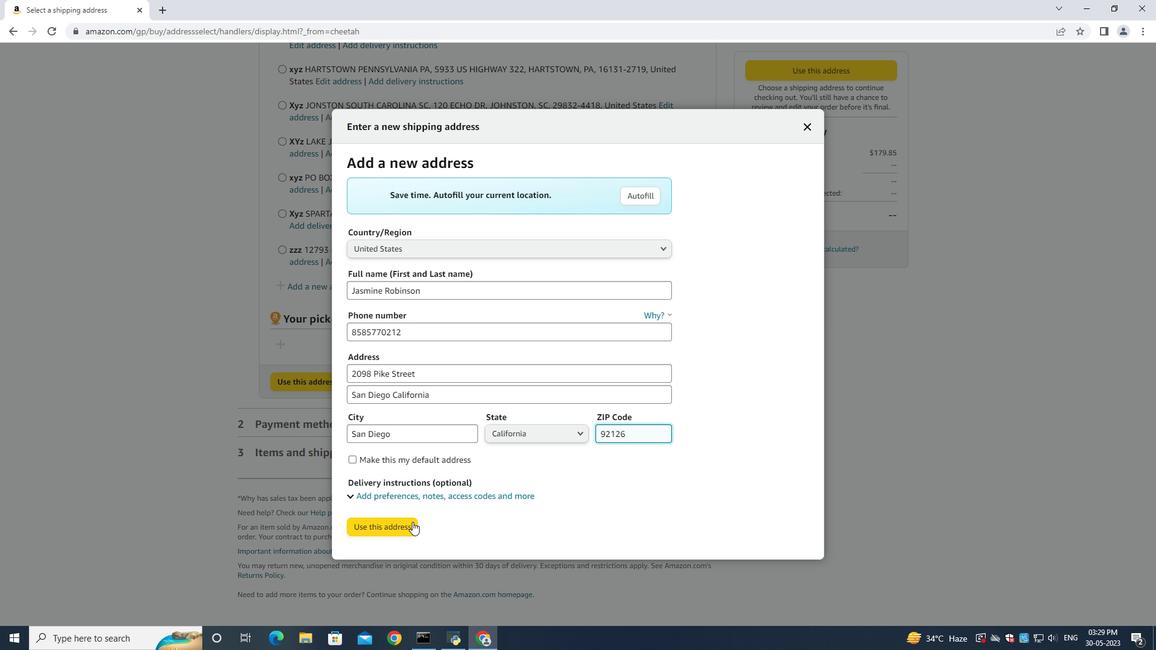
Action: Mouse pressed left at (388, 522)
Screenshot: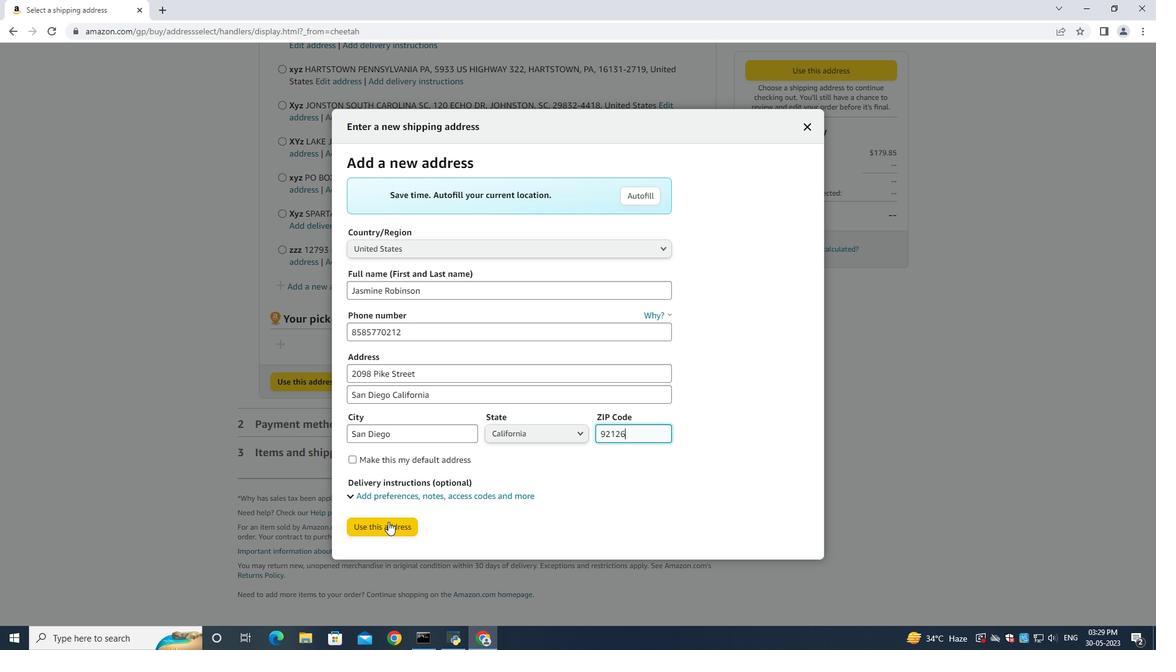 
Action: Mouse moved to (364, 610)
Screenshot: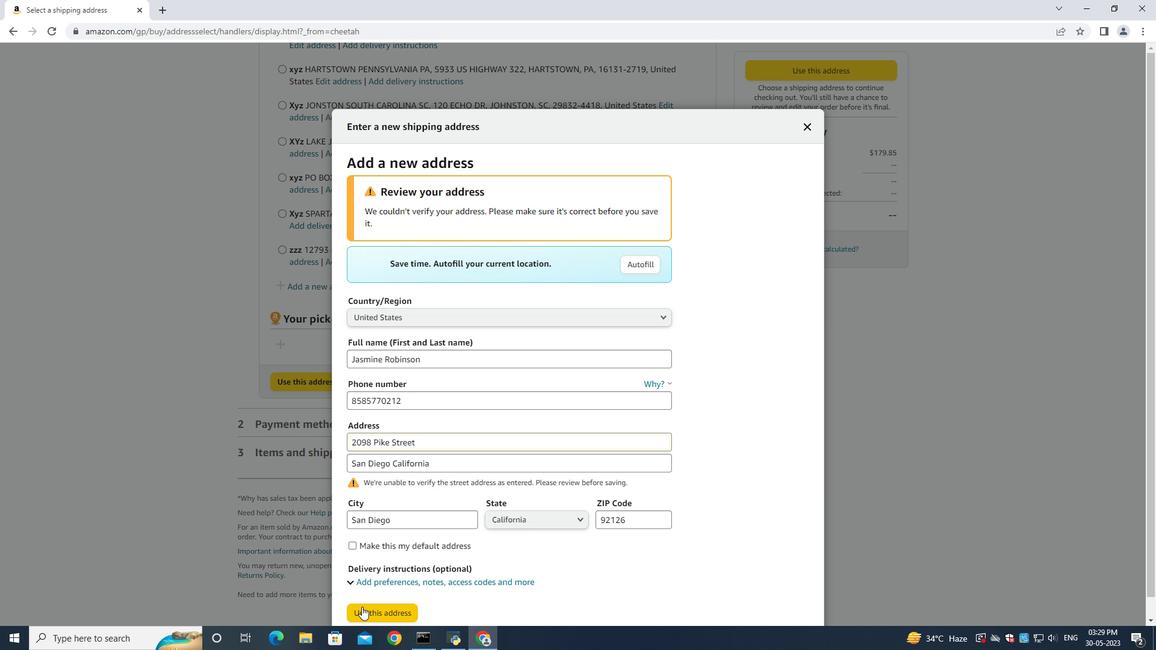 
Action: Mouse pressed left at (364, 610)
Screenshot: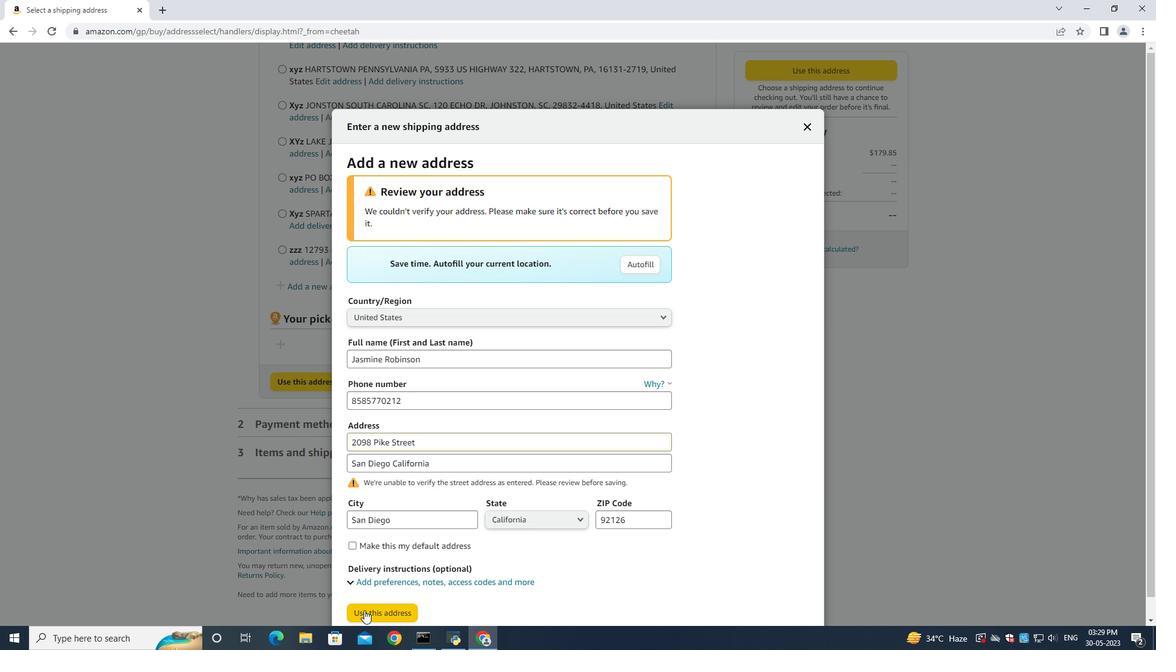 
Action: Mouse moved to (430, 434)
Screenshot: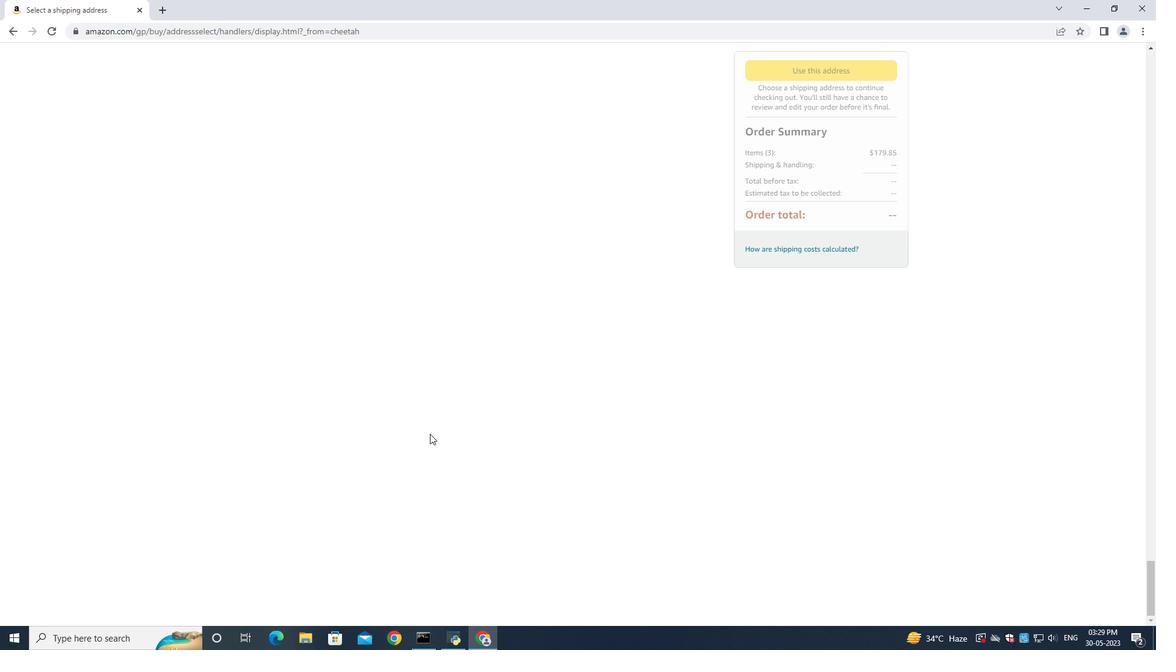 
